 Task: Look for space in Junction City, United States from 12th July, 2023 to 16th July, 2023 for 8 adults in price range Rs.10000 to Rs.16000. Place can be private room with 8 bedrooms having 8 beds and 8 bathrooms. Property type can be house, flat, guest house. Amenities needed are: wifi, TV, free parkinig on premises, gym, breakfast. Booking option can be shelf check-in. Required host language is English.
Action: Mouse moved to (527, 138)
Screenshot: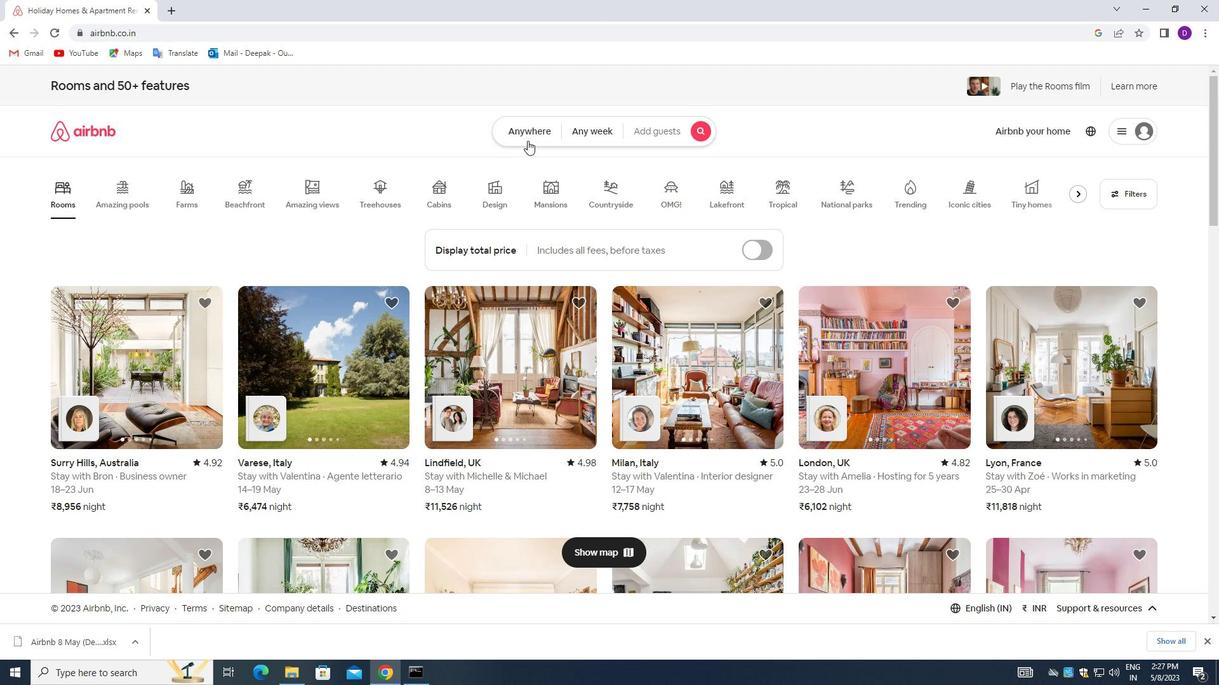 
Action: Mouse pressed left at (527, 138)
Screenshot: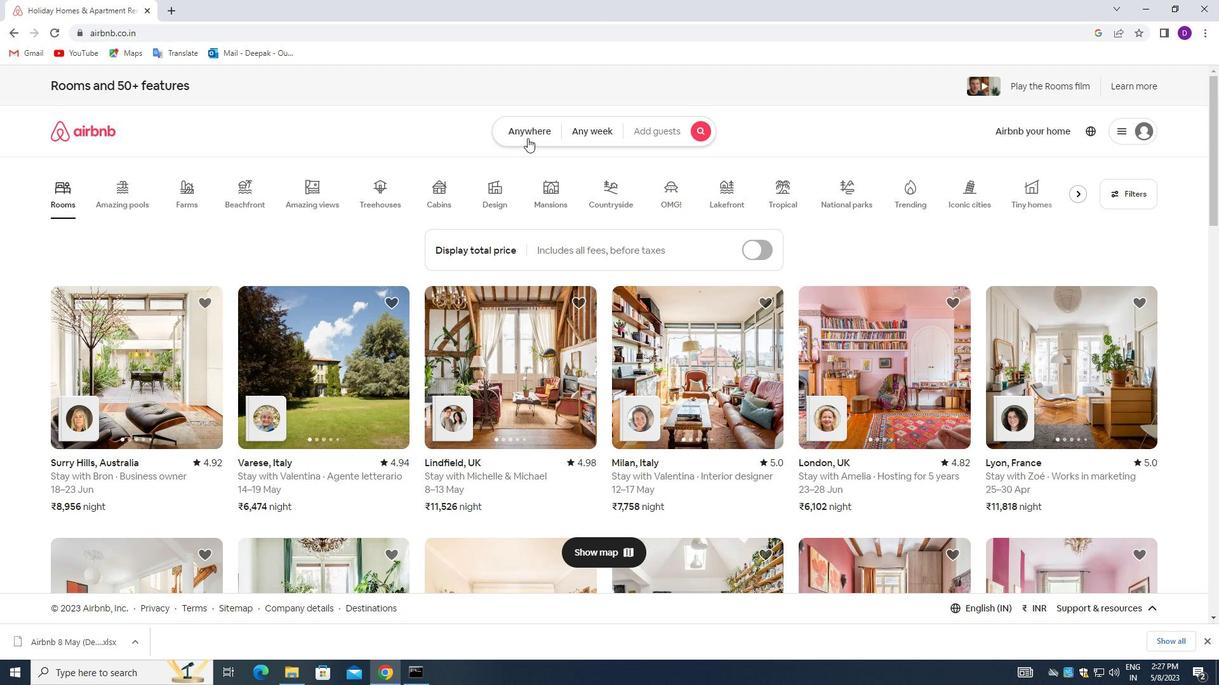 
Action: Mouse moved to (403, 182)
Screenshot: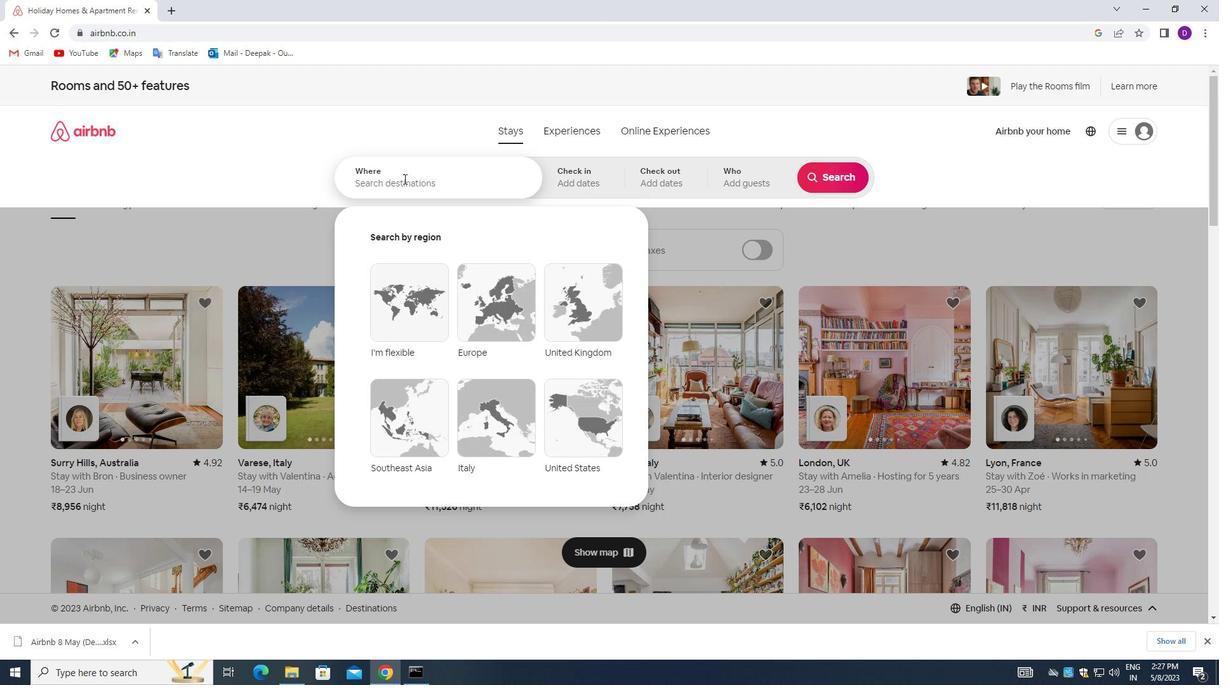 
Action: Mouse pressed left at (403, 182)
Screenshot: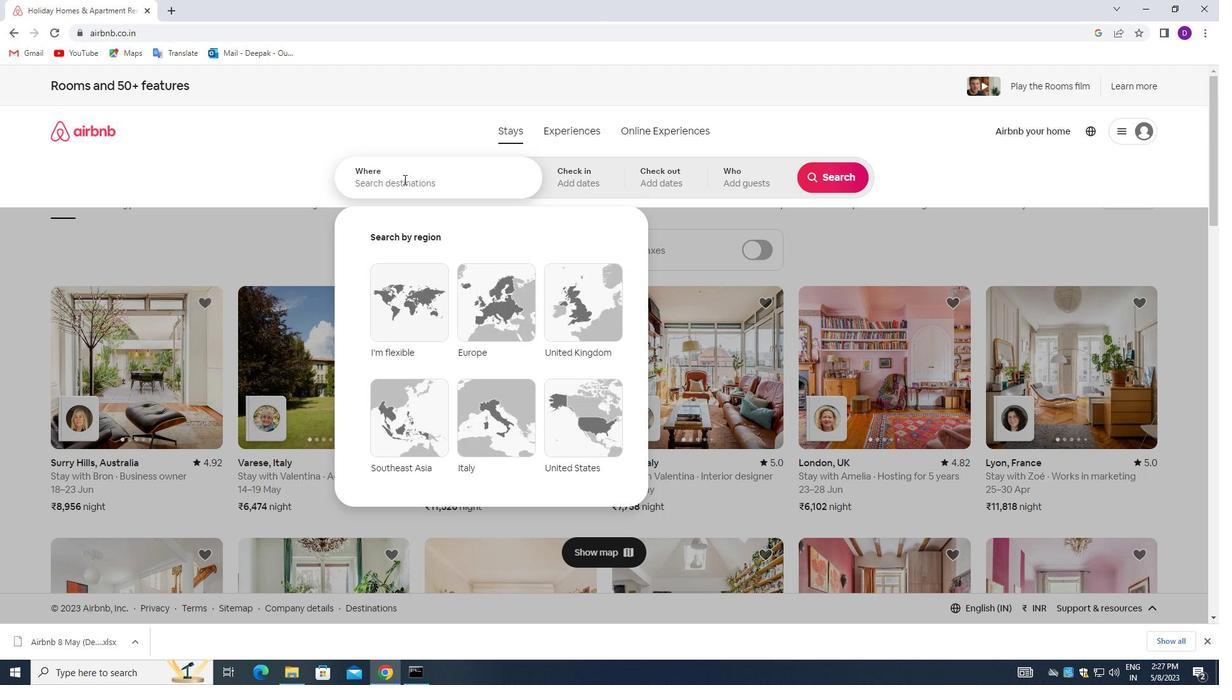 
Action: Mouse moved to (403, 182)
Screenshot: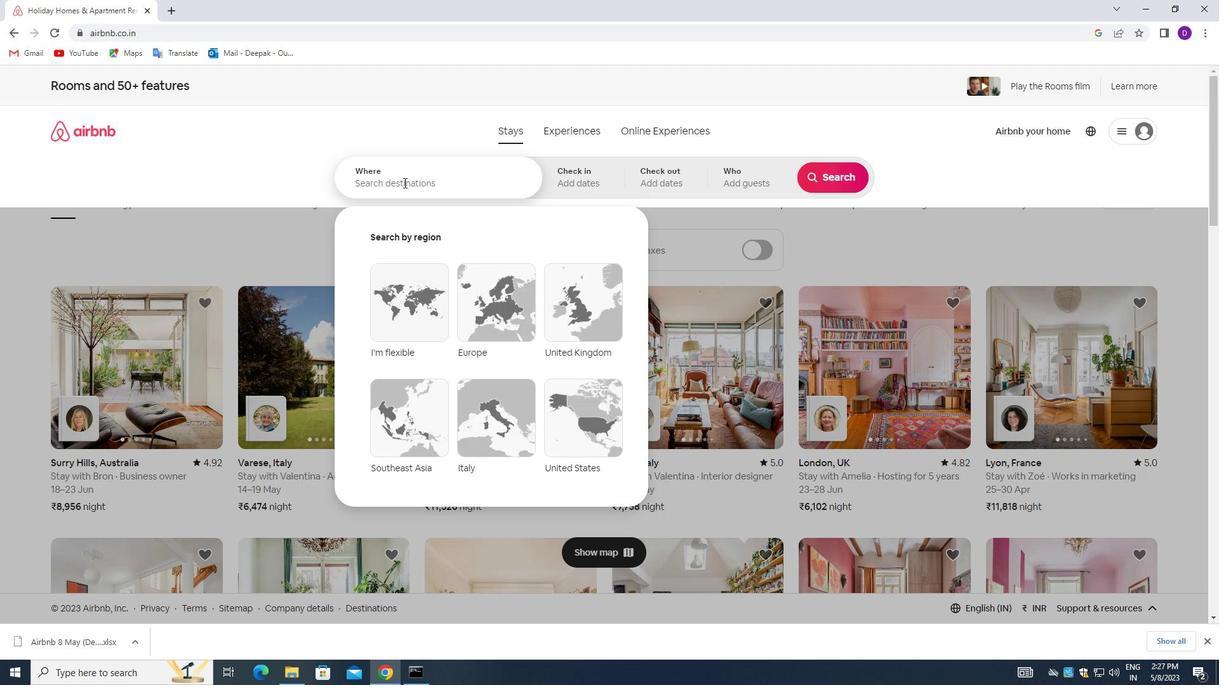 
Action: Key pressed junction<Key.space>city<Key.space><Key.space>,un<Key.backspace><Key.backspace><Key.backspace><Key.backspace>
Screenshot: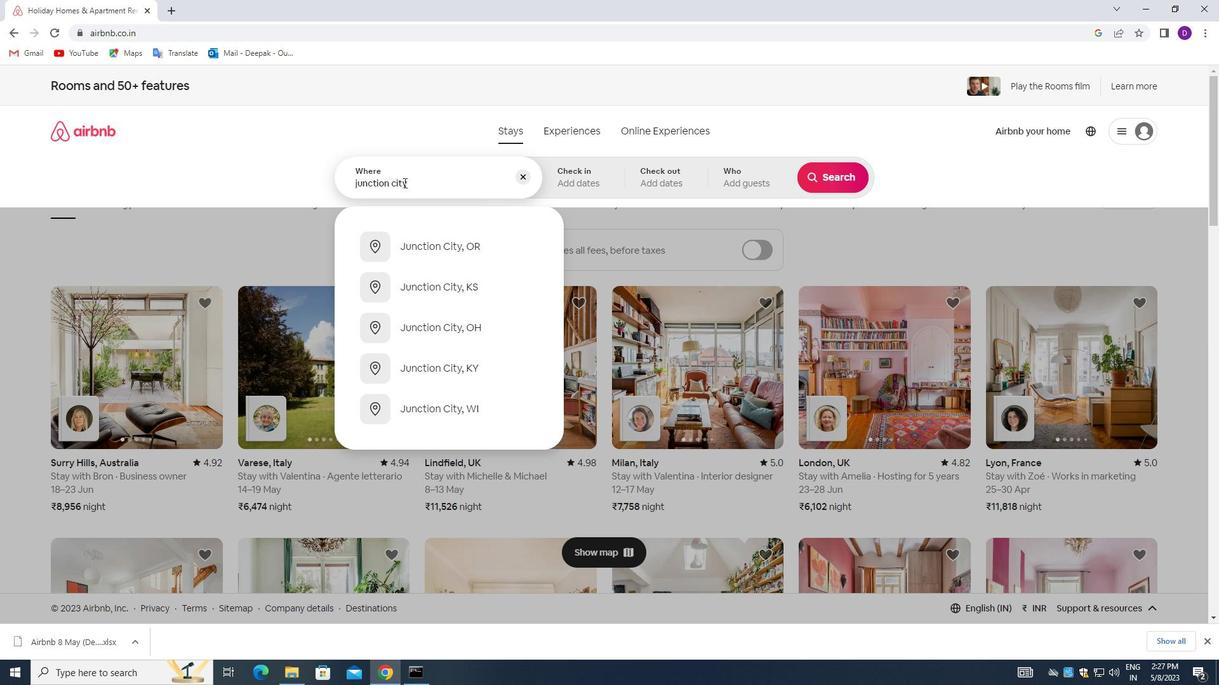 
Action: Mouse moved to (777, 62)
Screenshot: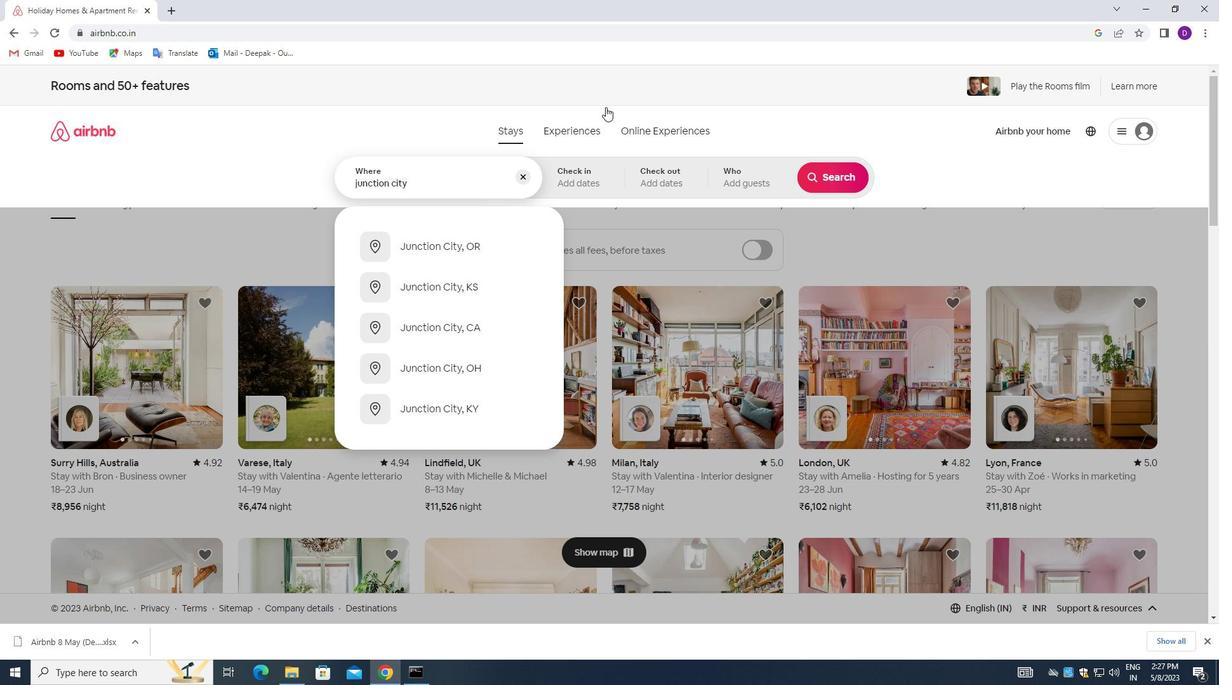 
Action: Key pressed ,<Key.space>unit<Key.backspace><Key.backspace><Key.backspace><Key.backspace><Key.shift><Key.shift><Key.shift><Key.shift><Key.shift>UNITED<Key.space><Key.shift>STATES
Screenshot: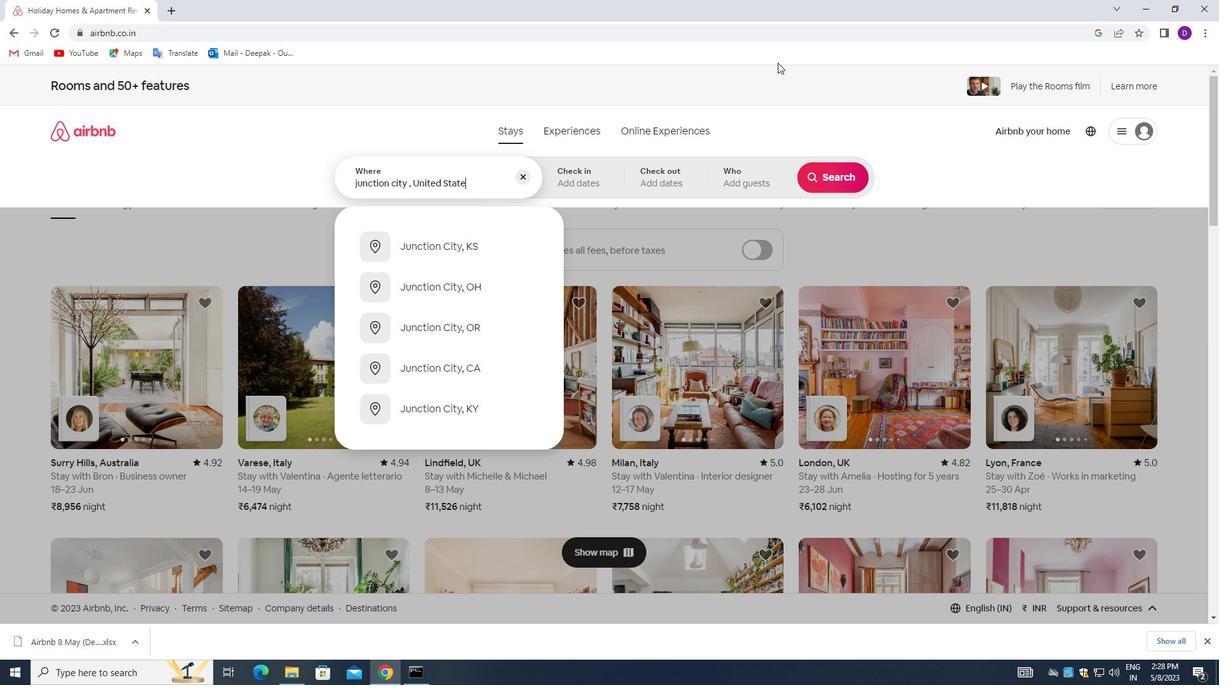 
Action: Mouse moved to (358, 184)
Screenshot: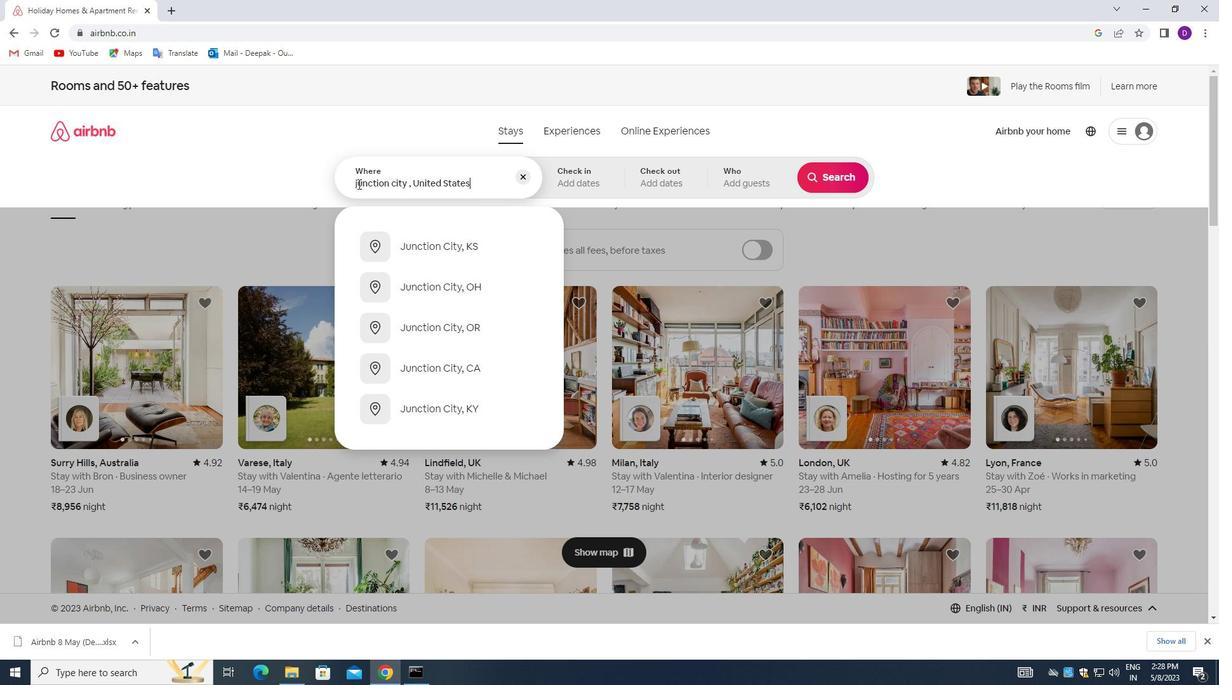 
Action: Mouse pressed left at (358, 184)
Screenshot: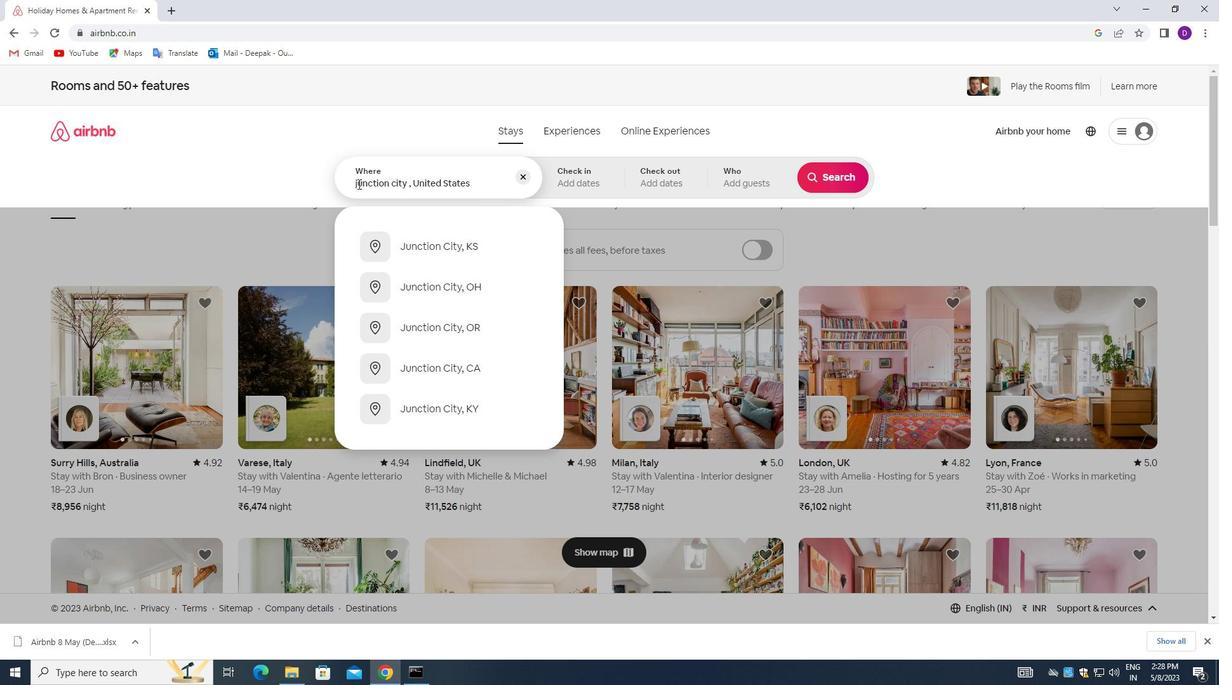
Action: Mouse moved to (356, 184)
Screenshot: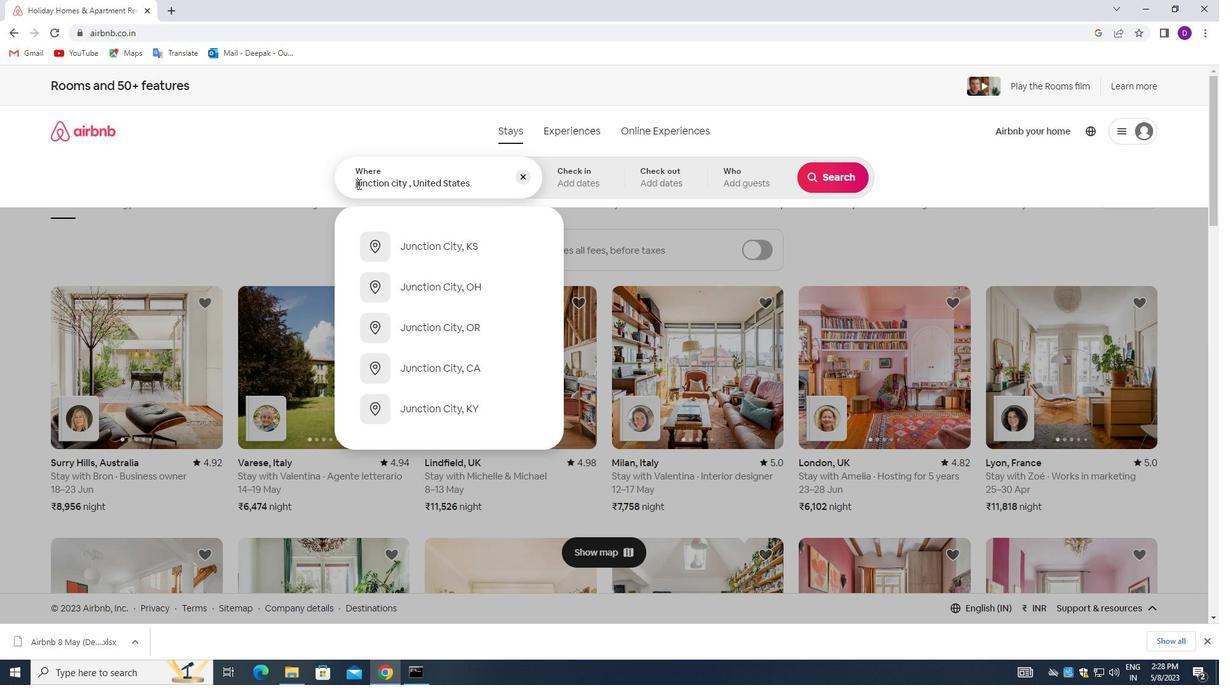 
Action: Key pressed <Key.backspace><Key.shift><Key.shift><Key.shift><Key.shift><Key.shift><Key.shift><Key.shift>J
Screenshot: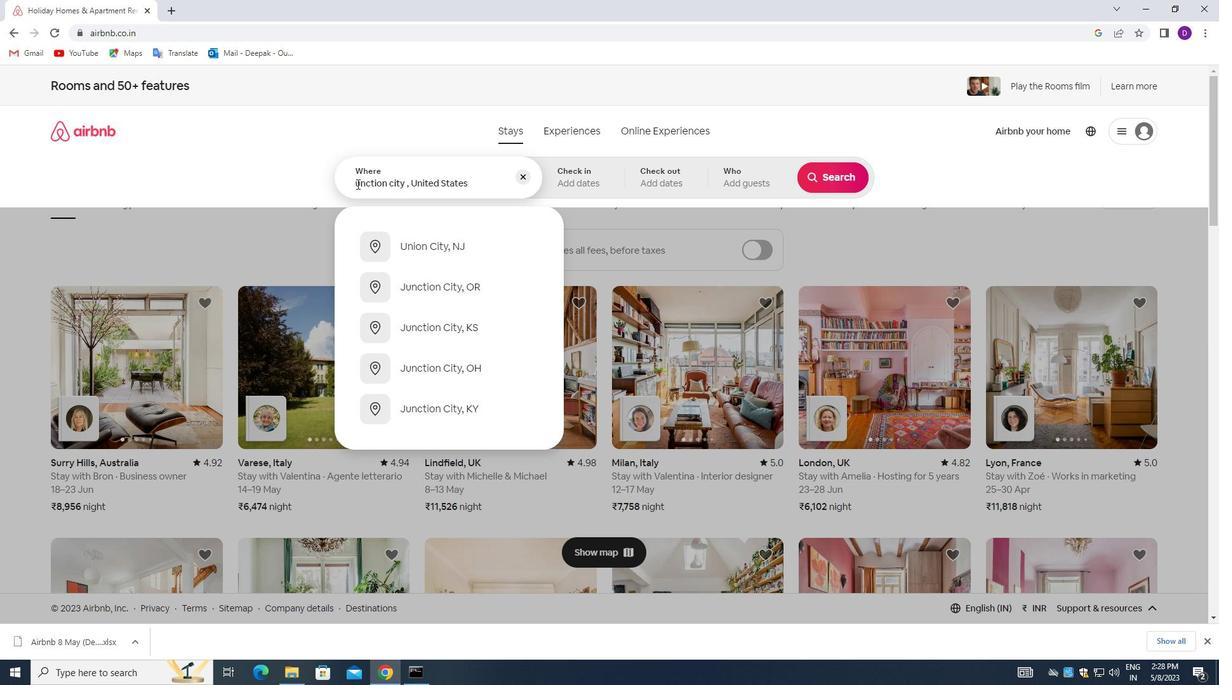 
Action: Mouse moved to (397, 183)
Screenshot: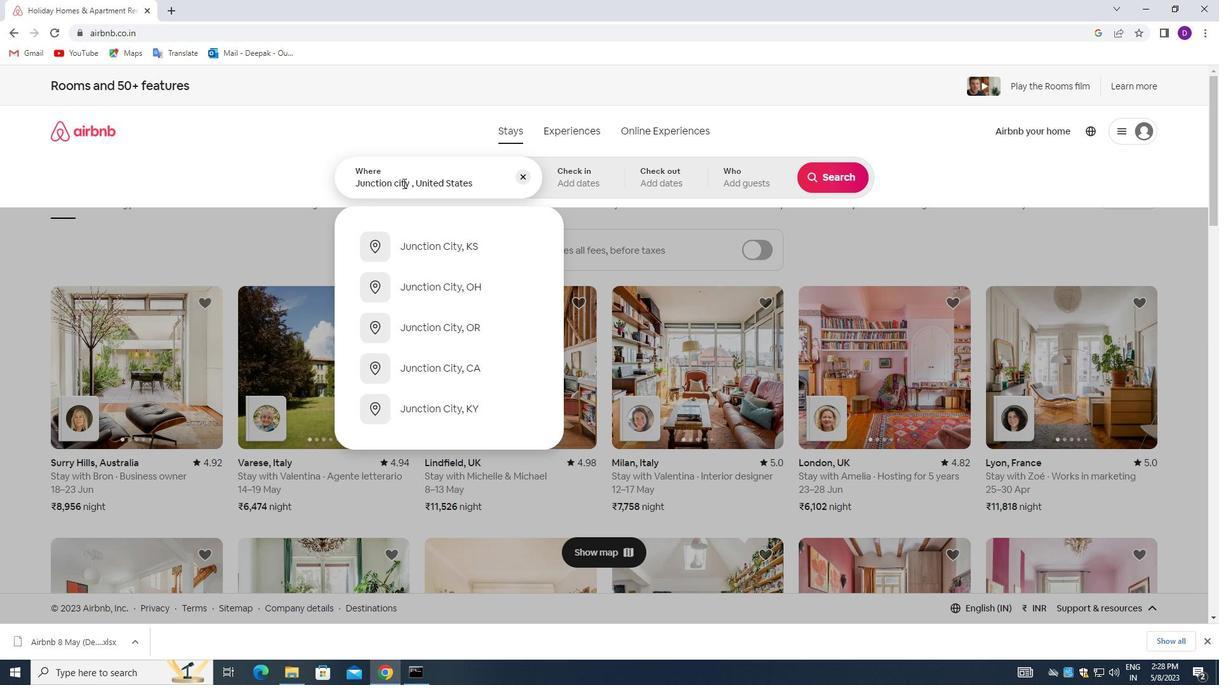 
Action: Mouse pressed left at (397, 183)
Screenshot: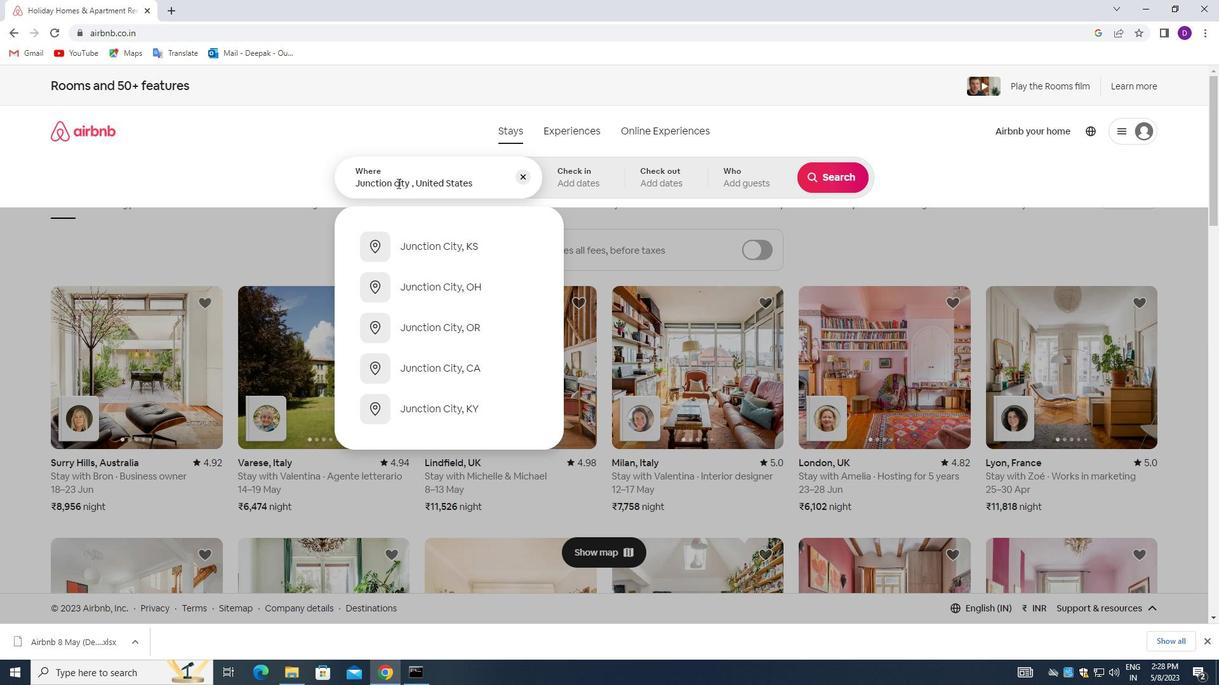 
Action: Key pressed <Key.backspace><Key.shift>C
Screenshot: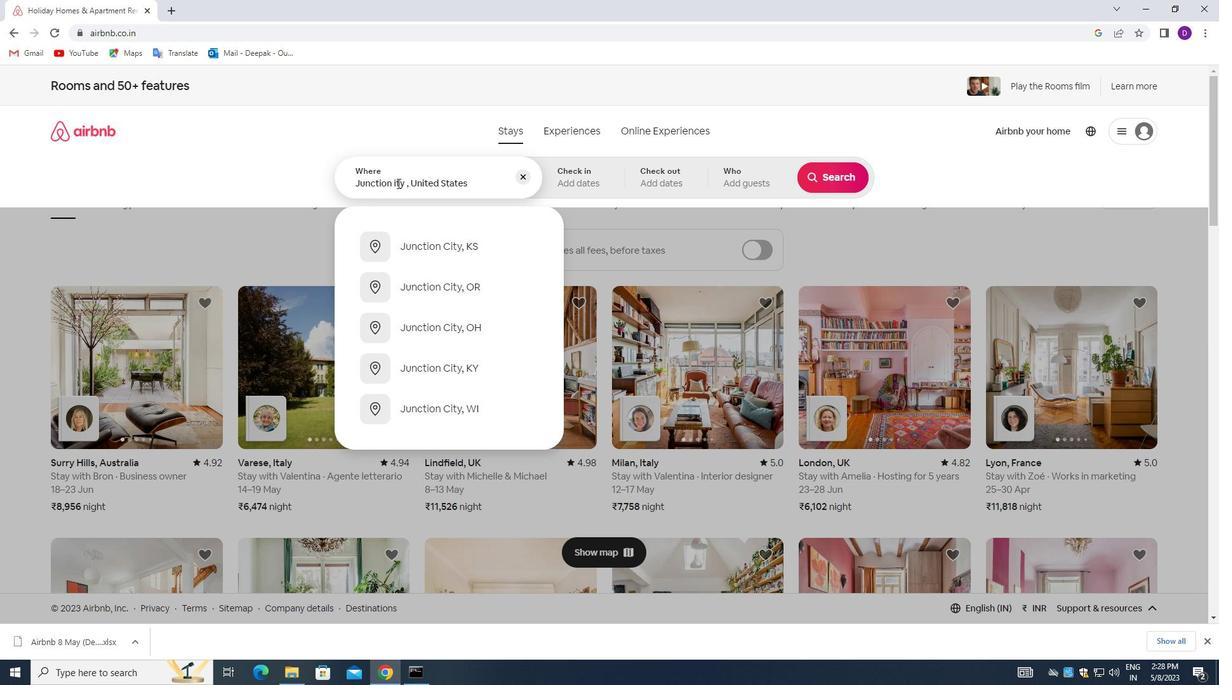 
Action: Mouse moved to (693, 511)
Screenshot: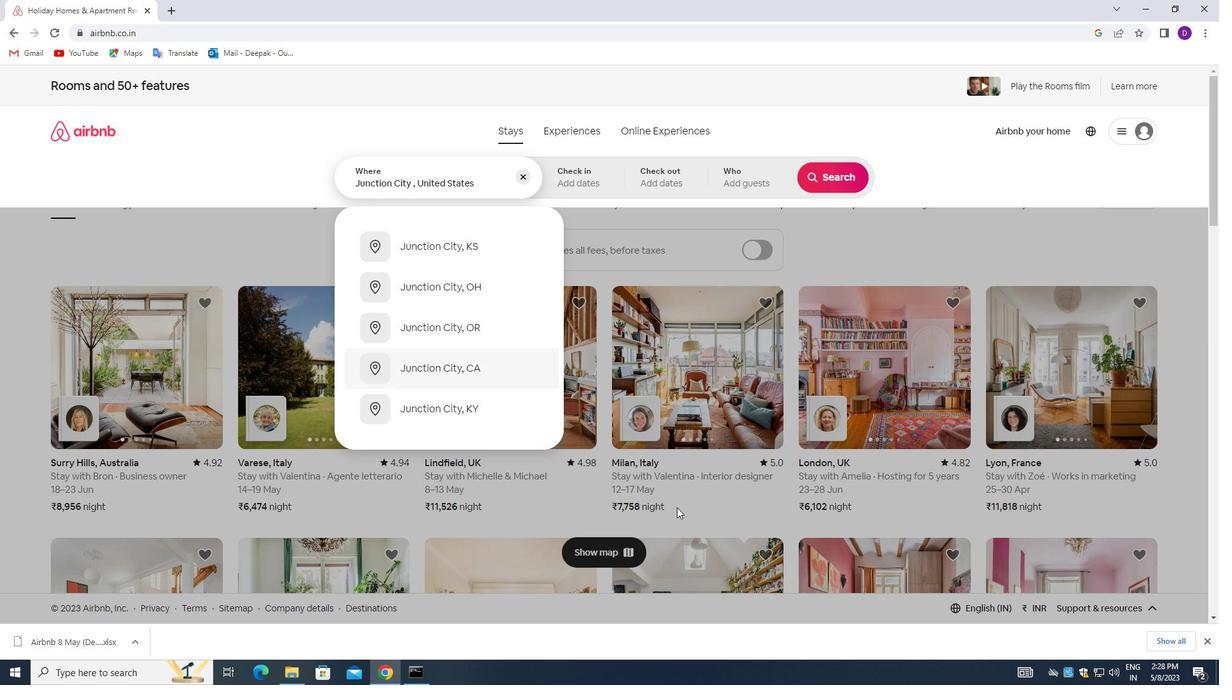 
Action: Key pressed <Key.enter>
Screenshot: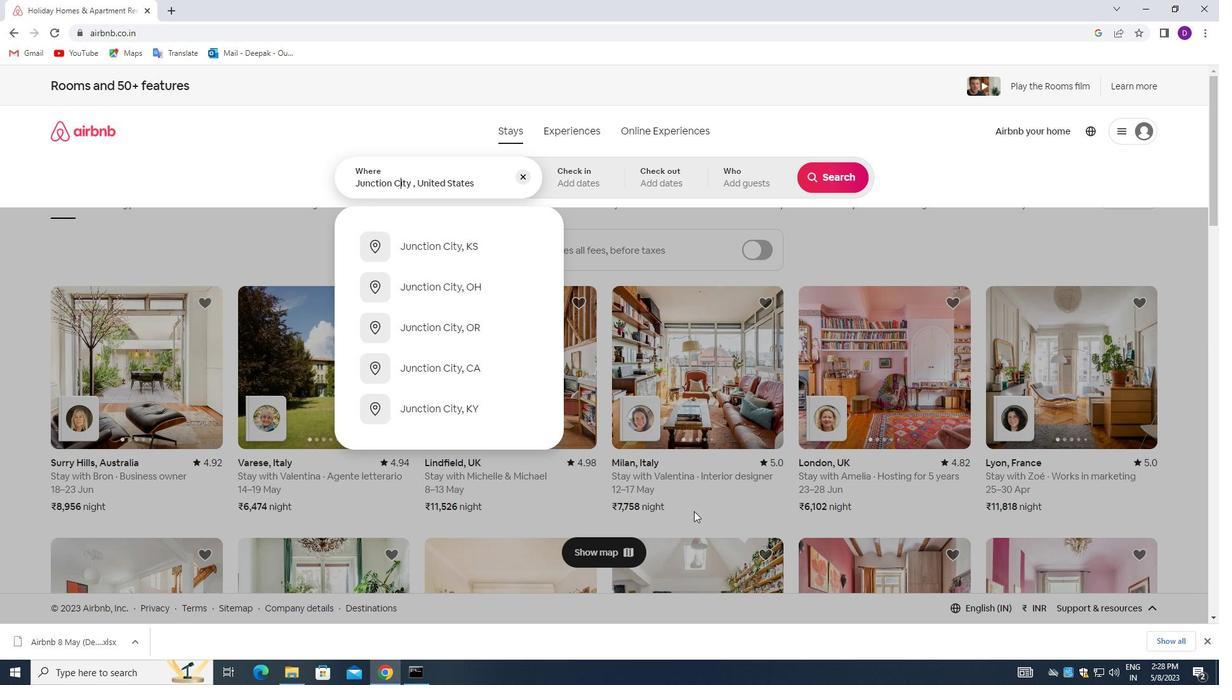 
Action: Mouse moved to (827, 281)
Screenshot: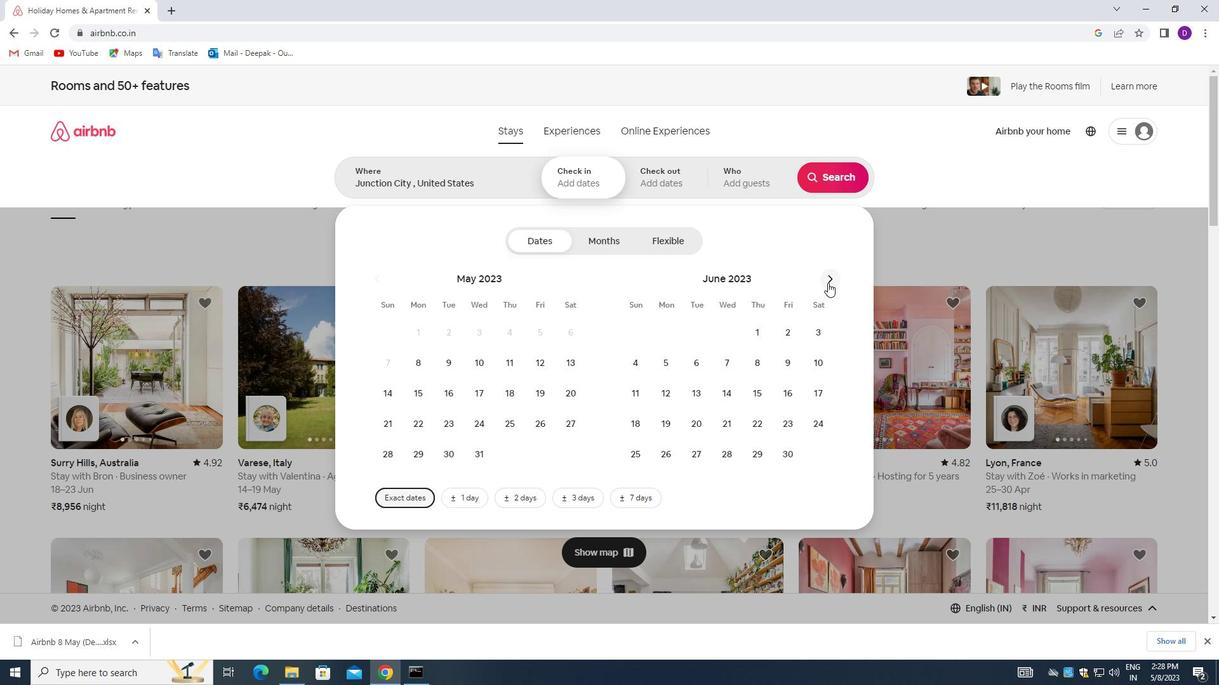 
Action: Mouse pressed left at (827, 281)
Screenshot: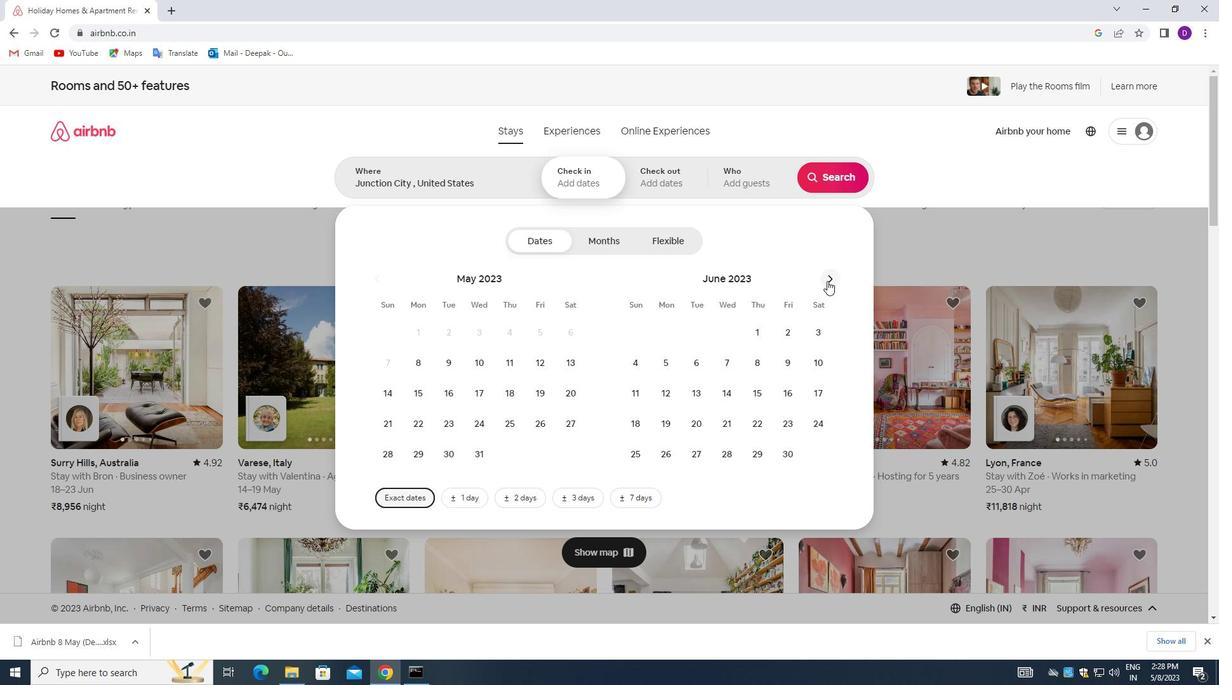 
Action: Mouse moved to (715, 396)
Screenshot: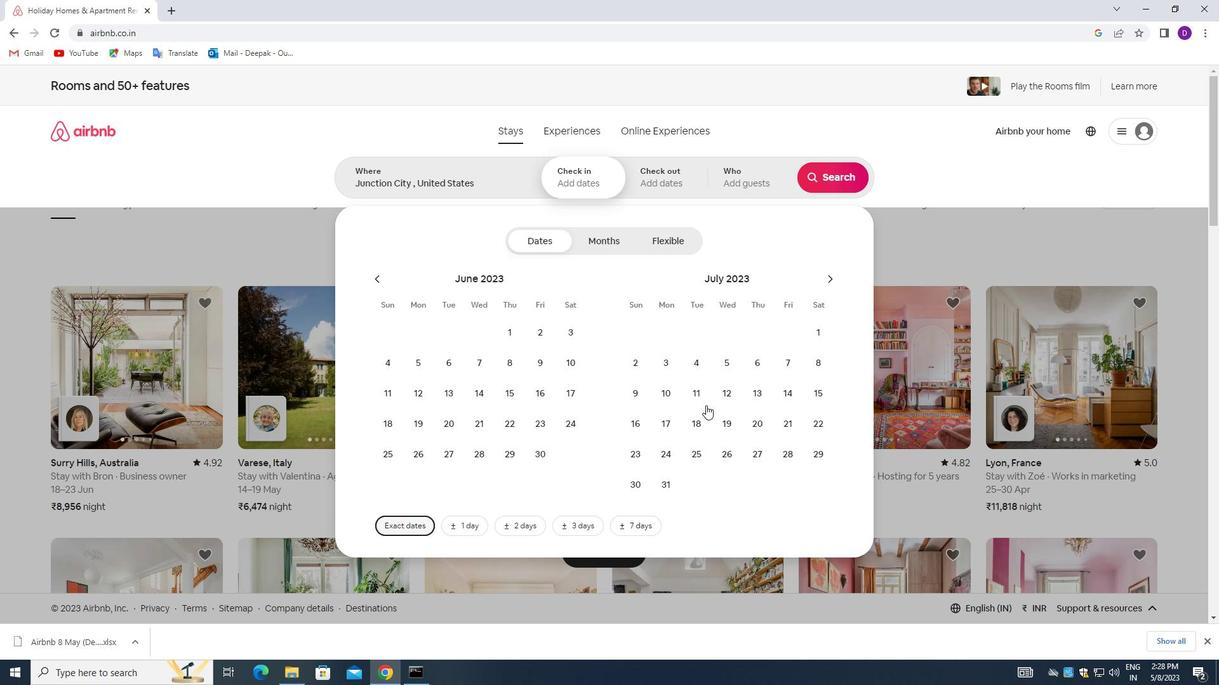 
Action: Mouse pressed left at (715, 396)
Screenshot: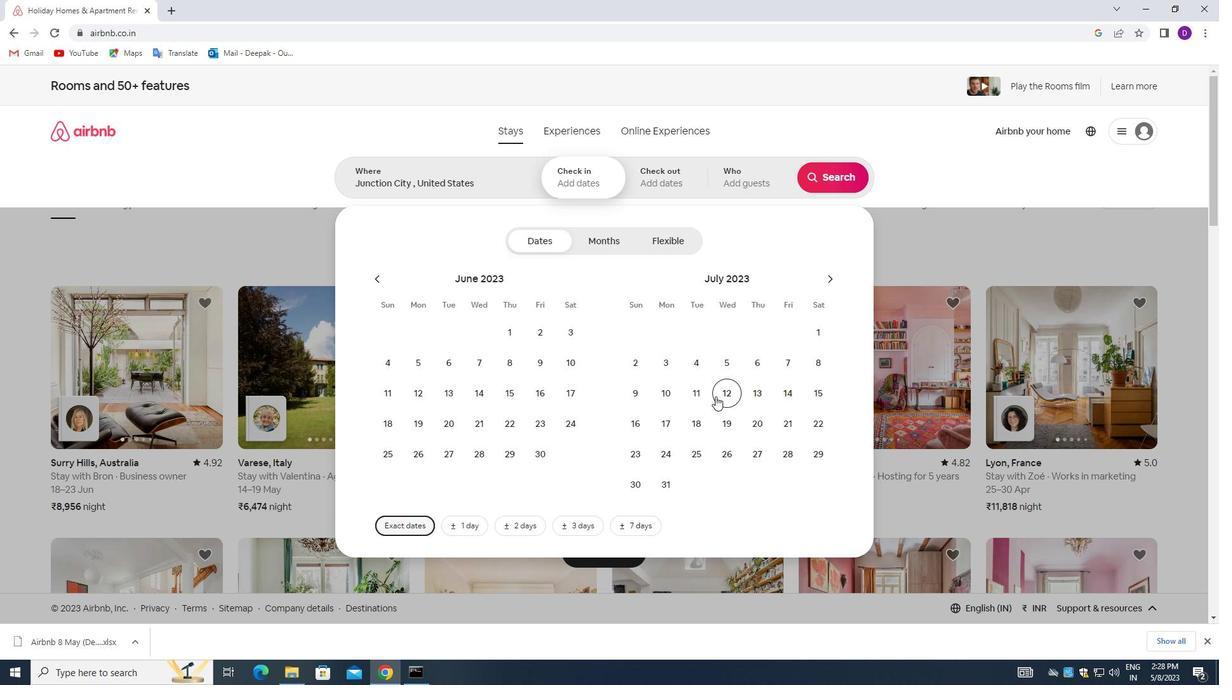 
Action: Mouse moved to (637, 427)
Screenshot: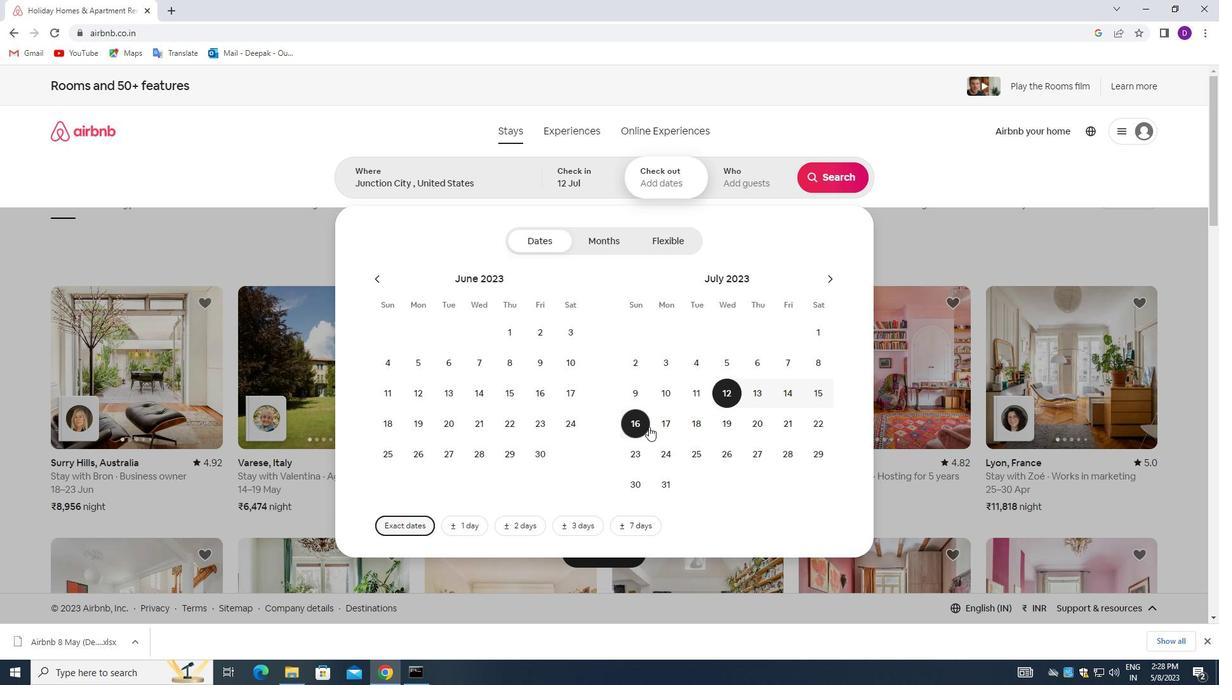 
Action: Mouse pressed left at (637, 427)
Screenshot: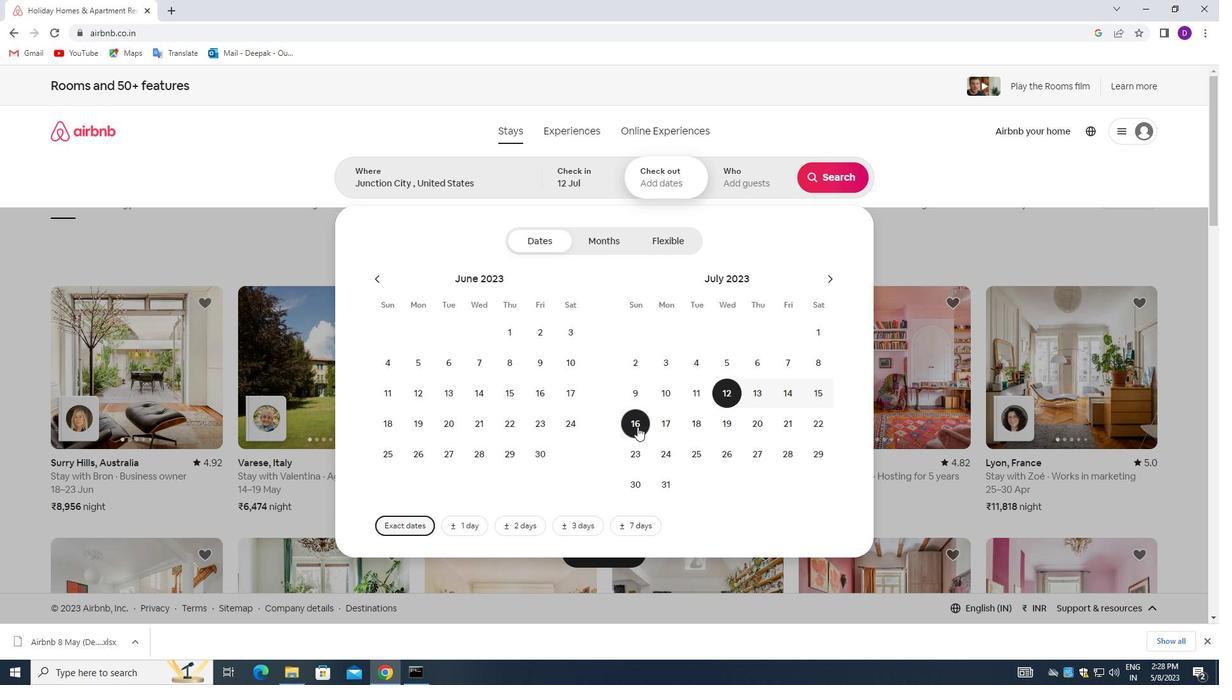 
Action: Mouse moved to (758, 186)
Screenshot: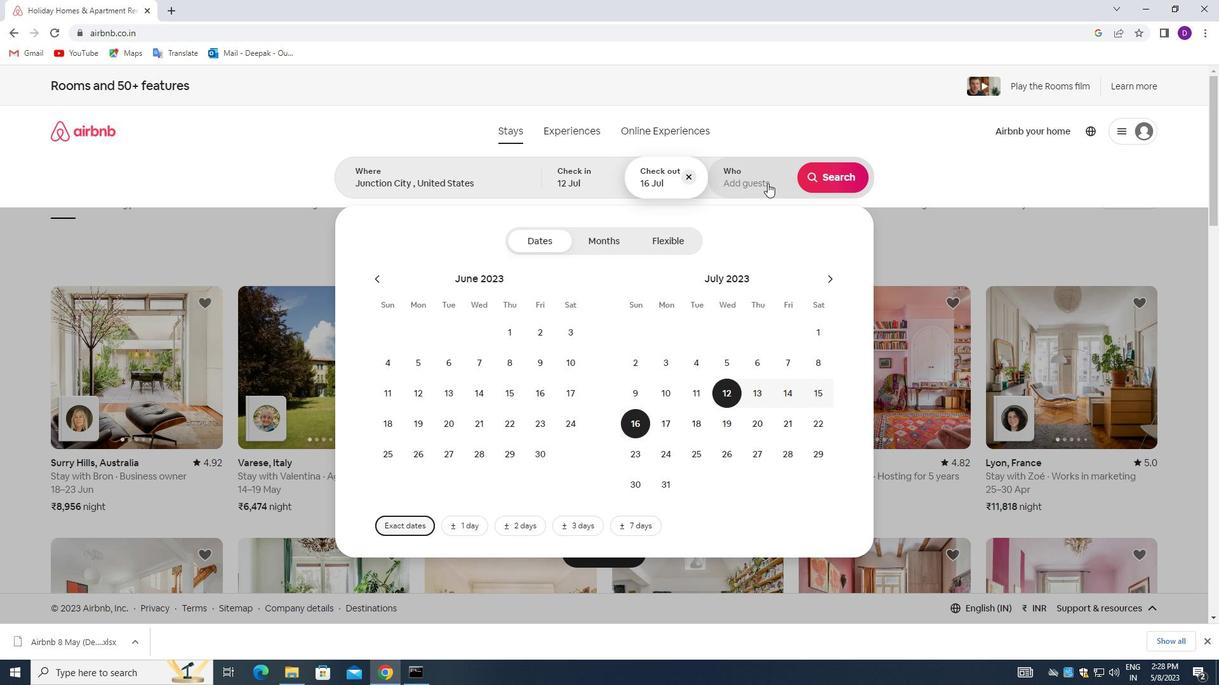 
Action: Mouse pressed left at (758, 186)
Screenshot: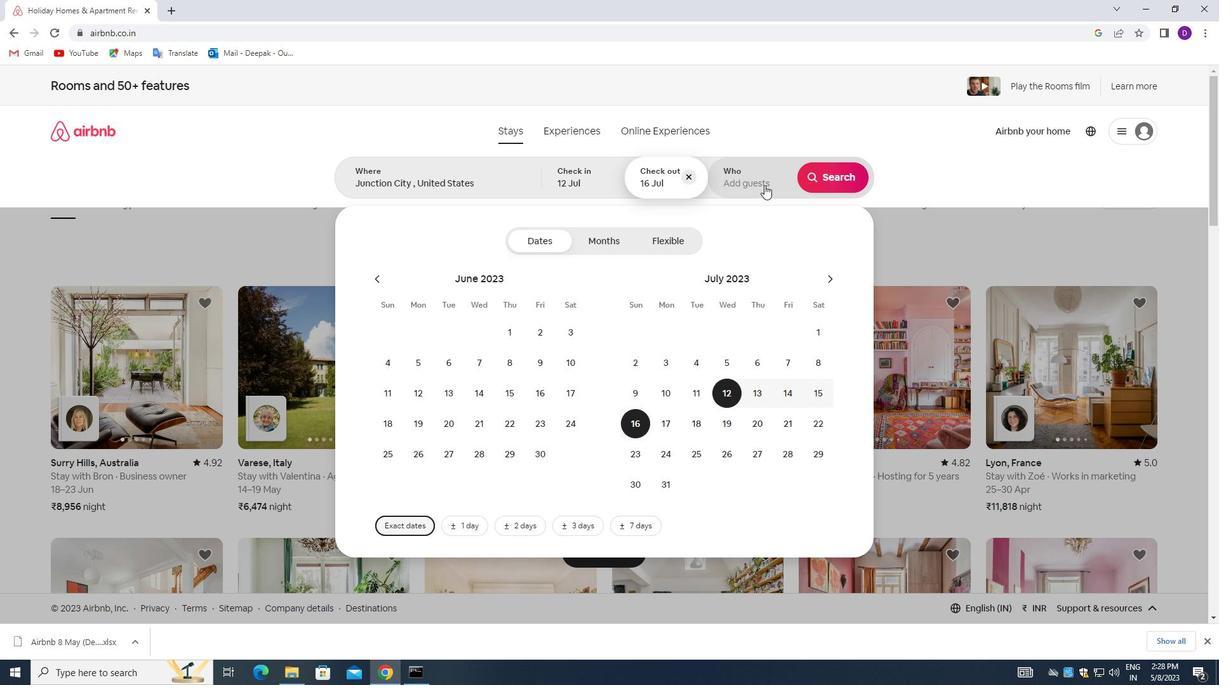 
Action: Mouse moved to (836, 239)
Screenshot: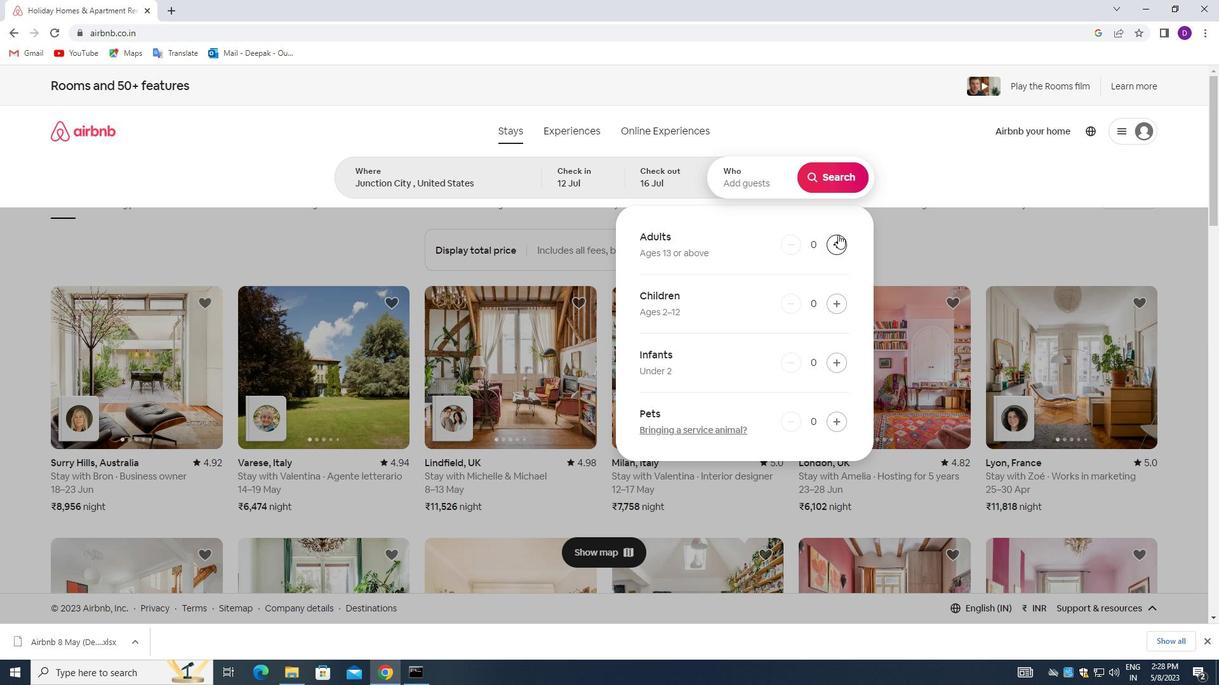 
Action: Mouse pressed left at (836, 239)
Screenshot: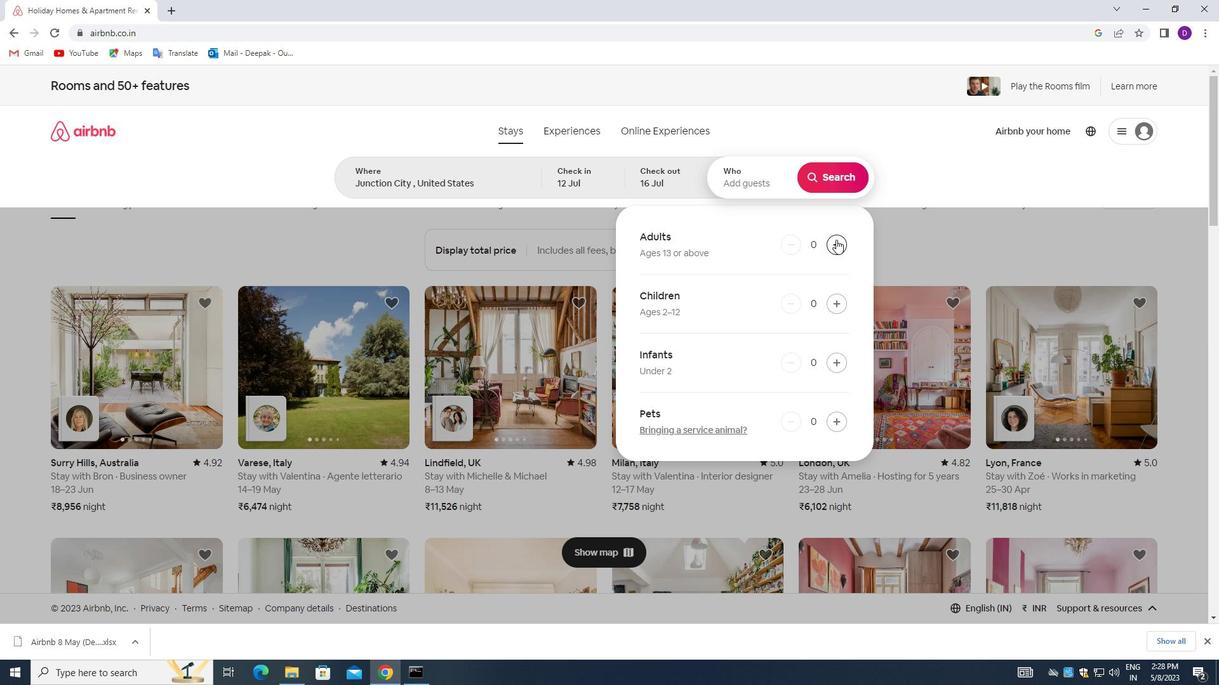 
Action: Mouse pressed left at (836, 239)
Screenshot: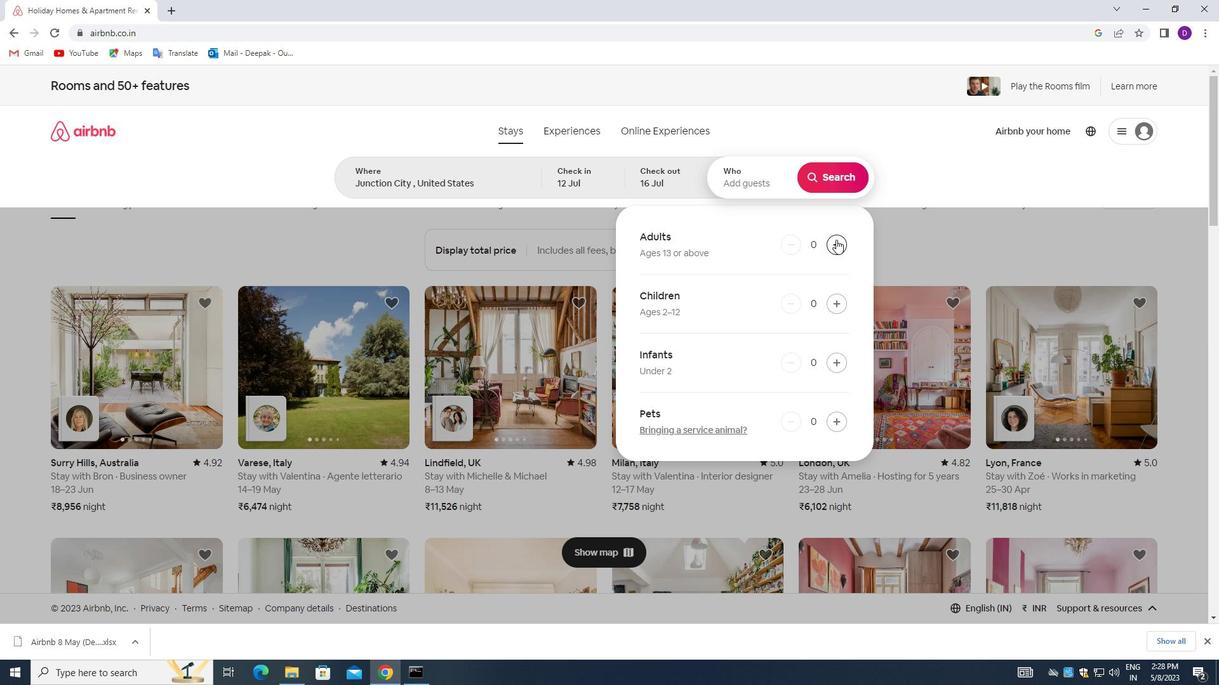 
Action: Mouse pressed left at (836, 239)
Screenshot: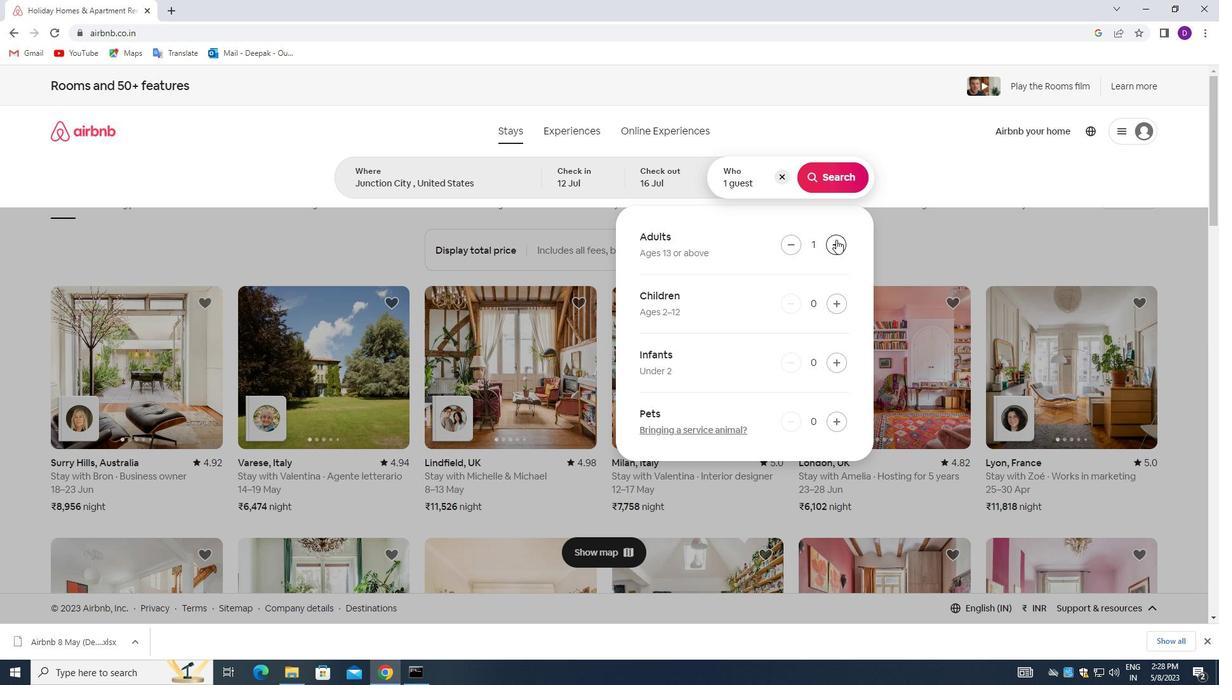 
Action: Mouse pressed left at (836, 239)
Screenshot: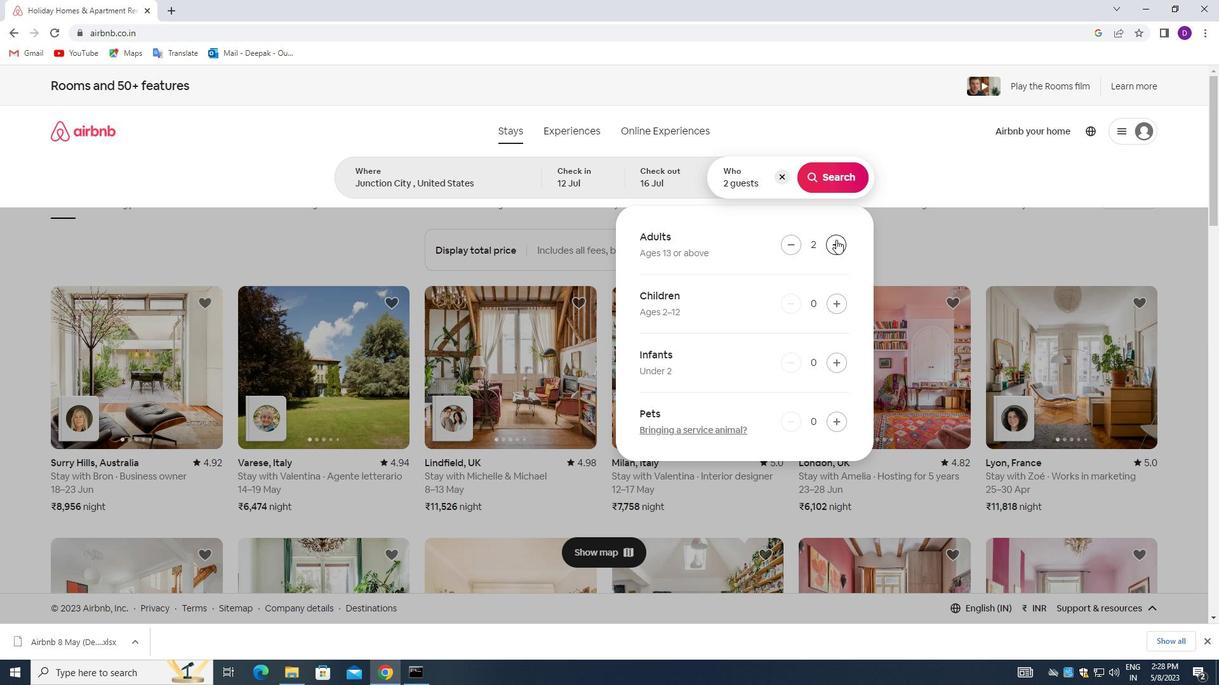 
Action: Mouse pressed left at (836, 239)
Screenshot: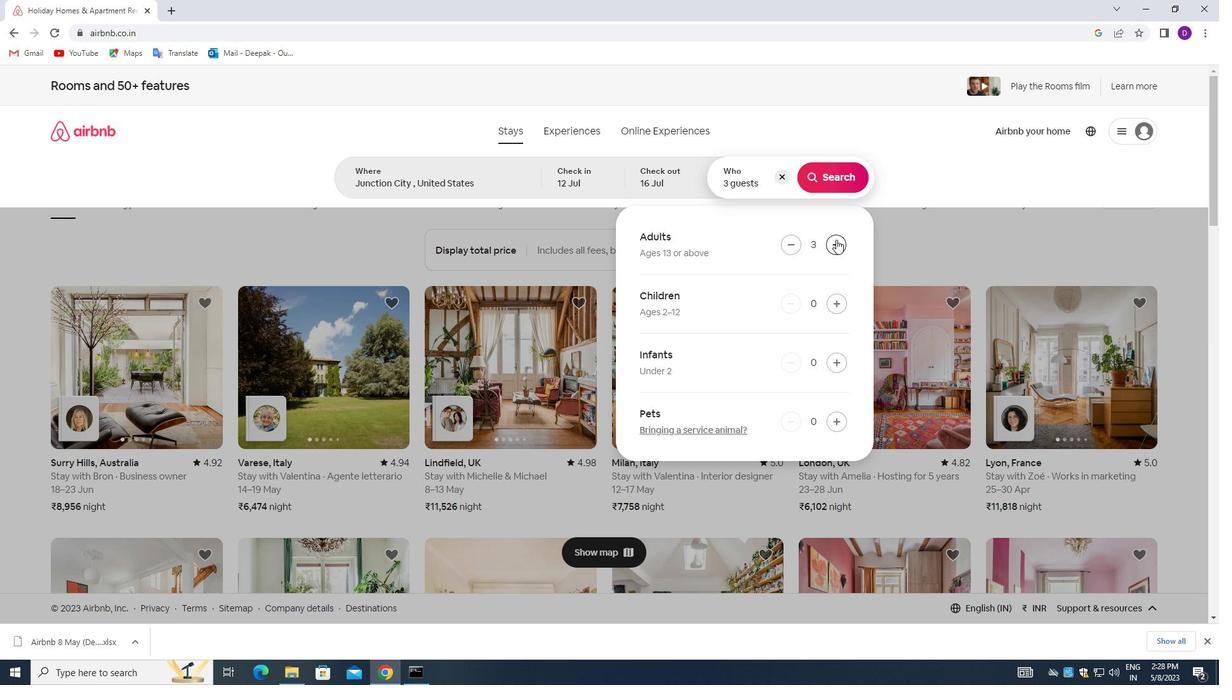 
Action: Mouse pressed left at (836, 239)
Screenshot: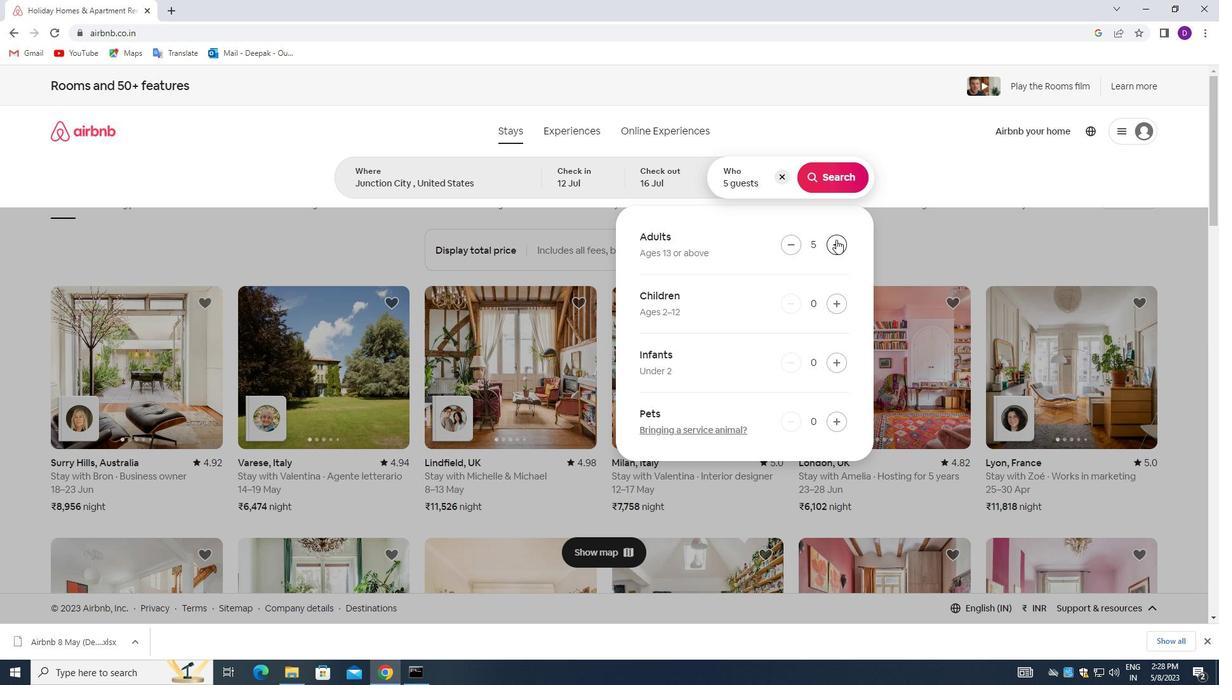 
Action: Mouse pressed left at (836, 239)
Screenshot: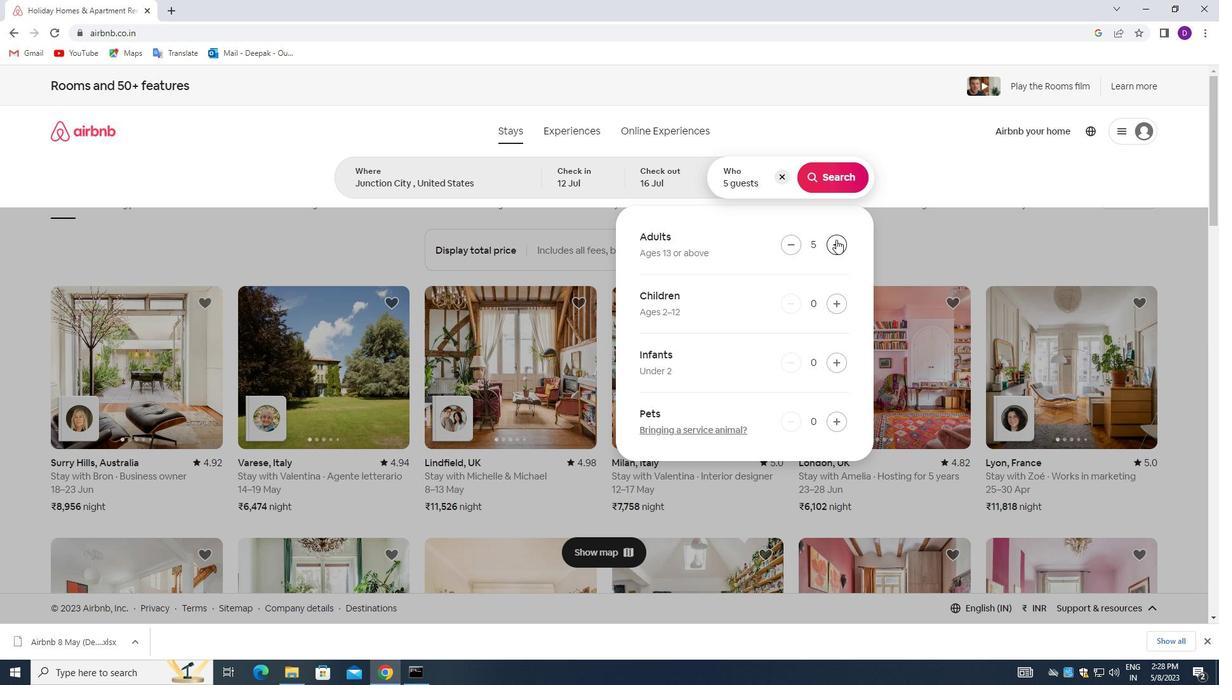 
Action: Mouse pressed left at (836, 239)
Screenshot: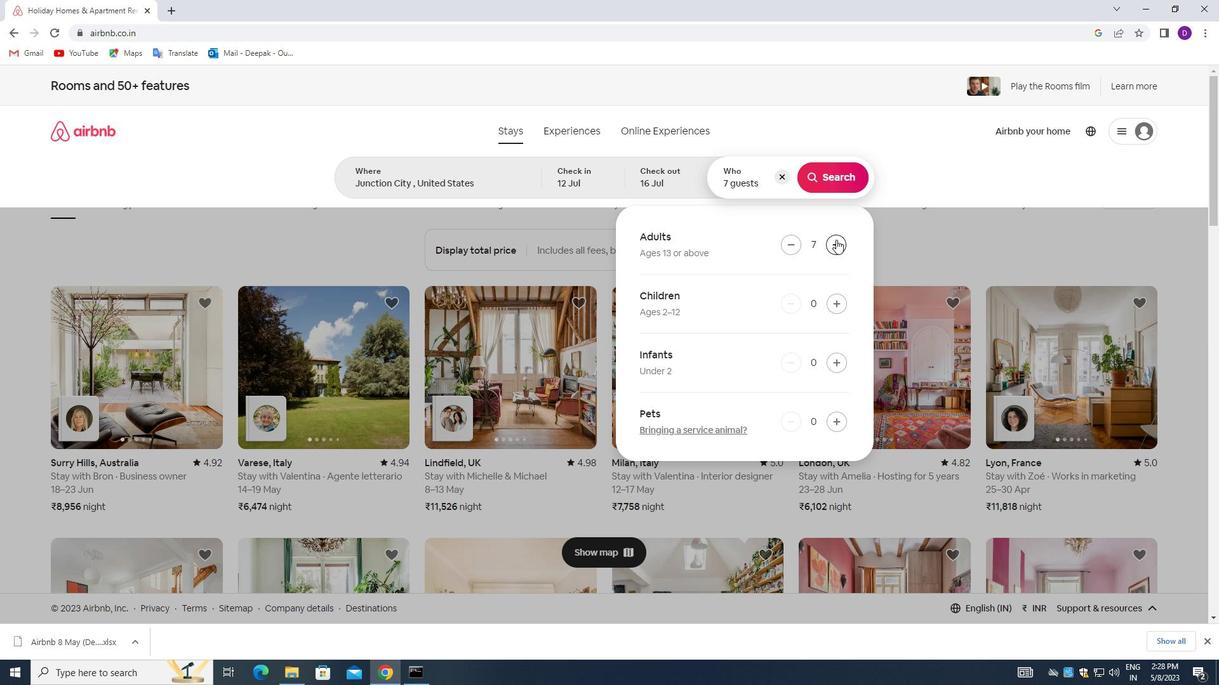 
Action: Mouse moved to (843, 175)
Screenshot: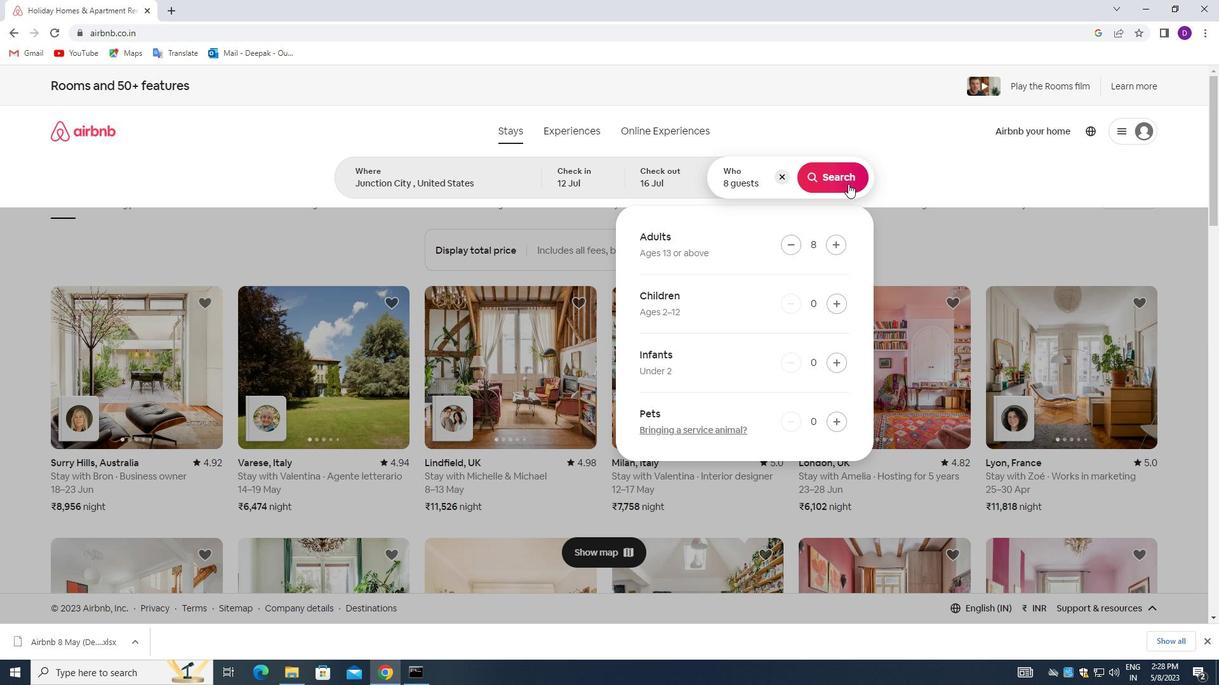 
Action: Mouse pressed left at (843, 175)
Screenshot: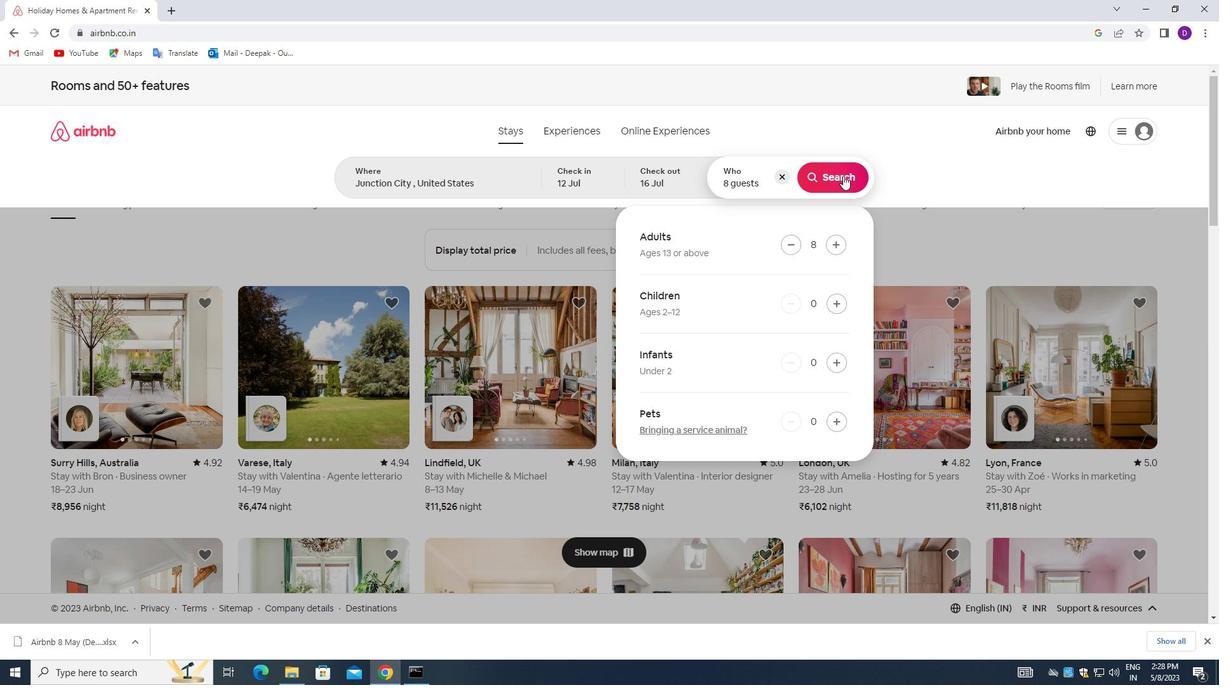 
Action: Mouse moved to (1178, 143)
Screenshot: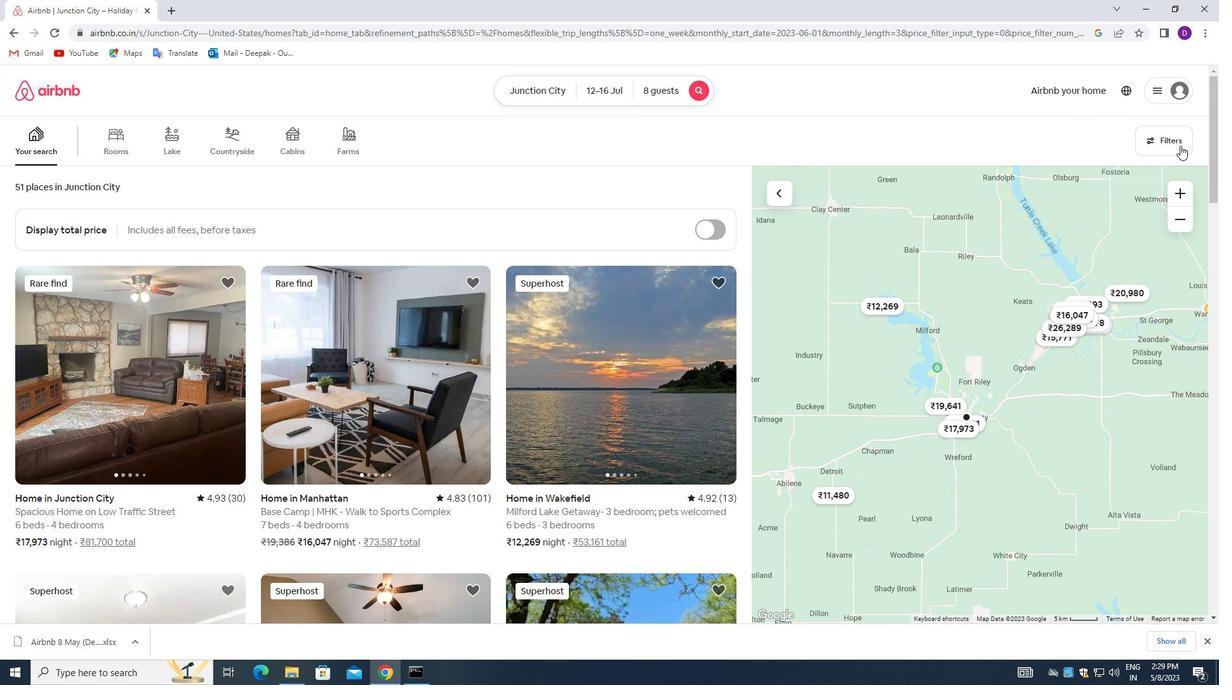 
Action: Mouse pressed left at (1178, 143)
Screenshot: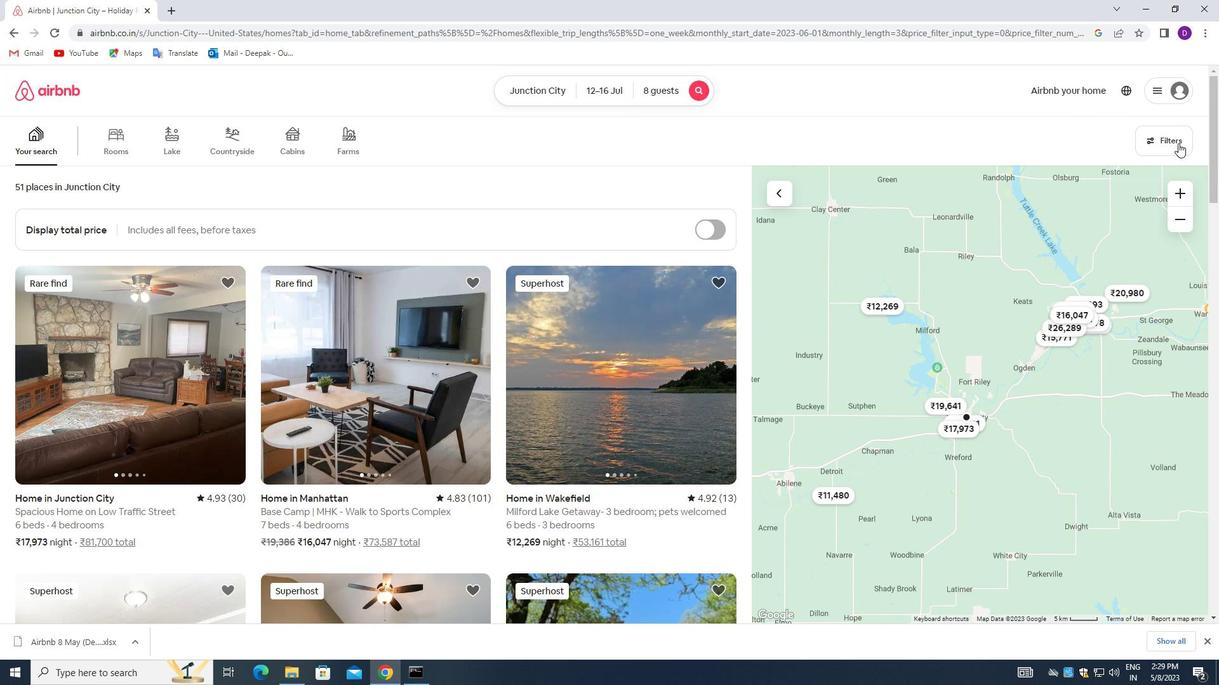 
Action: Mouse moved to (441, 454)
Screenshot: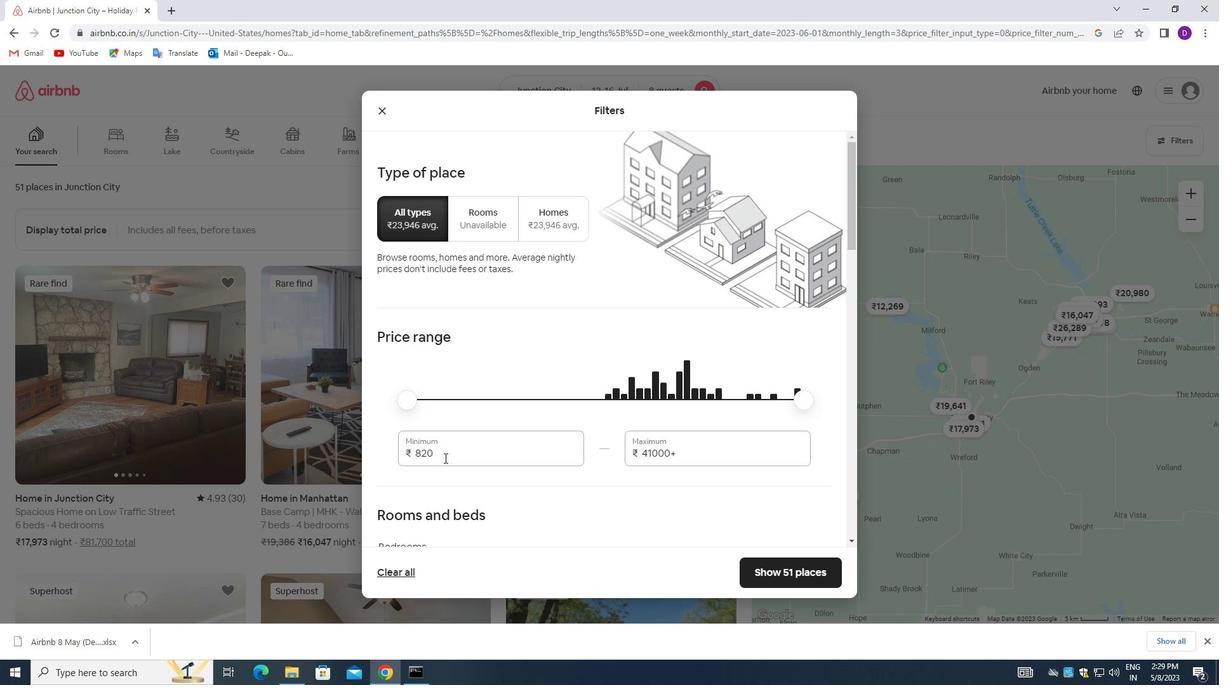 
Action: Mouse pressed left at (441, 454)
Screenshot: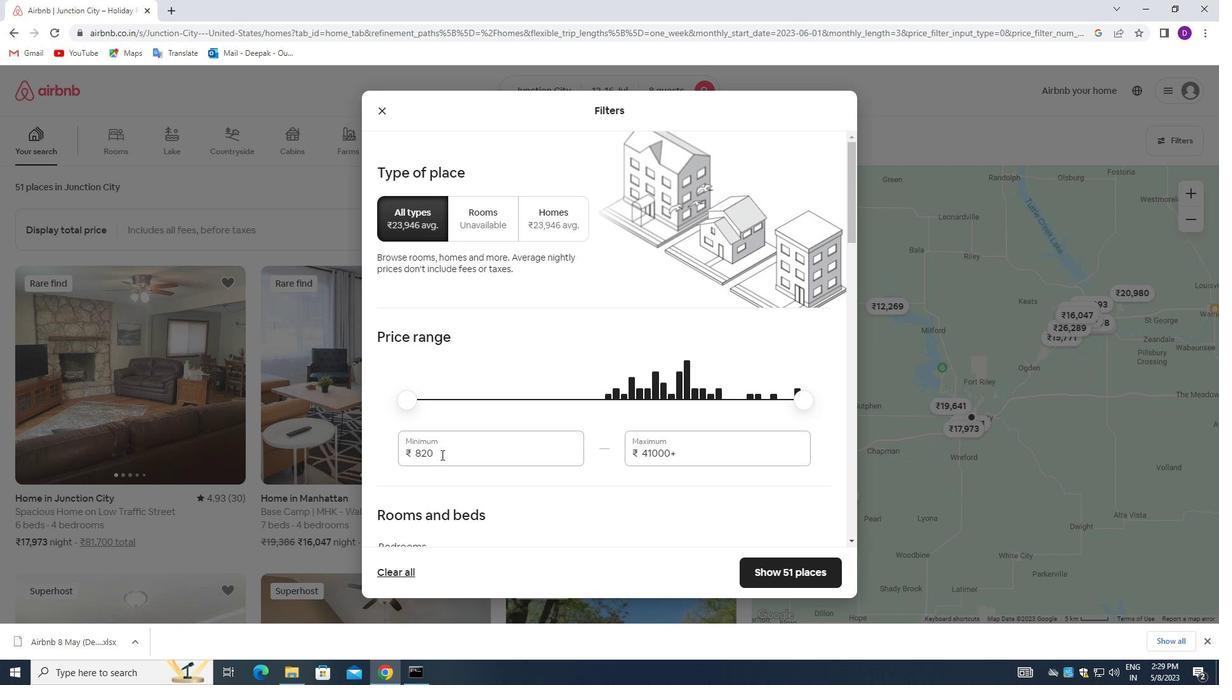 
Action: Mouse pressed left at (441, 454)
Screenshot: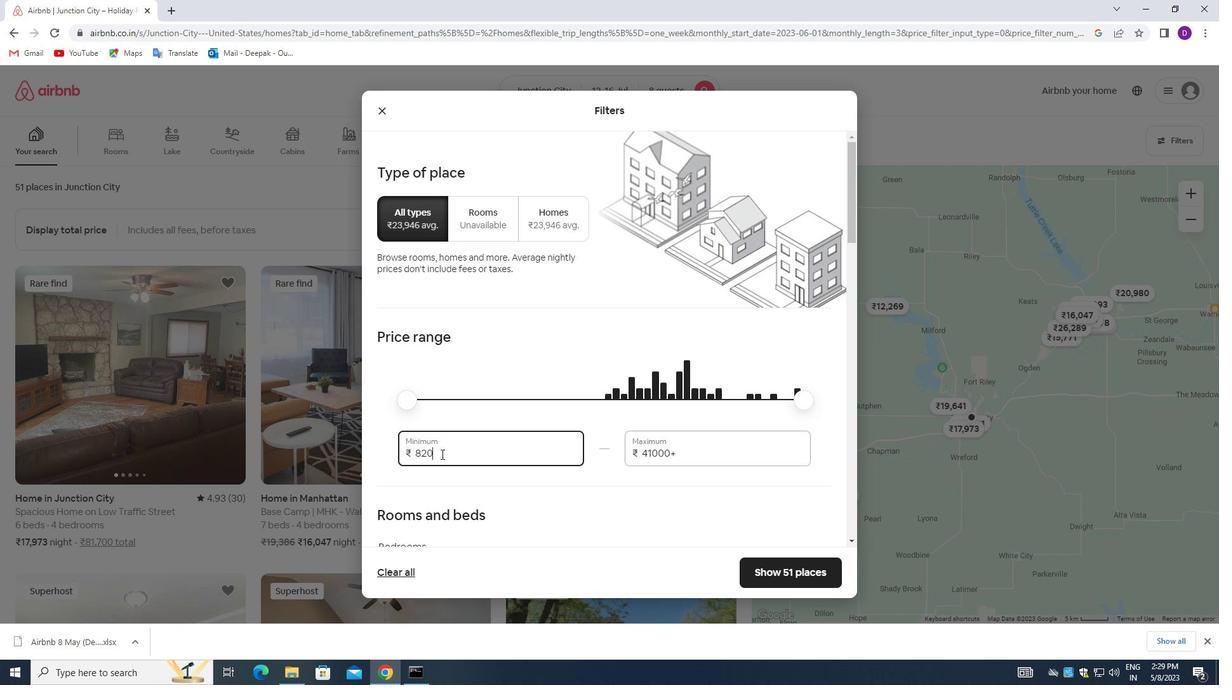
Action: Mouse moved to (431, 454)
Screenshot: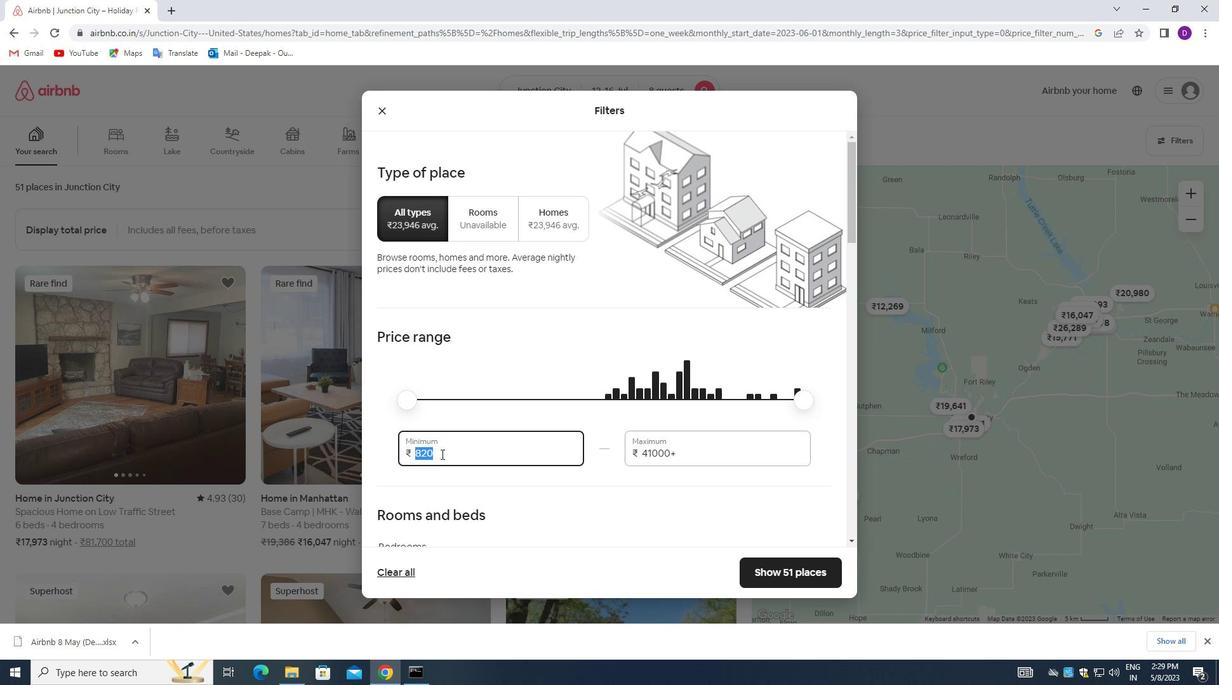 
Action: Key pressed <Key.backspace>1<Key.num_lock>0000
Screenshot: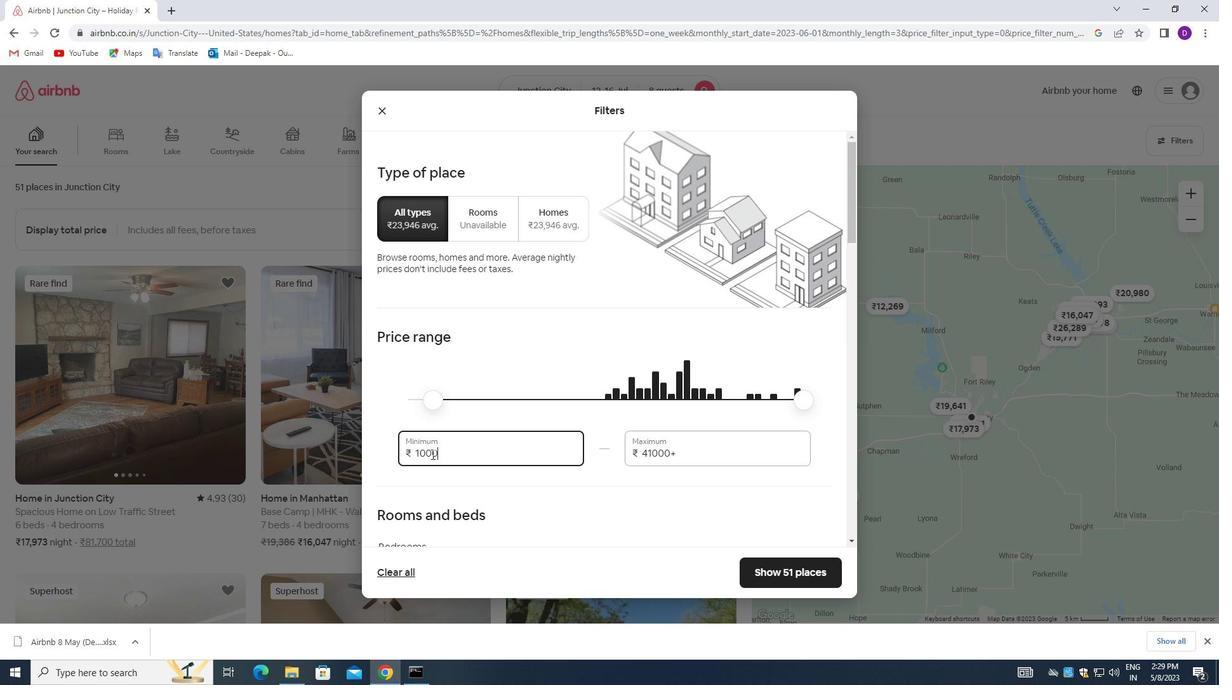 
Action: Mouse moved to (678, 451)
Screenshot: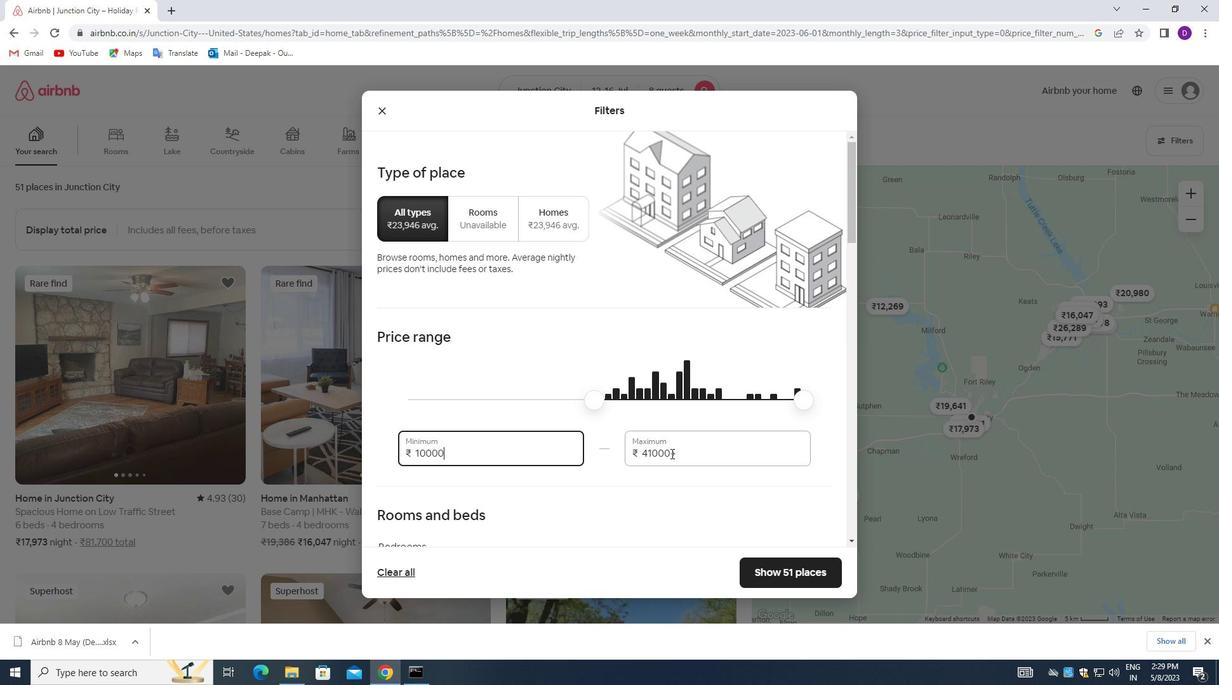
Action: Mouse pressed left at (678, 451)
Screenshot: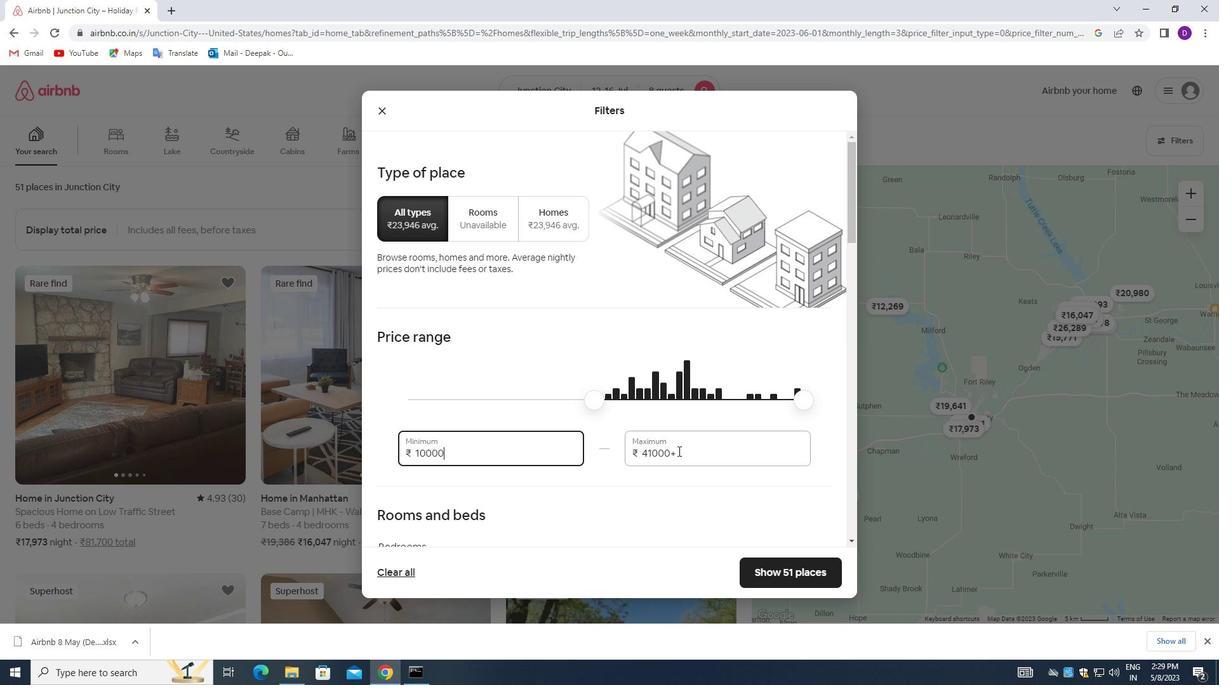 
Action: Mouse pressed left at (678, 451)
Screenshot: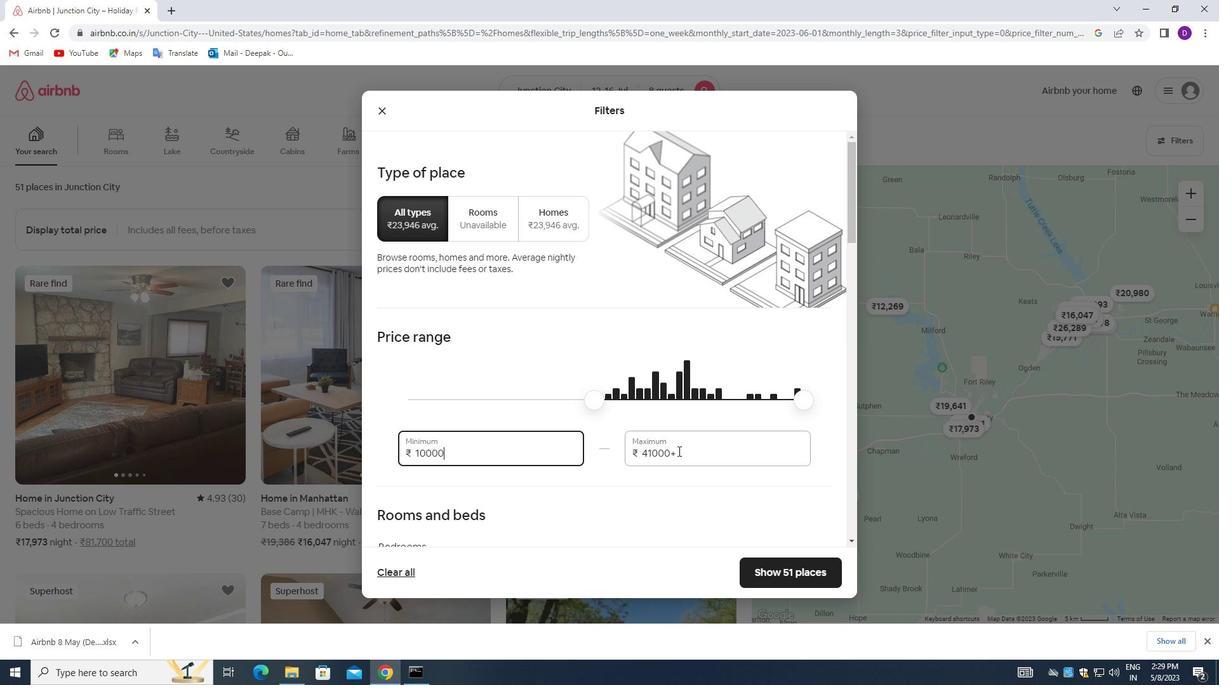 
Action: Mouse moved to (624, 434)
Screenshot: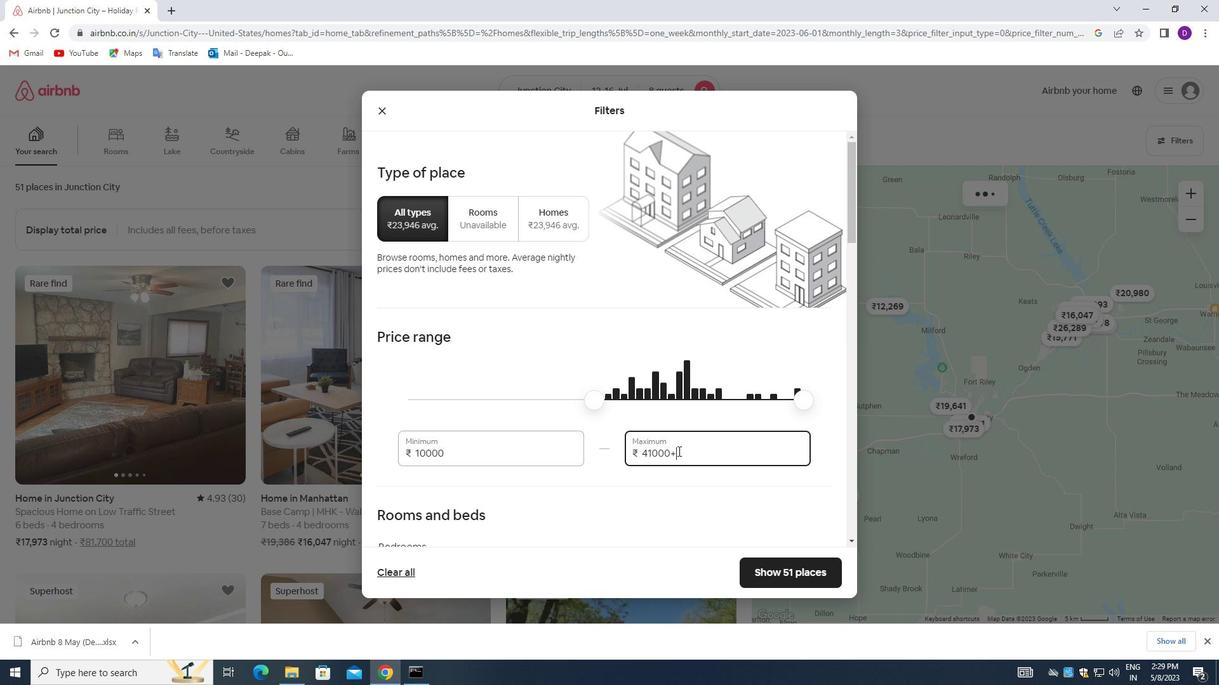 
Action: Key pressed <Key.backspace><Key.backspace><Key.backspace><Key.backspace><Key.backspace><Key.backspace><Key.backspace>16000
Screenshot: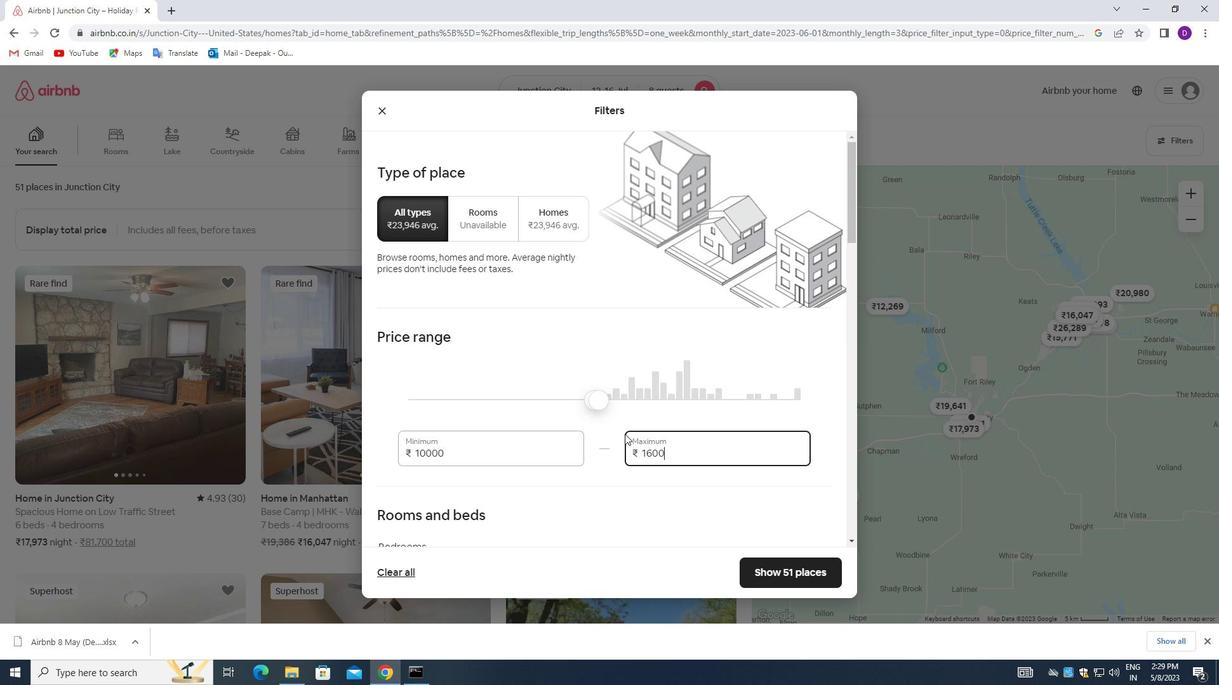 
Action: Mouse moved to (514, 478)
Screenshot: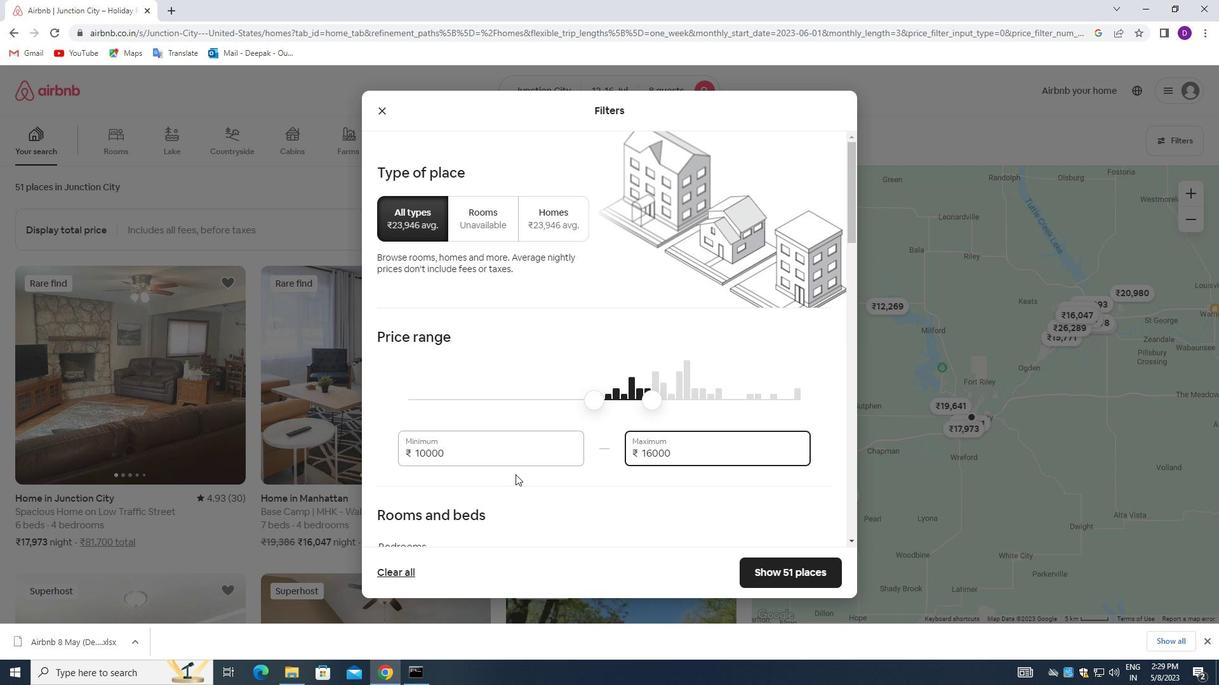 
Action: Mouse scrolled (514, 477) with delta (0, 0)
Screenshot: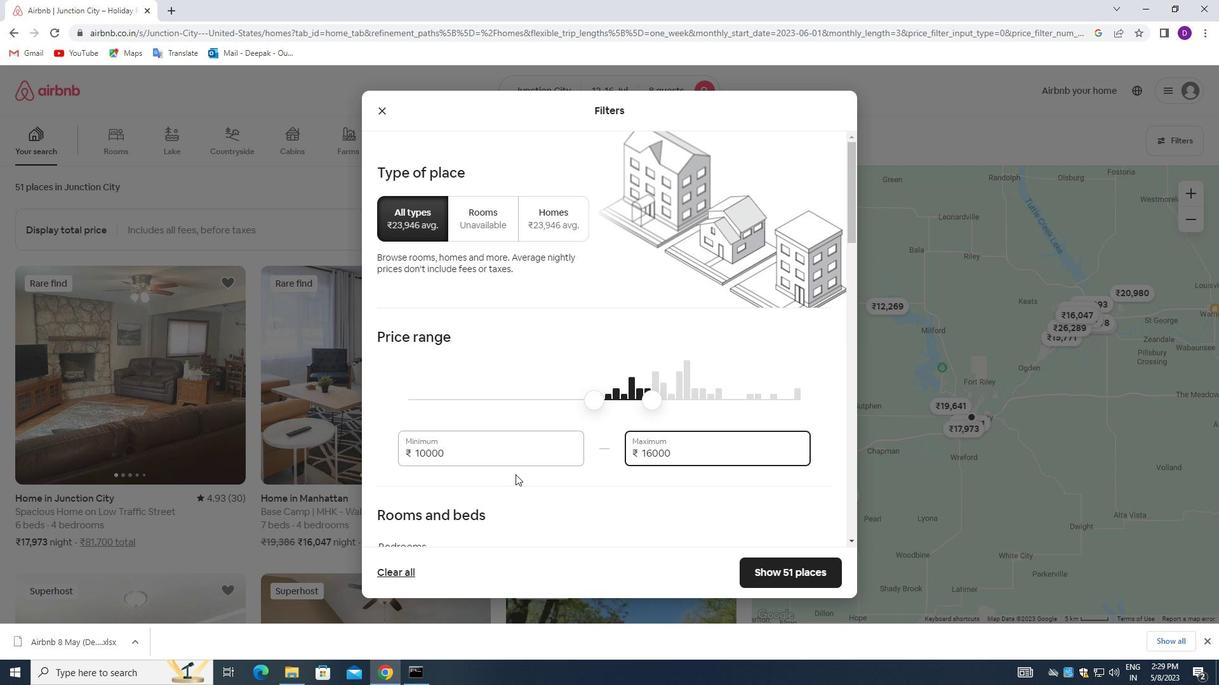 
Action: Mouse moved to (514, 478)
Screenshot: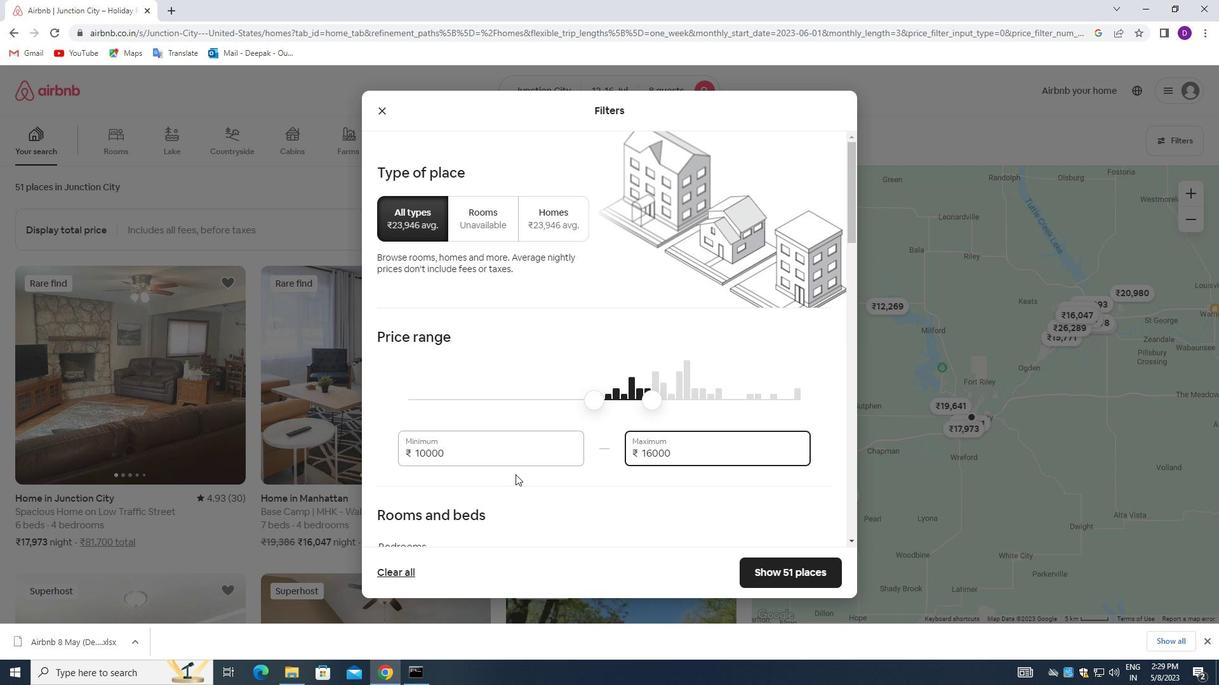 
Action: Mouse scrolled (514, 478) with delta (0, 0)
Screenshot: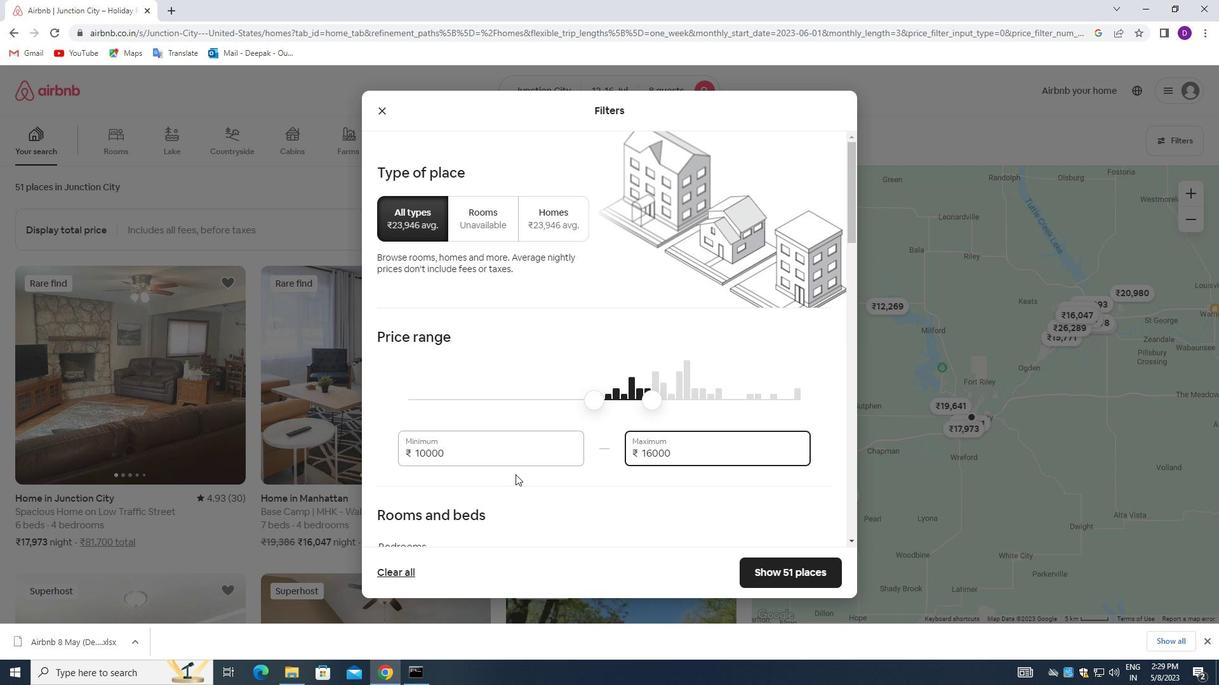 
Action: Mouse scrolled (514, 478) with delta (0, 0)
Screenshot: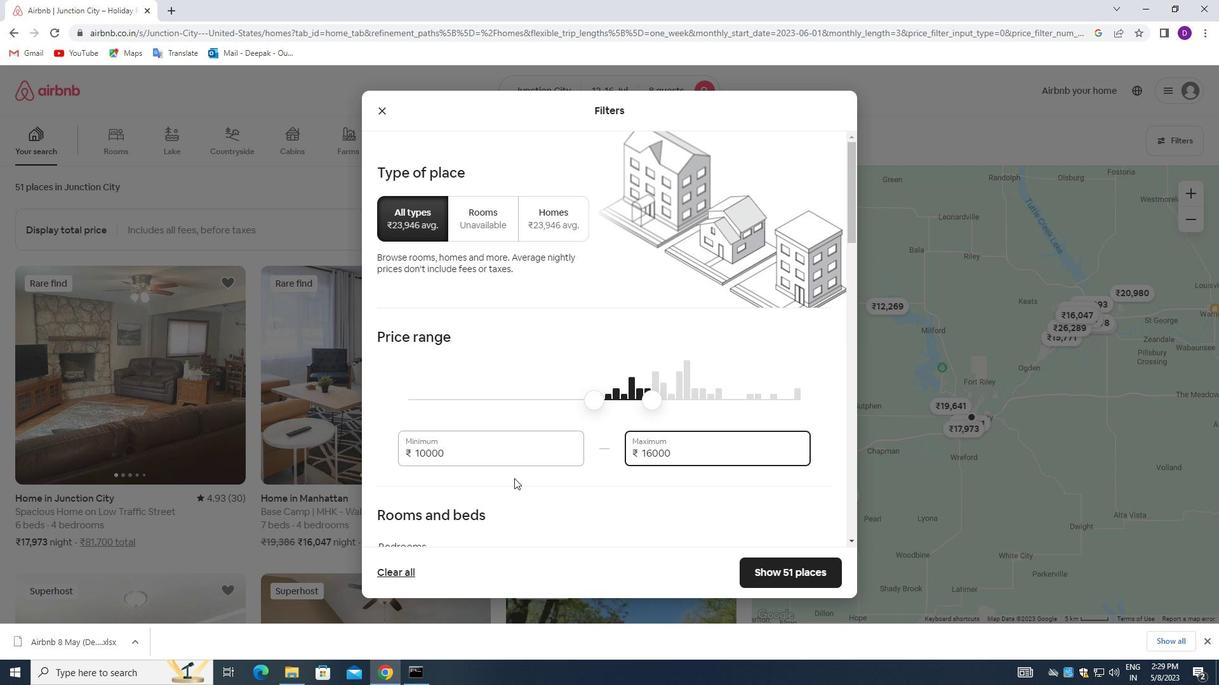 
Action: Mouse moved to (554, 481)
Screenshot: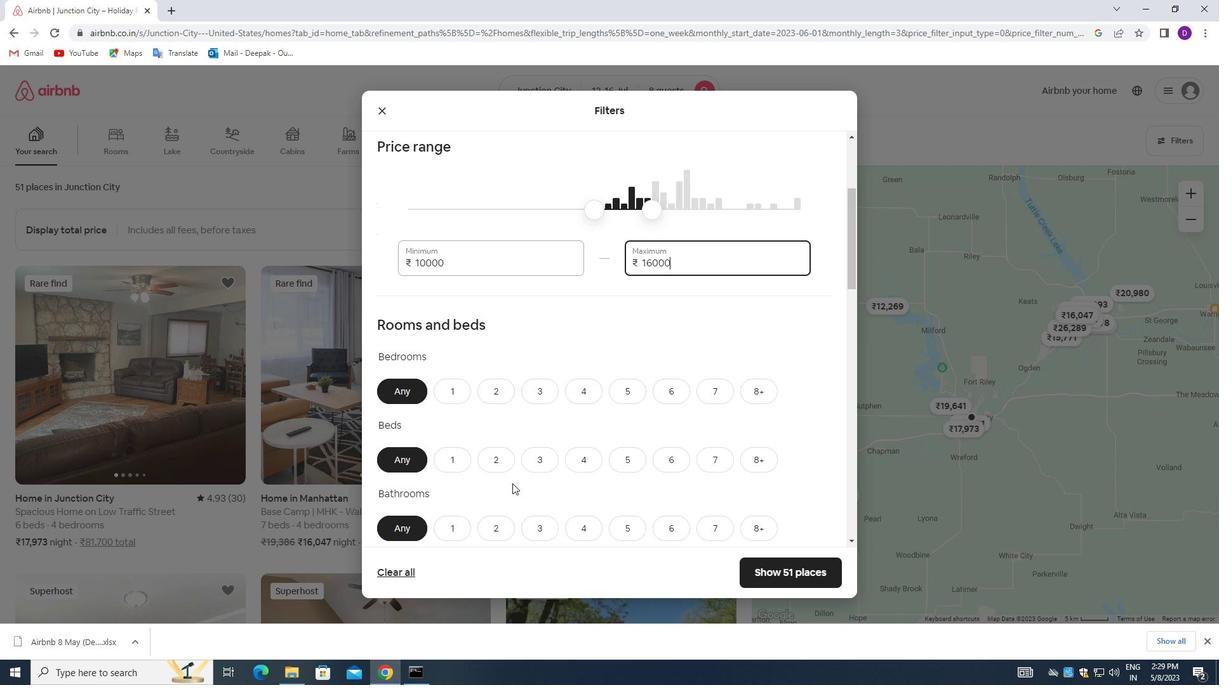 
Action: Mouse scrolled (554, 480) with delta (0, 0)
Screenshot: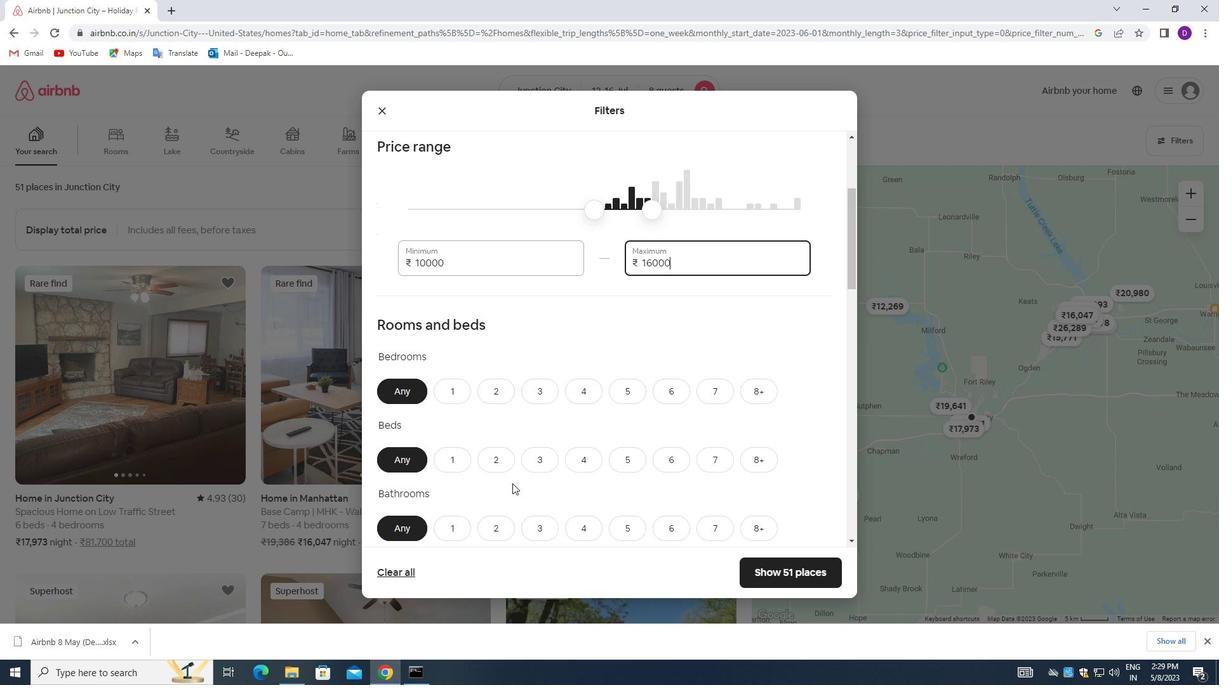 
Action: Mouse moved to (575, 477)
Screenshot: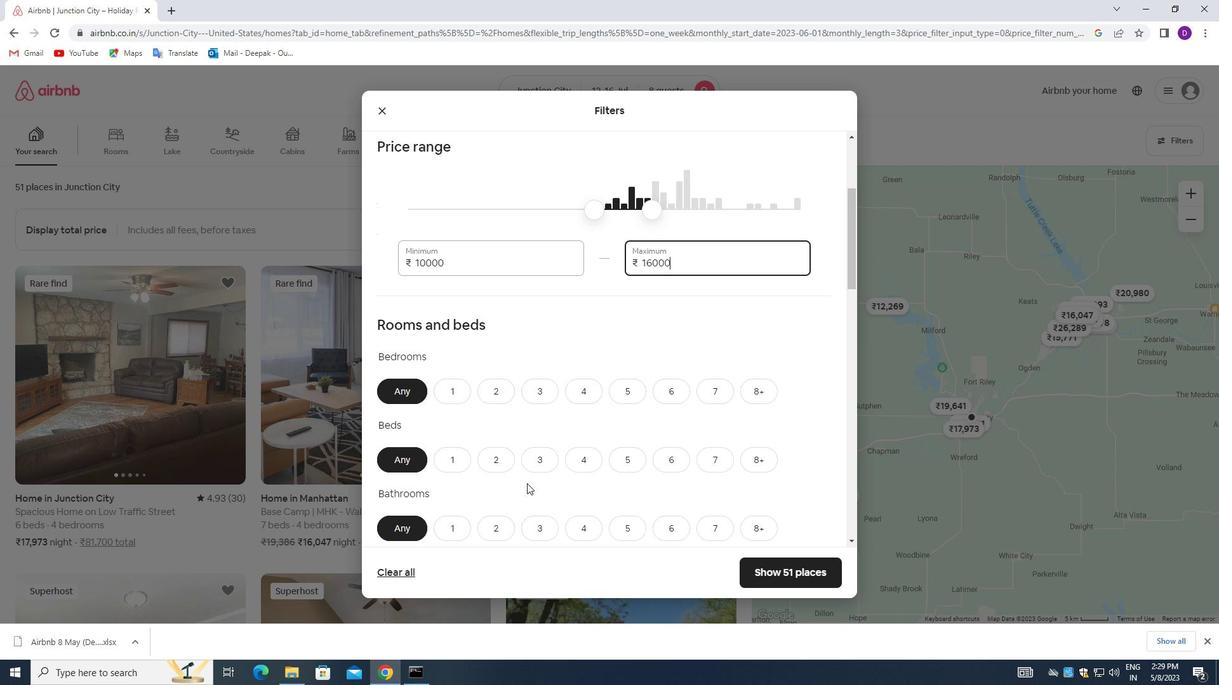
Action: Mouse scrolled (575, 476) with delta (0, 0)
Screenshot: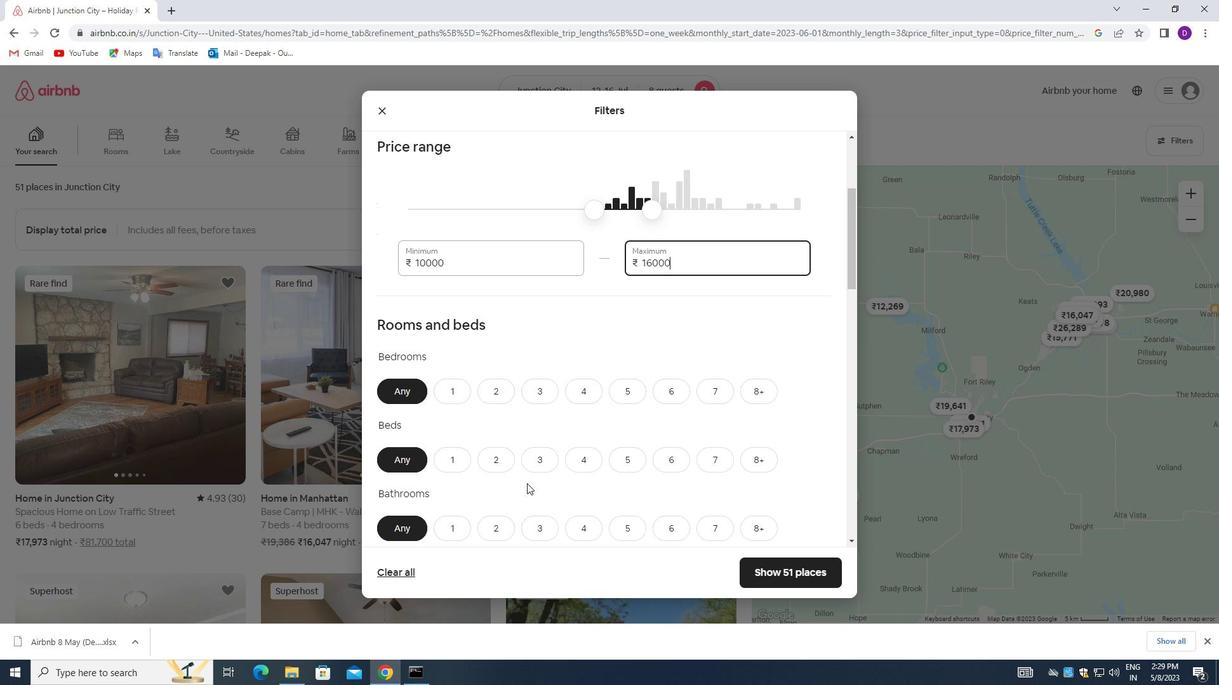 
Action: Mouse moved to (588, 471)
Screenshot: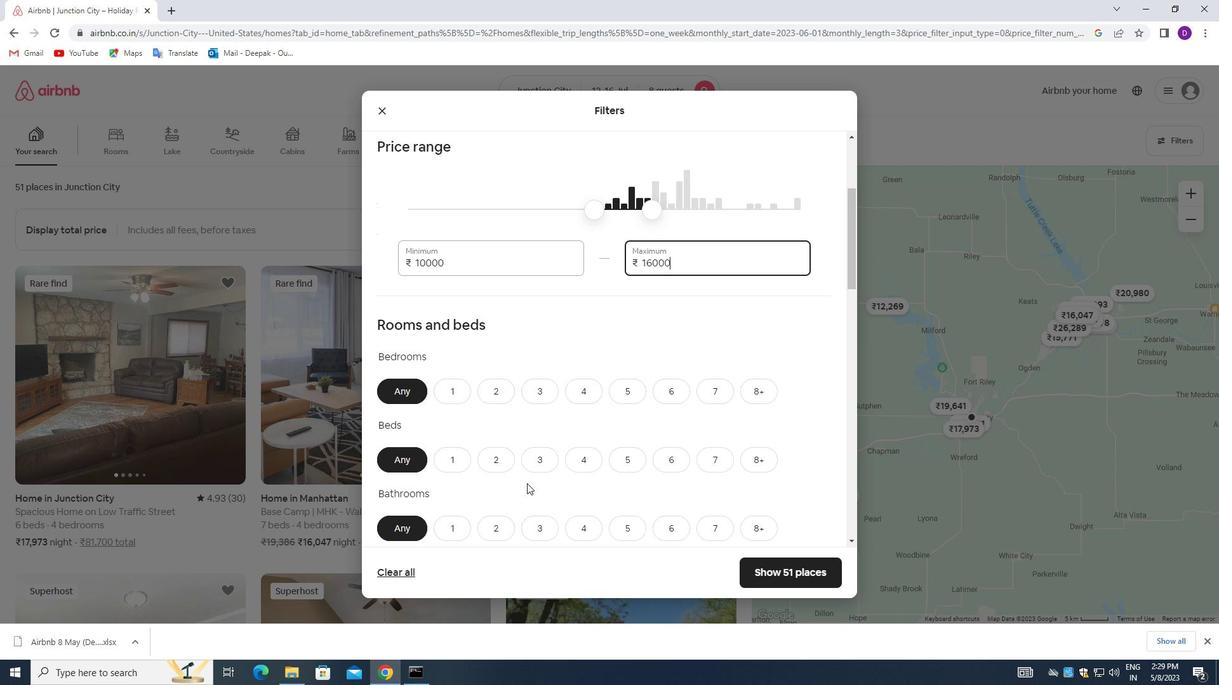 
Action: Mouse scrolled (588, 471) with delta (0, 0)
Screenshot: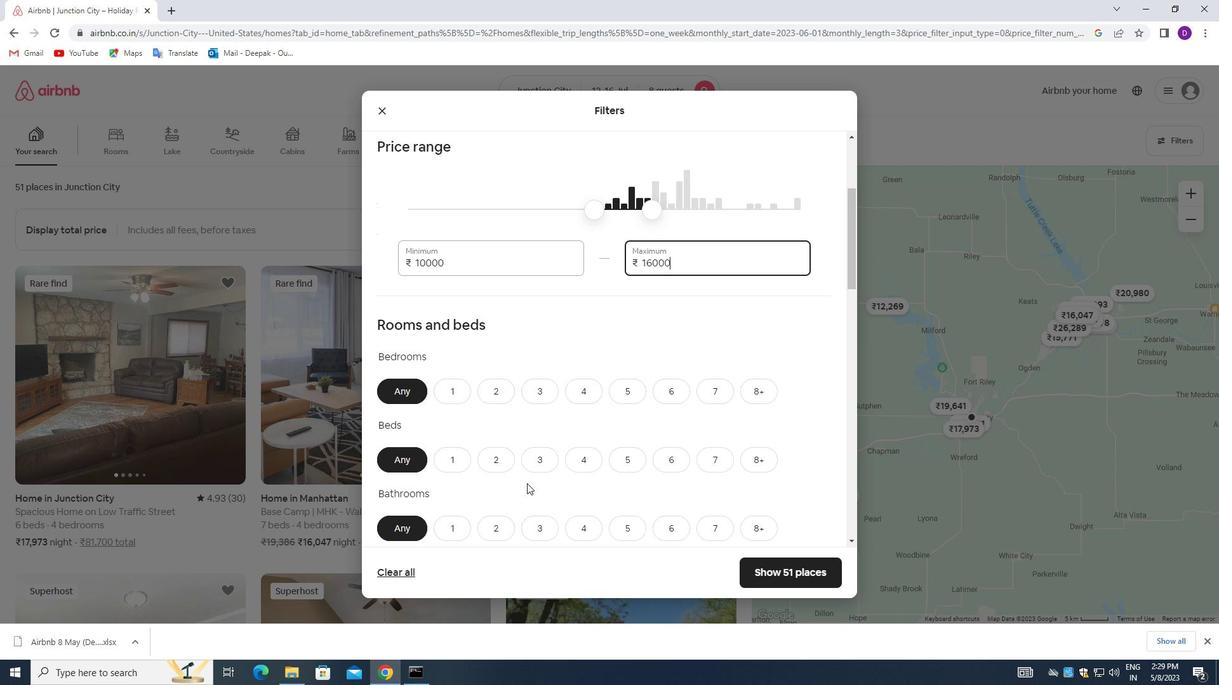 
Action: Mouse moved to (599, 460)
Screenshot: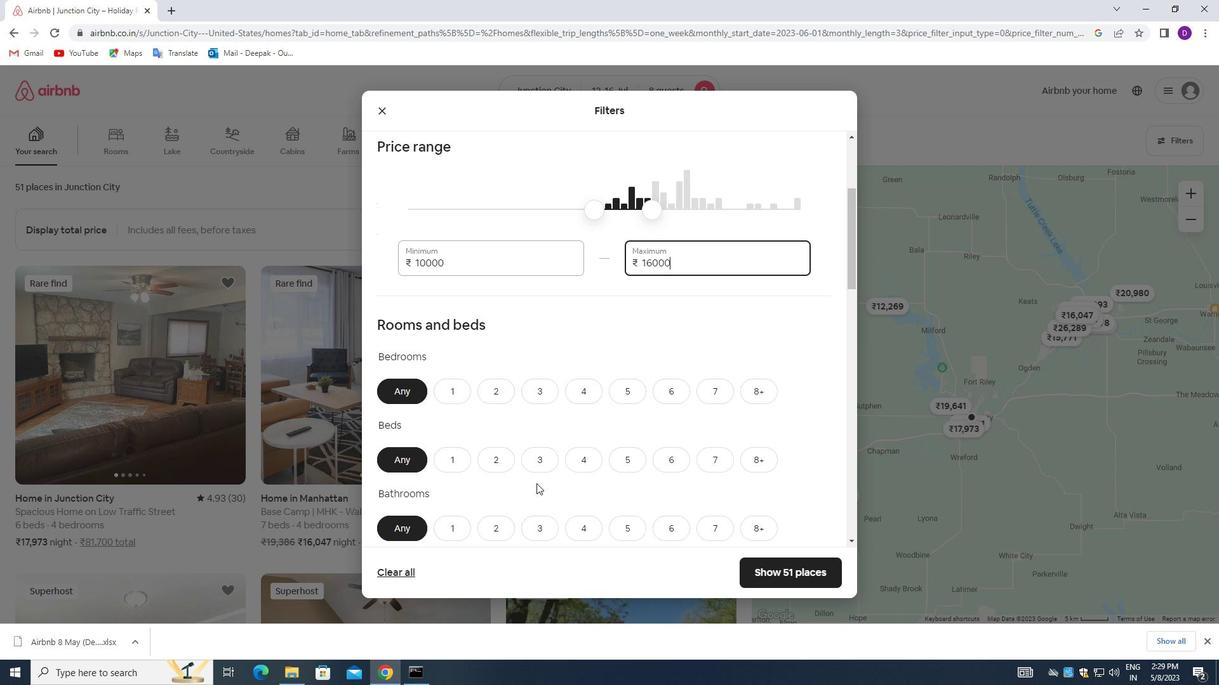 
Action: Mouse scrolled (599, 459) with delta (0, 0)
Screenshot: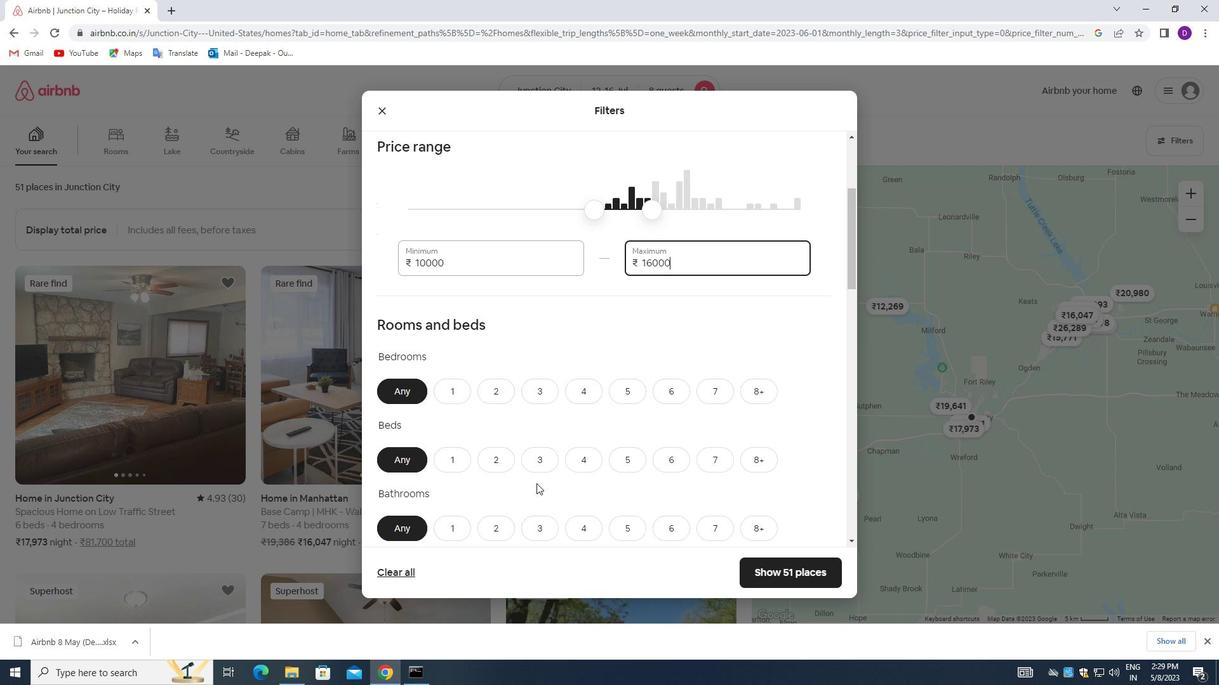 
Action: Mouse moved to (579, 450)
Screenshot: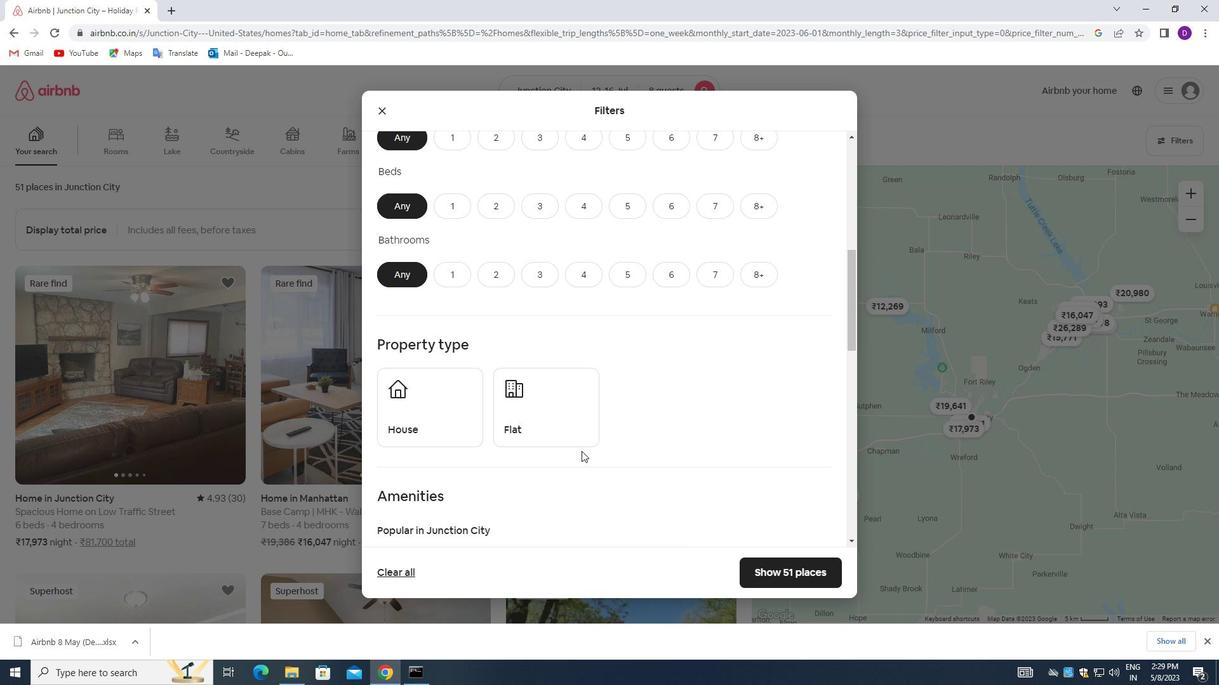 
Action: Mouse scrolled (579, 449) with delta (0, 0)
Screenshot: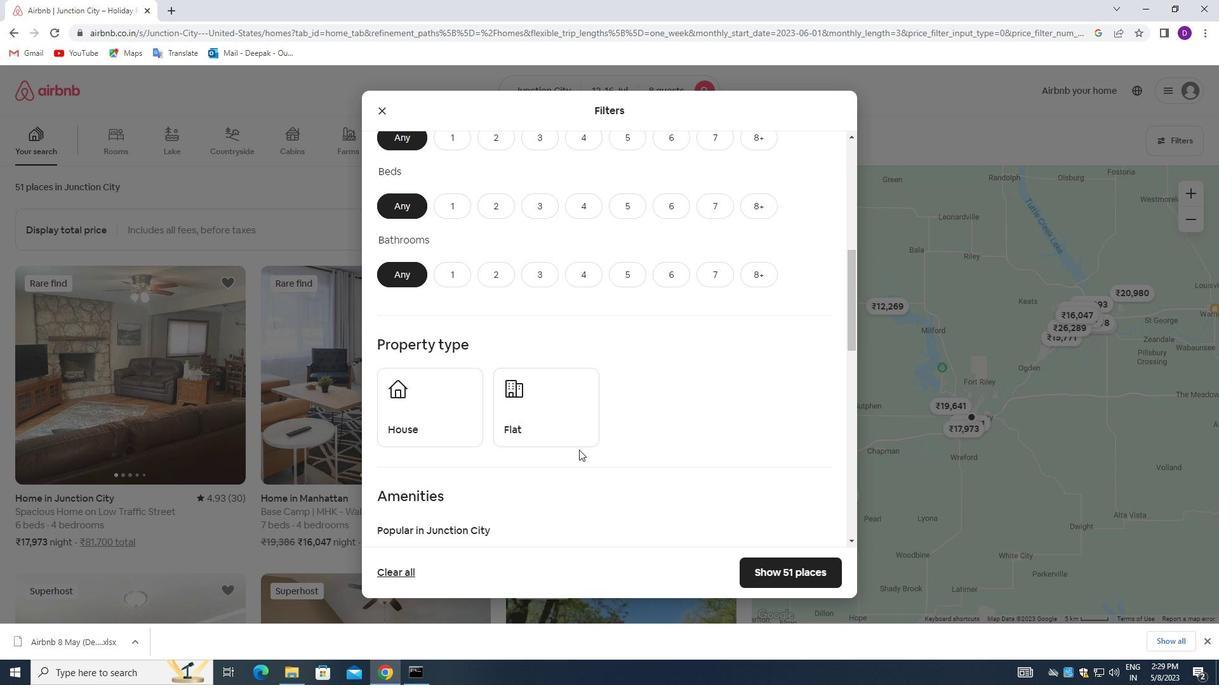 
Action: Mouse moved to (698, 420)
Screenshot: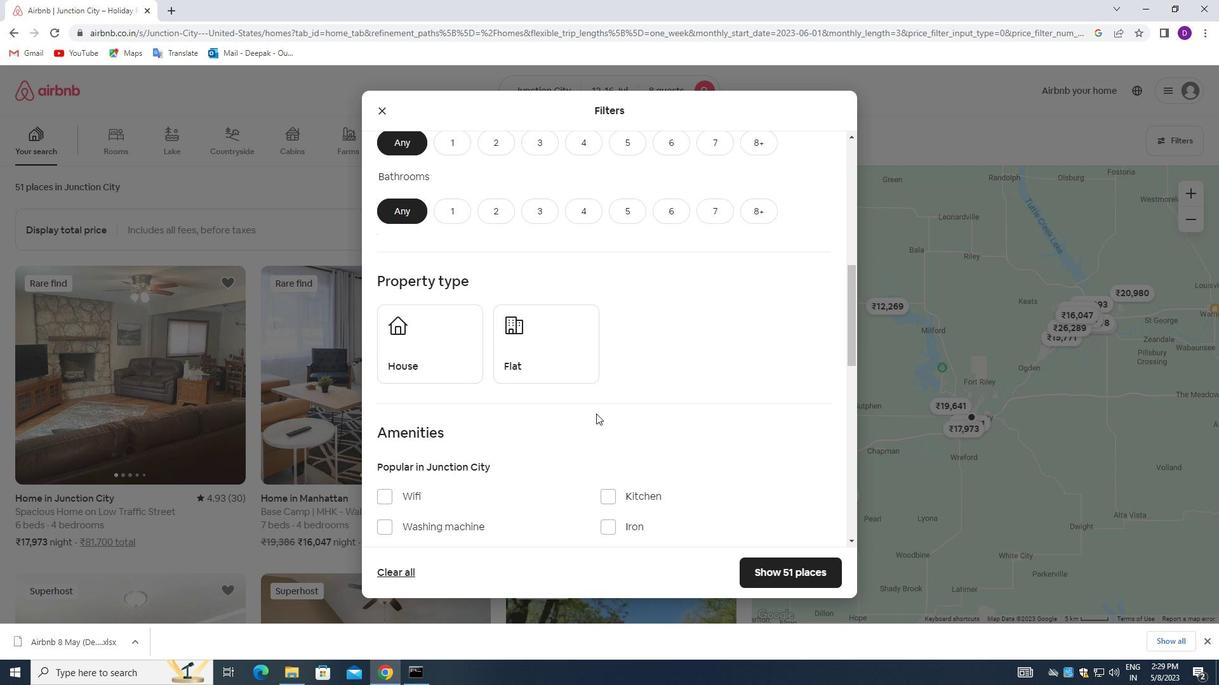 
Action: Mouse scrolled (698, 421) with delta (0, 0)
Screenshot: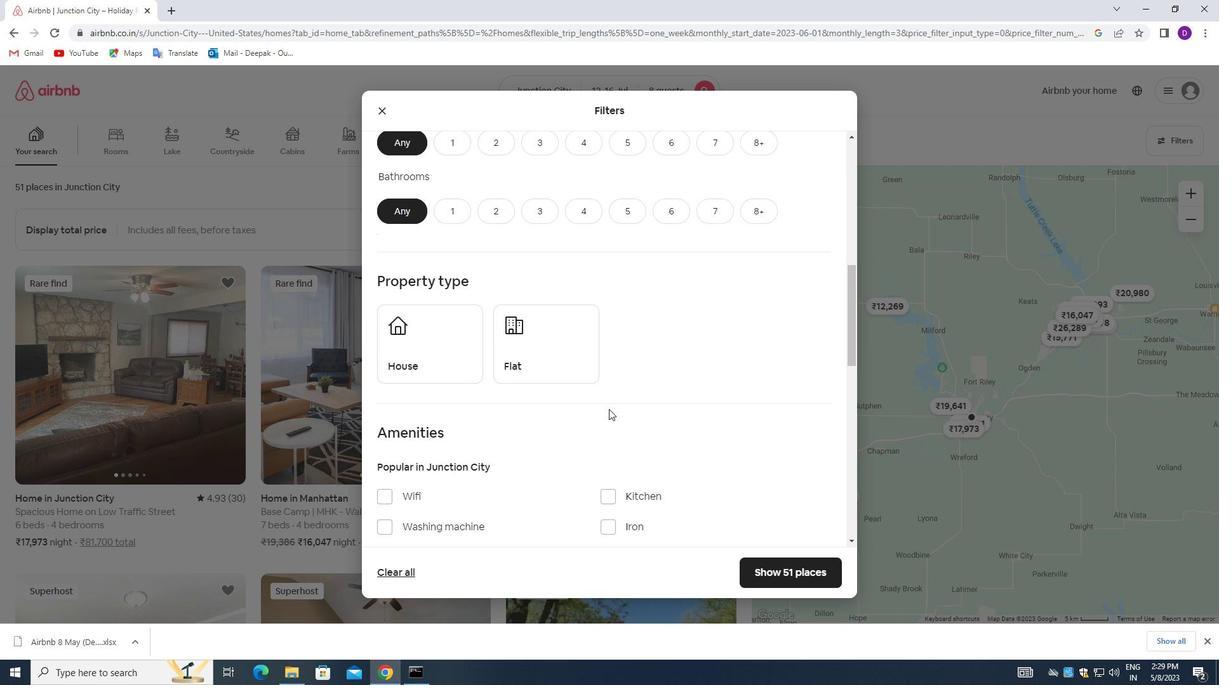 
Action: Mouse scrolled (698, 421) with delta (0, 0)
Screenshot: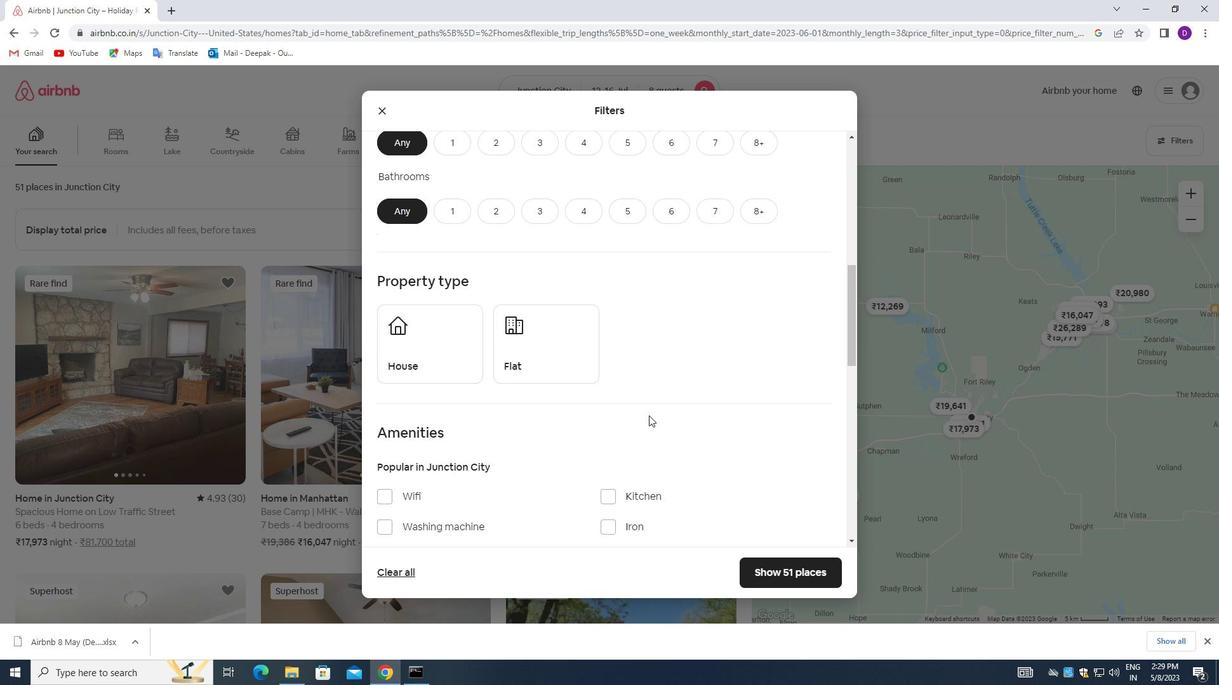 
Action: Mouse scrolled (698, 421) with delta (0, 0)
Screenshot: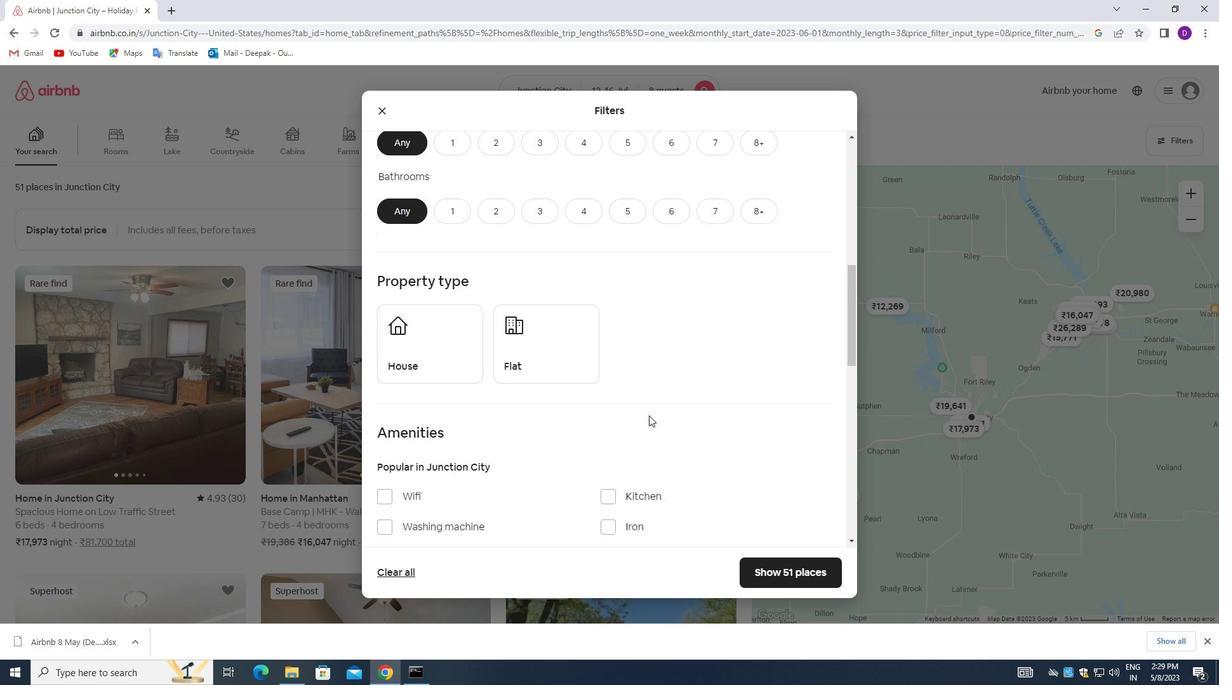 
Action: Mouse moved to (700, 420)
Screenshot: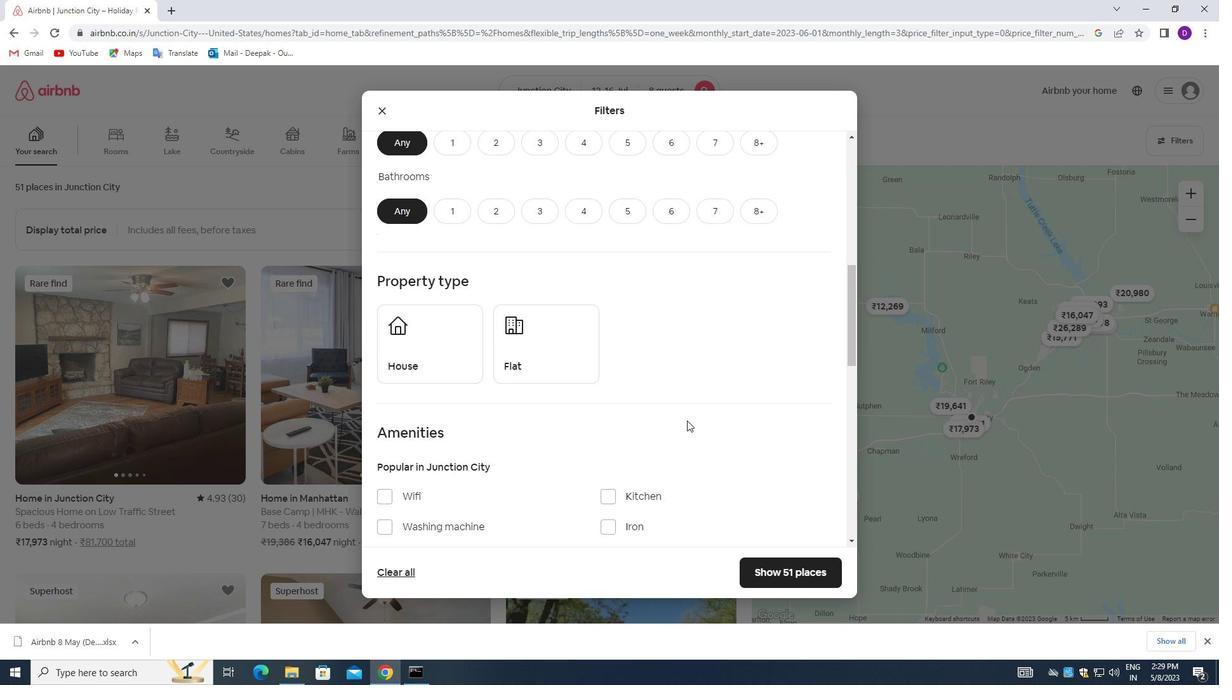 
Action: Mouse scrolled (700, 420) with delta (0, 0)
Screenshot: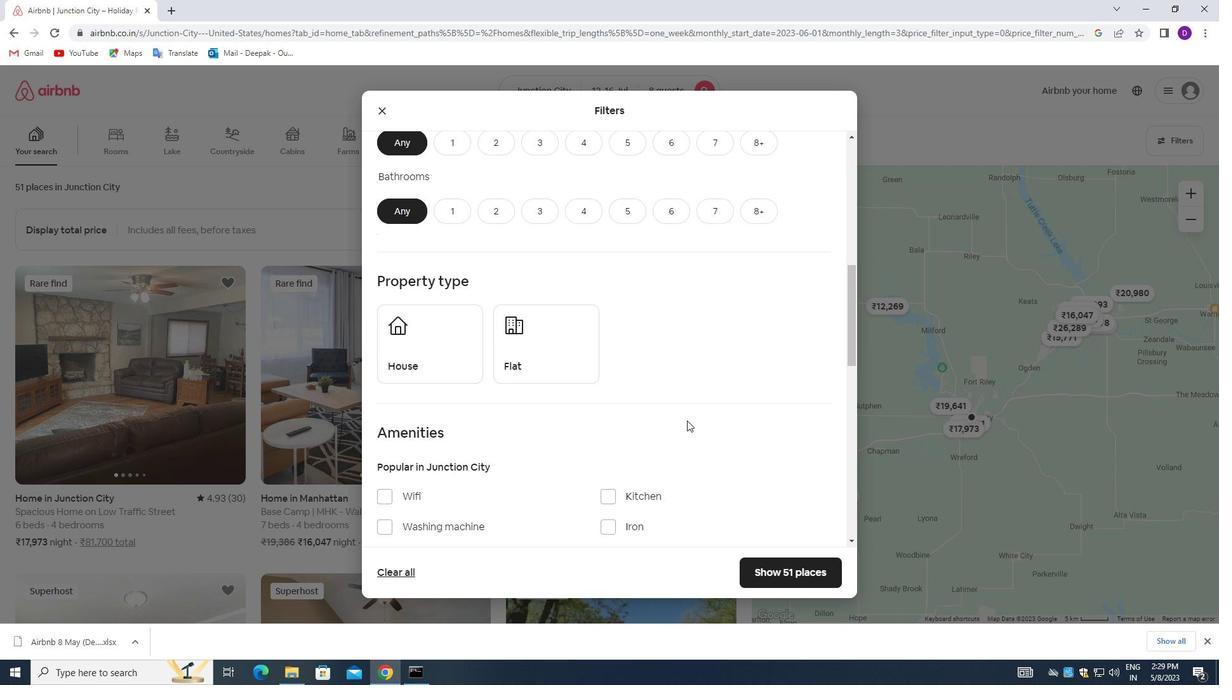 
Action: Mouse moved to (766, 323)
Screenshot: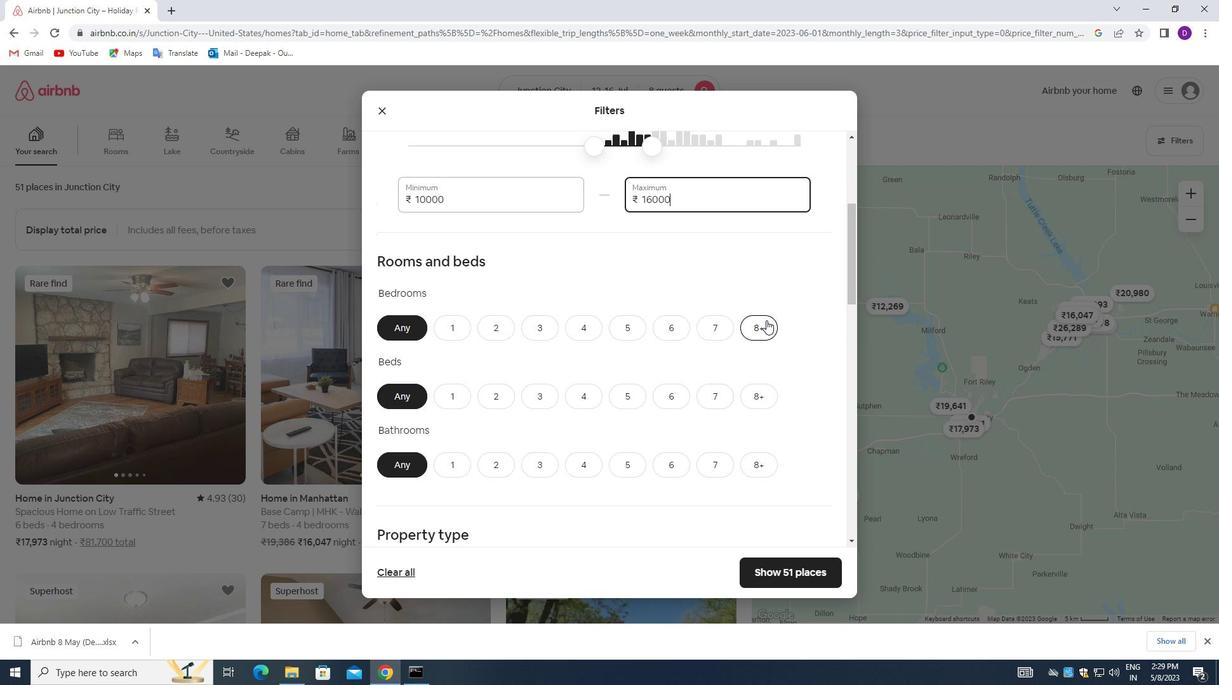
Action: Mouse pressed left at (766, 323)
Screenshot: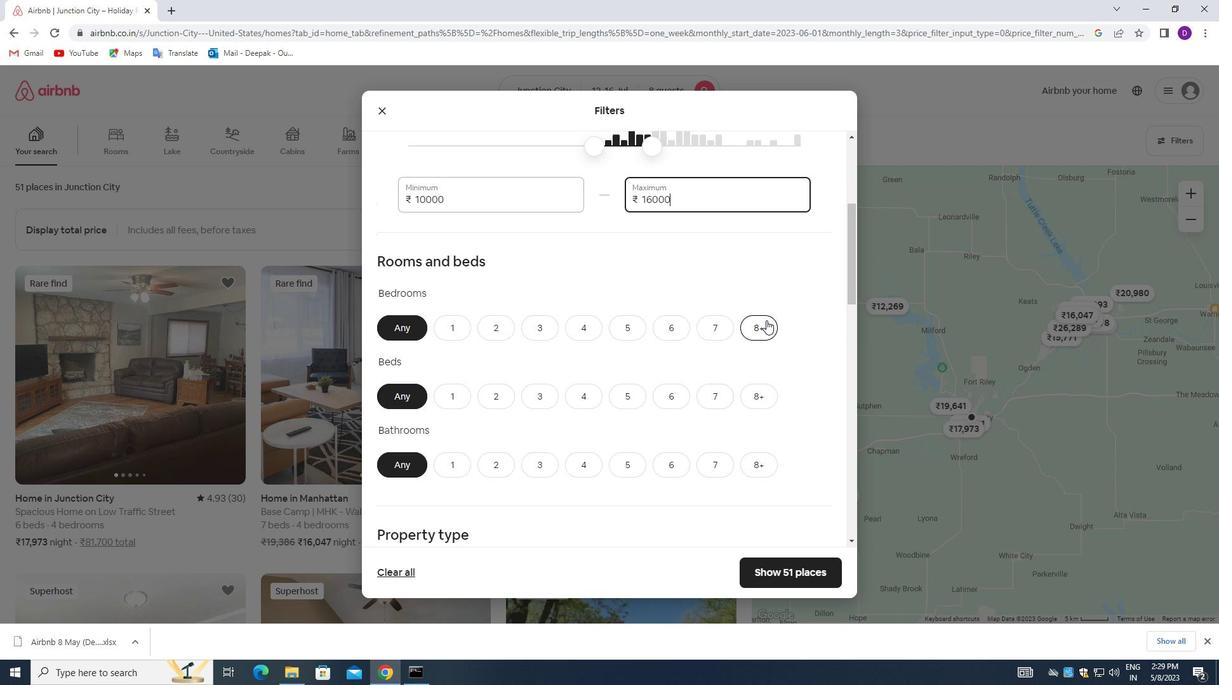 
Action: Mouse moved to (757, 333)
Screenshot: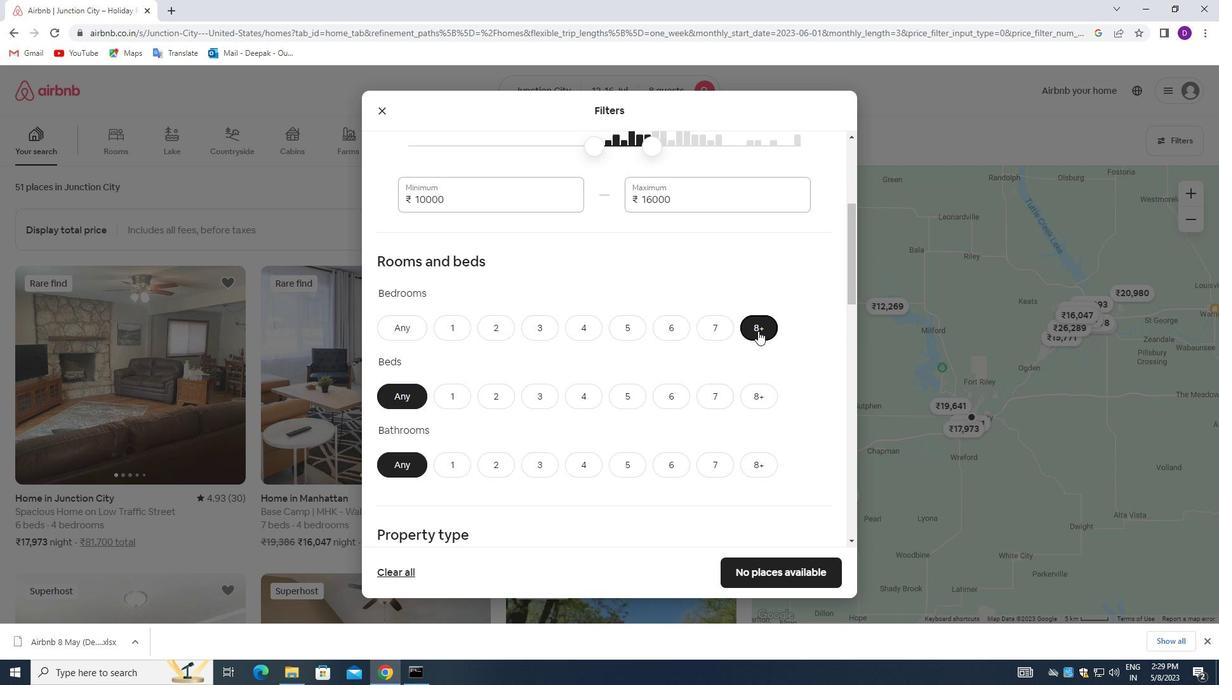 
Action: Mouse scrolled (757, 332) with delta (0, 0)
Screenshot: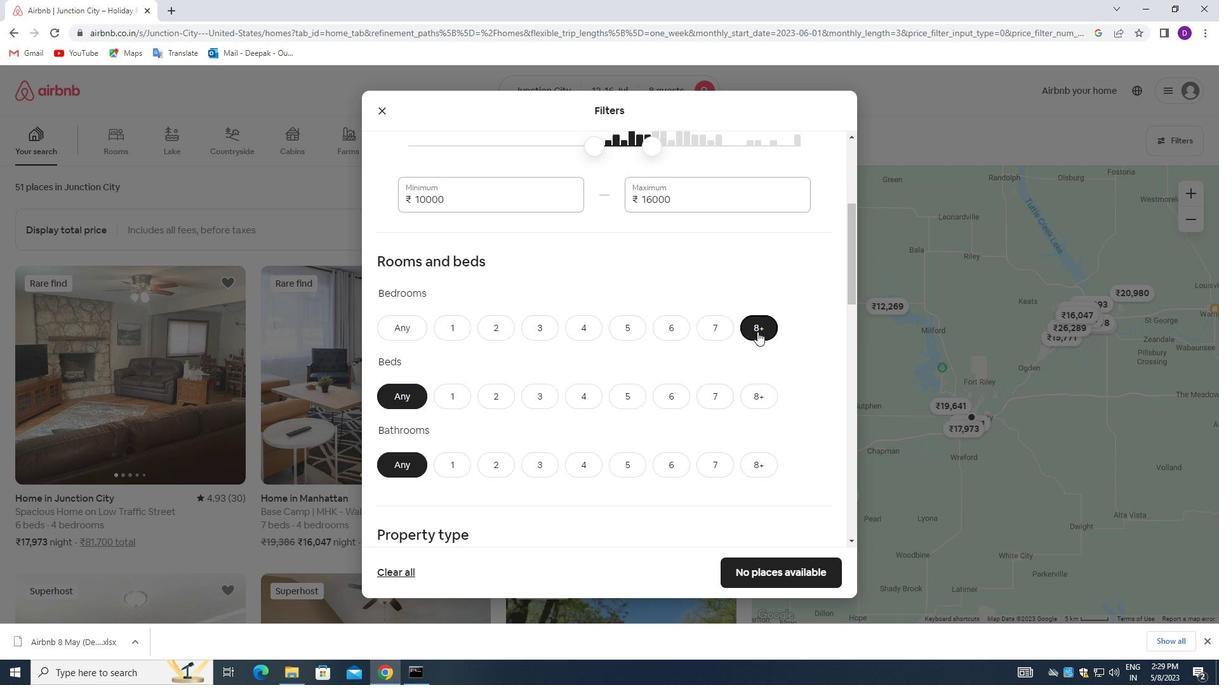 
Action: Mouse moved to (763, 333)
Screenshot: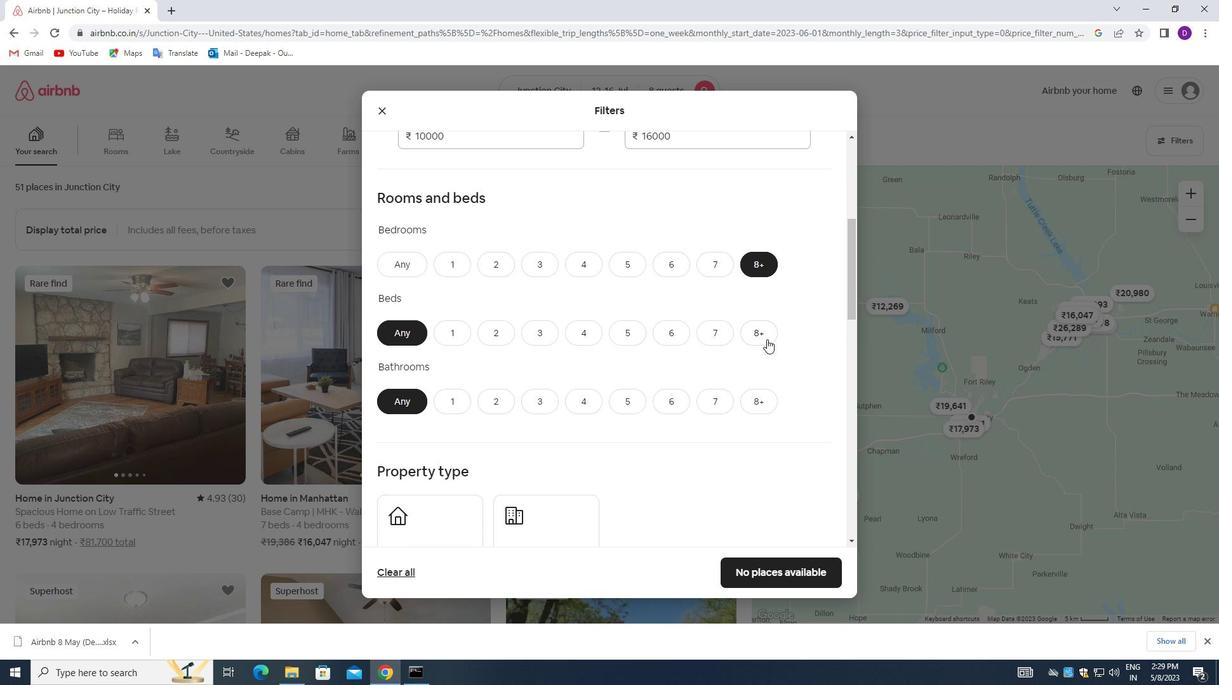 
Action: Mouse pressed left at (763, 333)
Screenshot: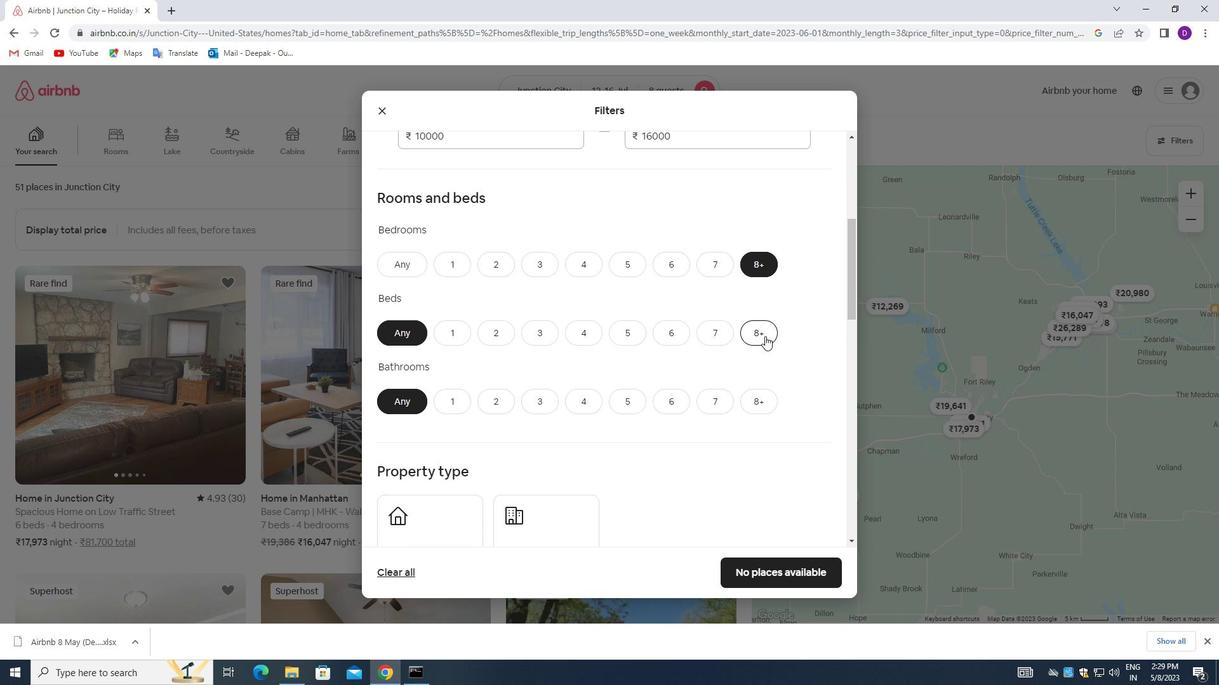
Action: Mouse moved to (761, 401)
Screenshot: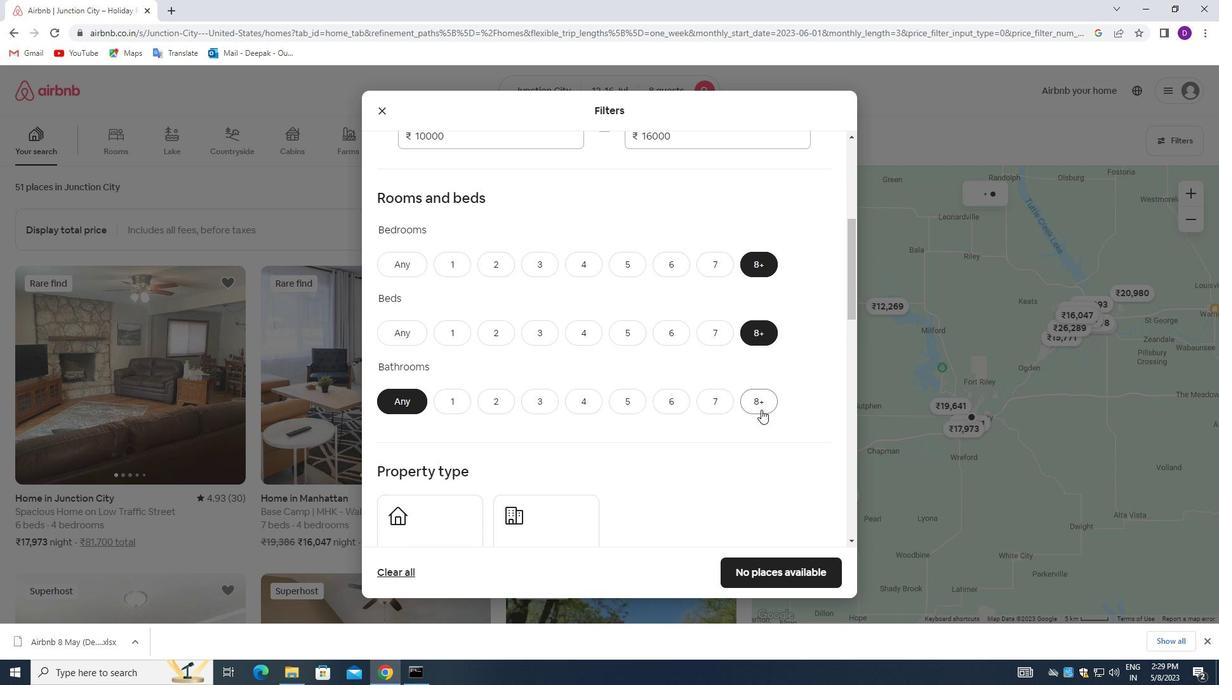 
Action: Mouse pressed left at (761, 401)
Screenshot: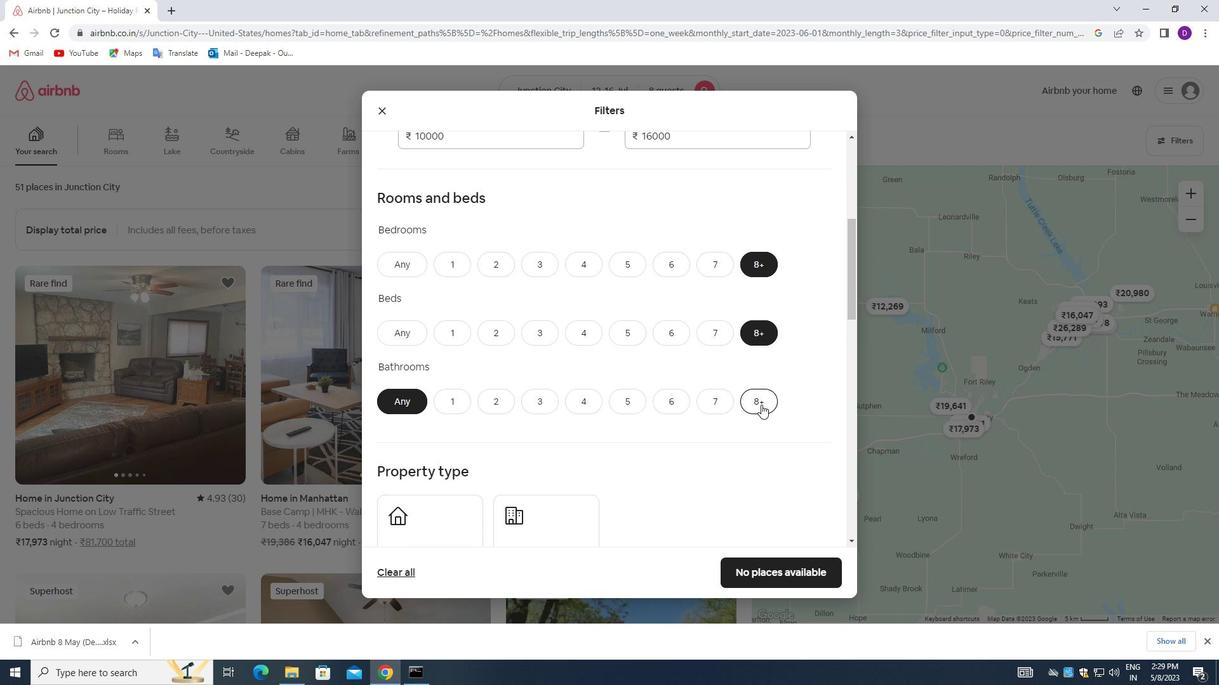 
Action: Mouse moved to (753, 411)
Screenshot: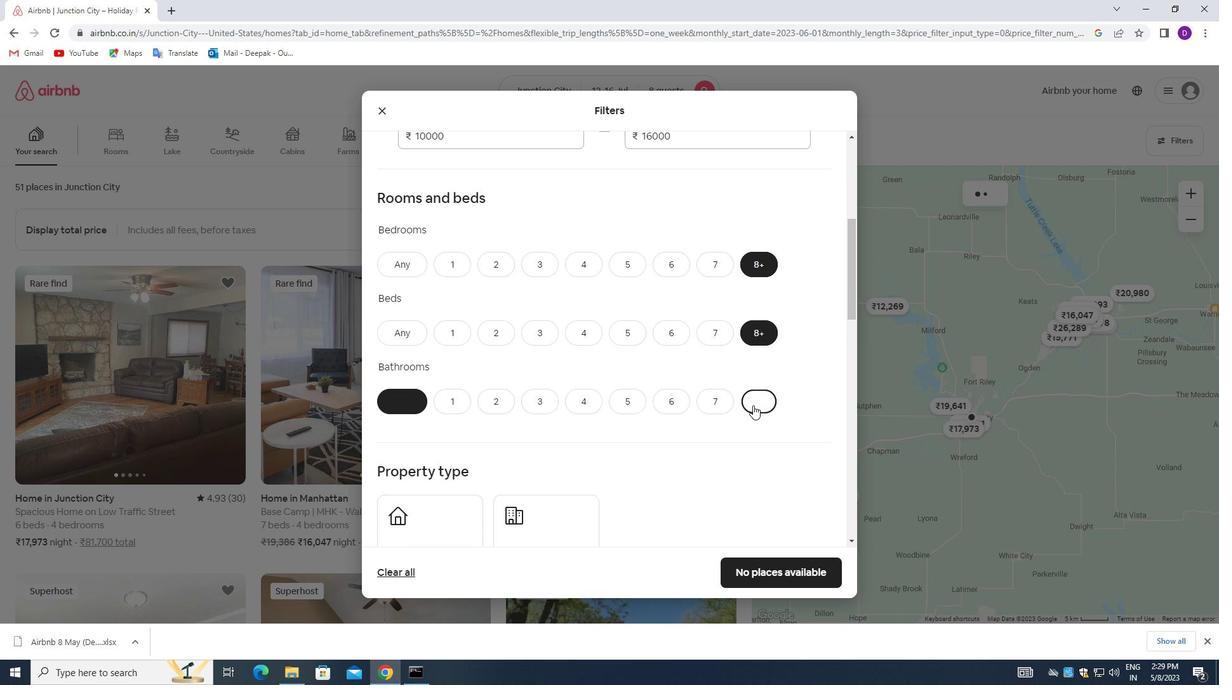 
Action: Mouse scrolled (753, 410) with delta (0, 0)
Screenshot: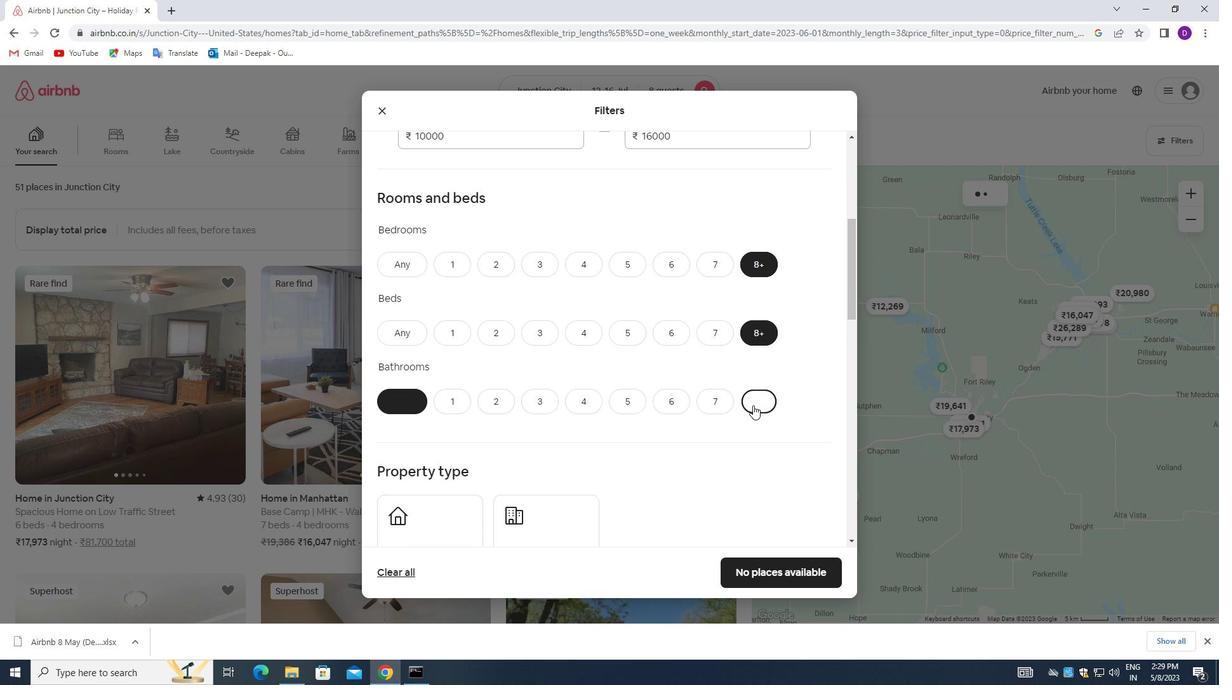 
Action: Mouse scrolled (753, 410) with delta (0, 0)
Screenshot: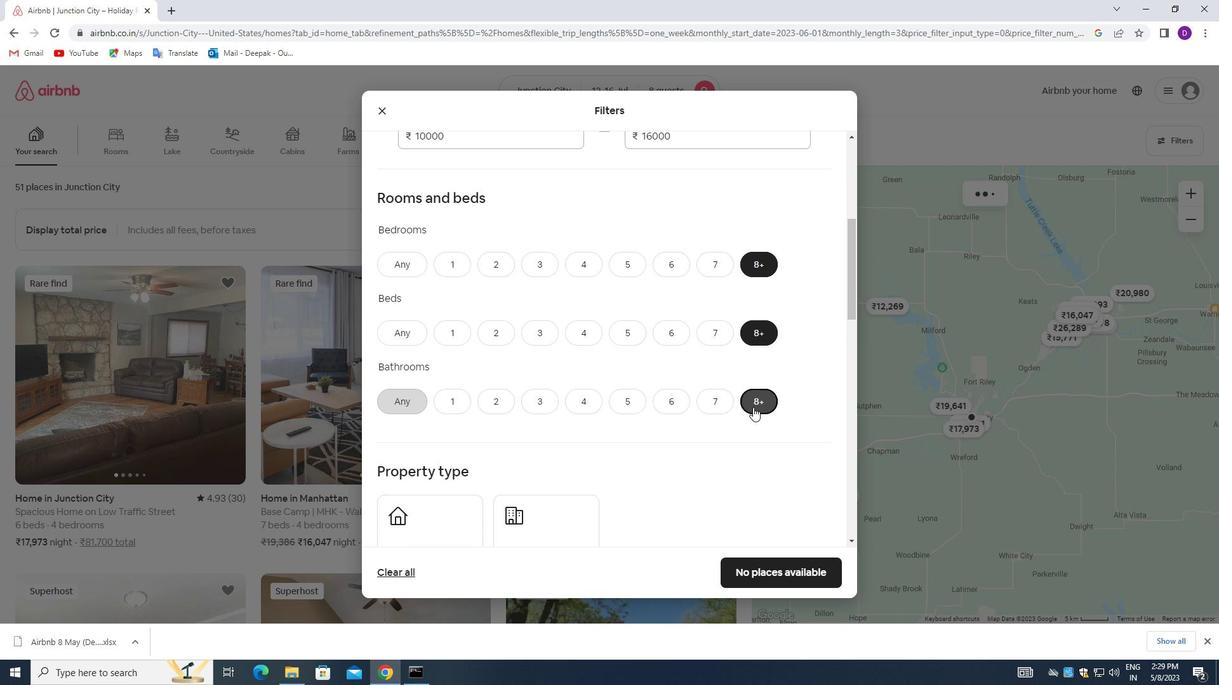 
Action: Mouse moved to (438, 431)
Screenshot: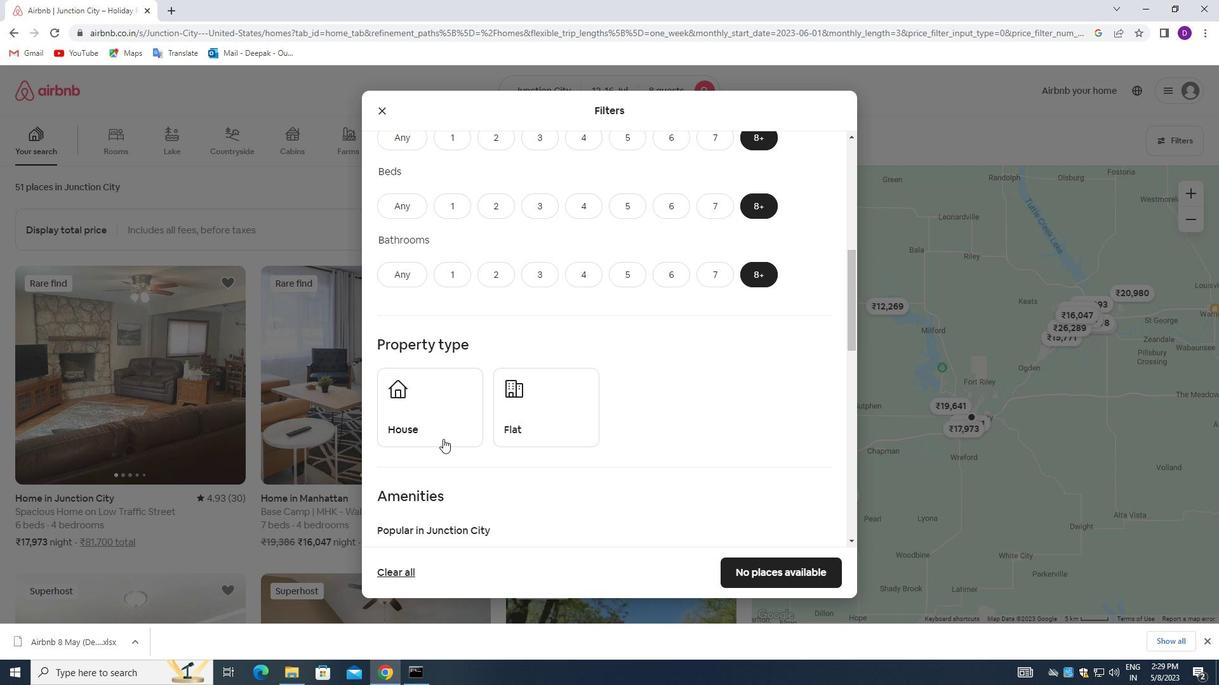 
Action: Mouse pressed left at (438, 431)
Screenshot: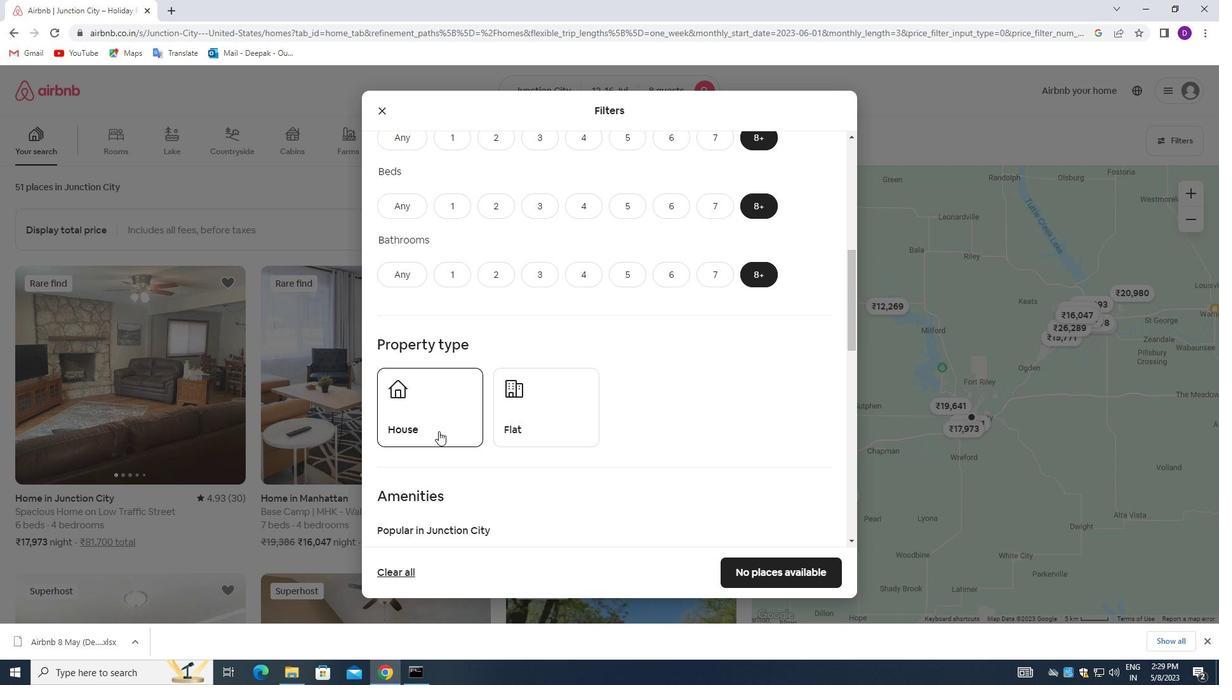 
Action: Mouse moved to (543, 434)
Screenshot: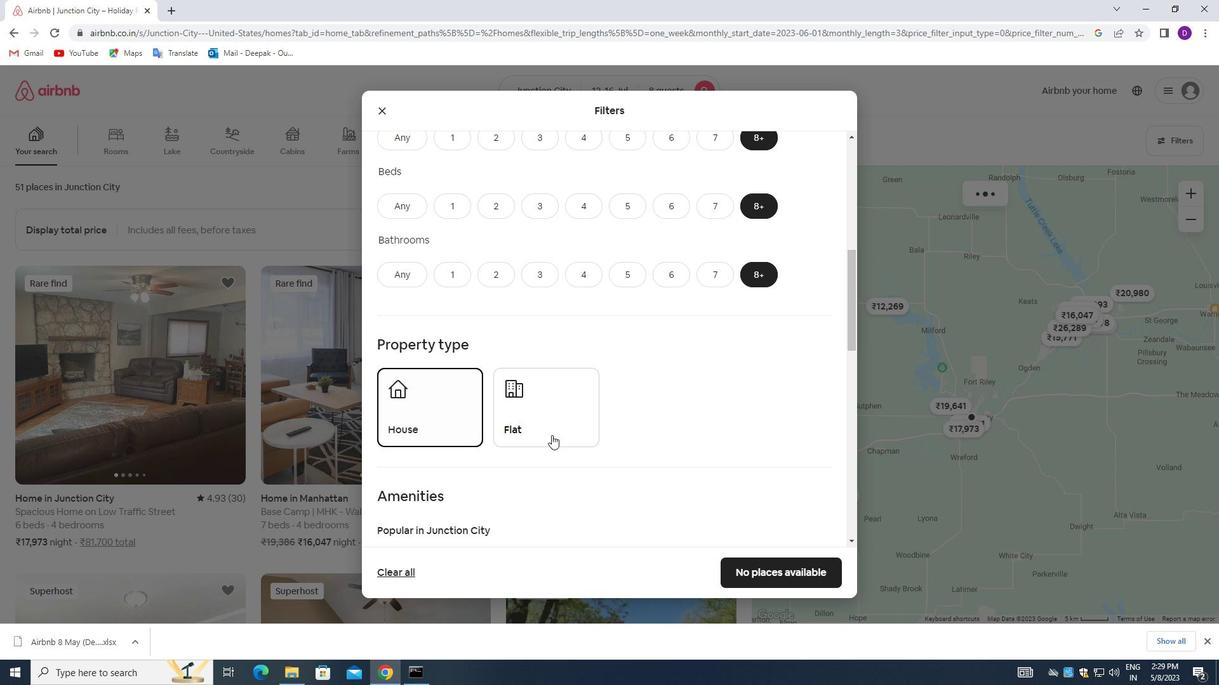 
Action: Mouse pressed left at (543, 434)
Screenshot: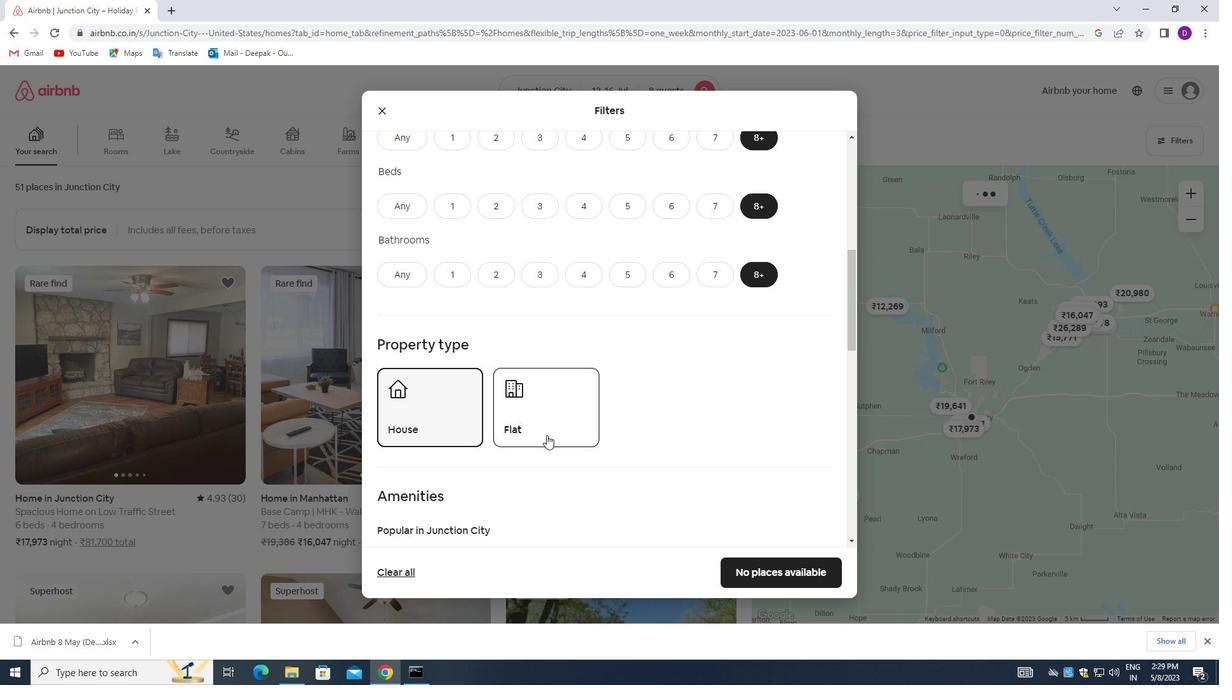 
Action: Mouse moved to (636, 401)
Screenshot: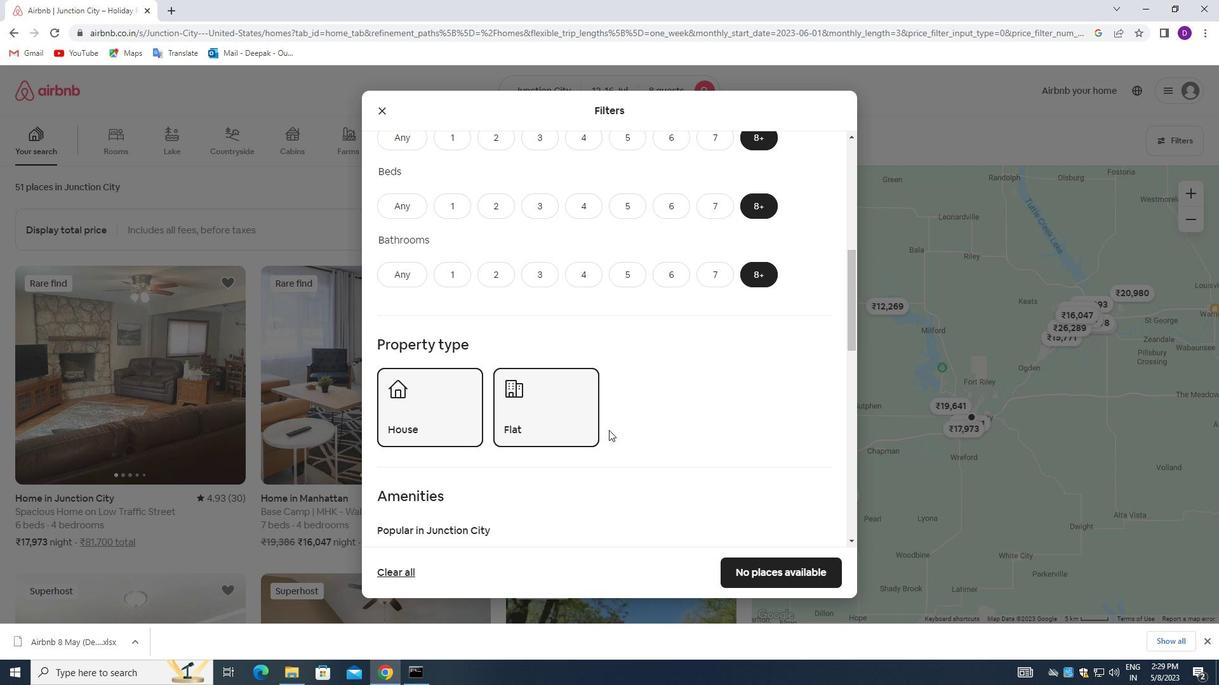 
Action: Mouse scrolled (636, 400) with delta (0, 0)
Screenshot: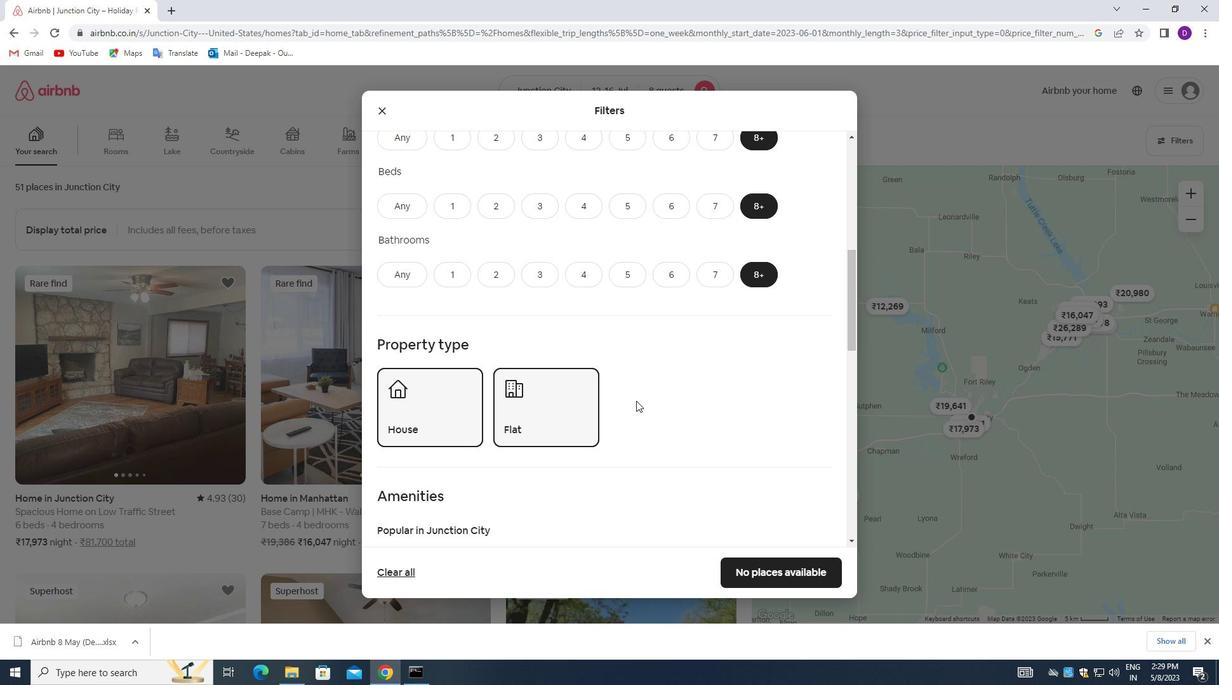 
Action: Mouse scrolled (636, 400) with delta (0, 0)
Screenshot: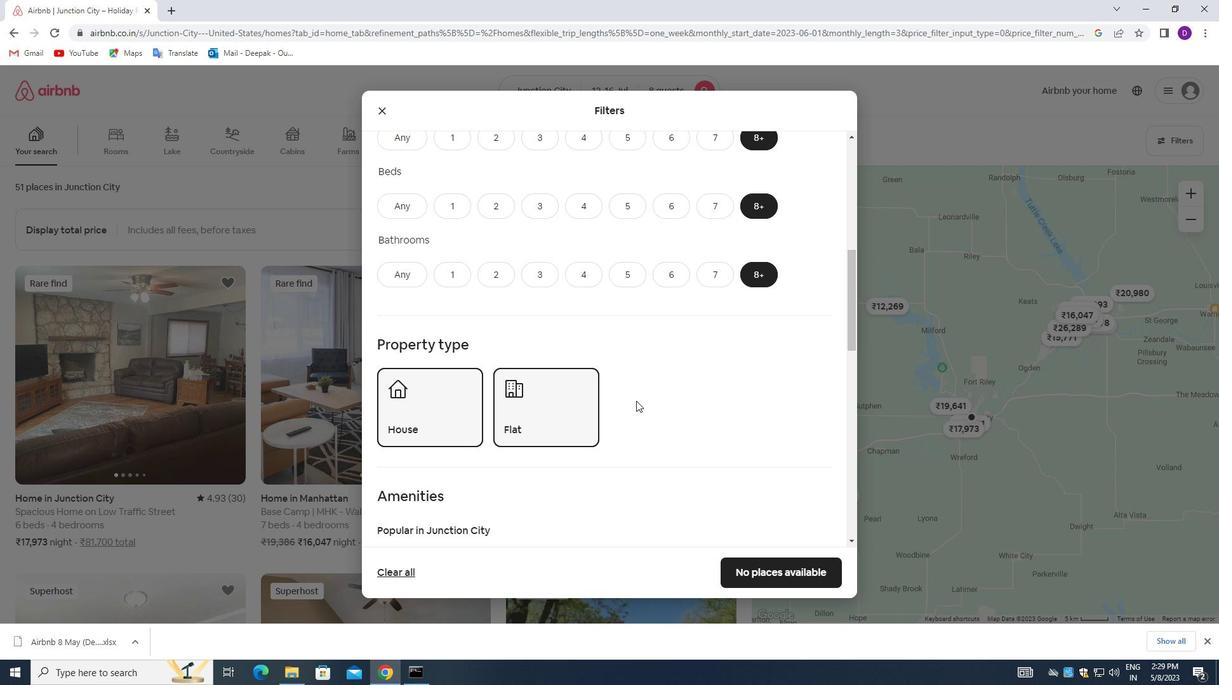 
Action: Mouse moved to (636, 401)
Screenshot: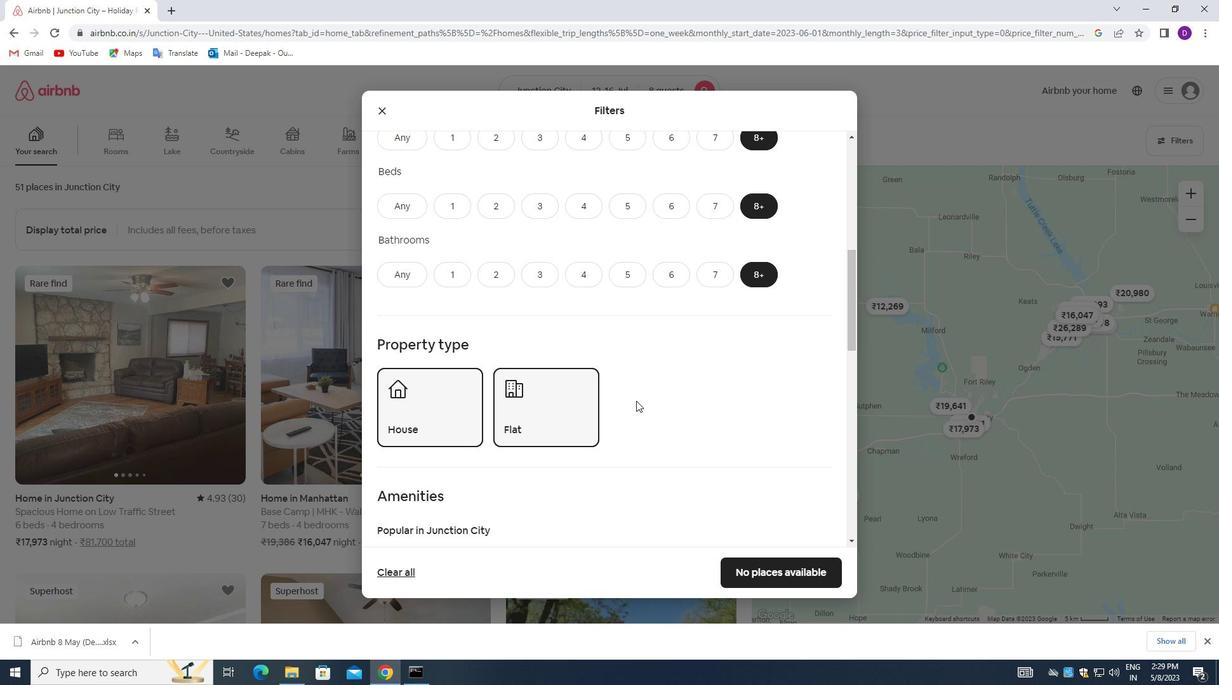 
Action: Mouse scrolled (636, 400) with delta (0, 0)
Screenshot: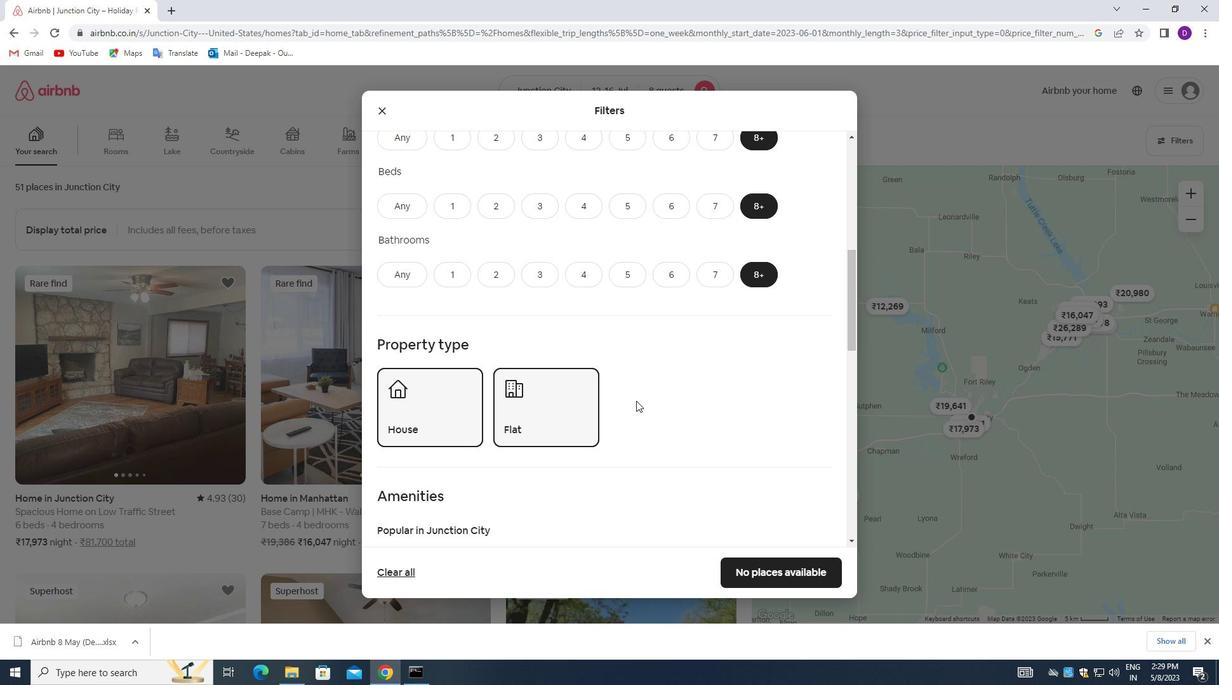 
Action: Mouse moved to (387, 374)
Screenshot: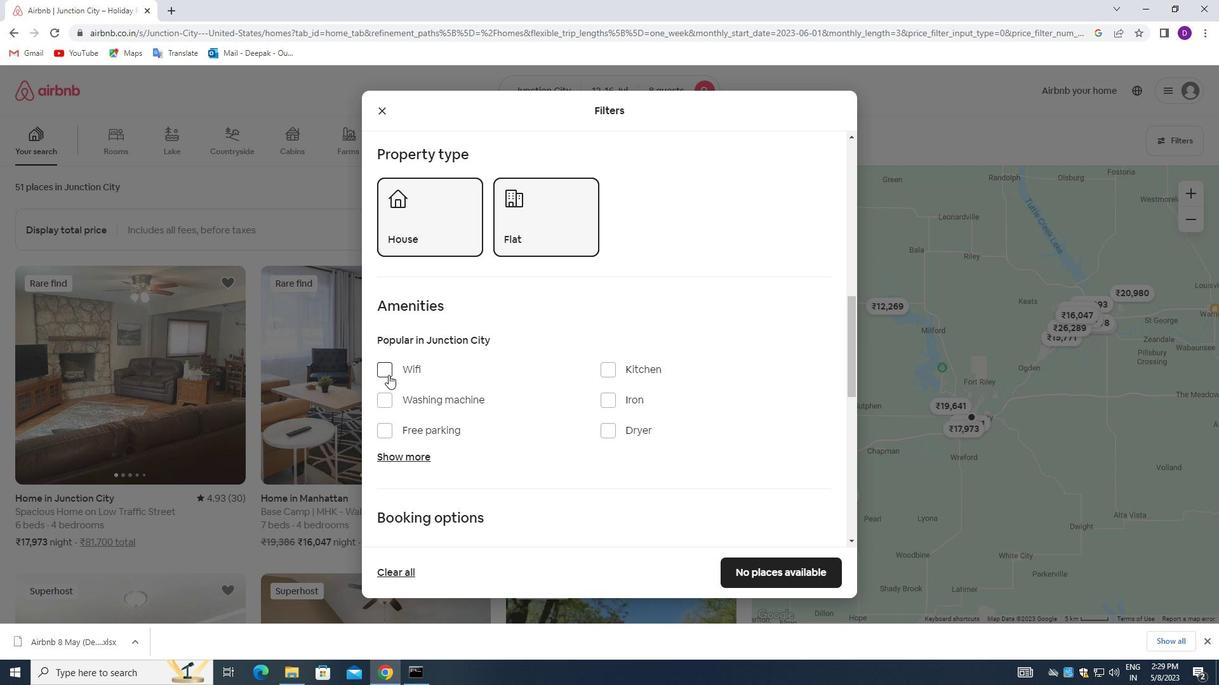 
Action: Mouse pressed left at (387, 374)
Screenshot: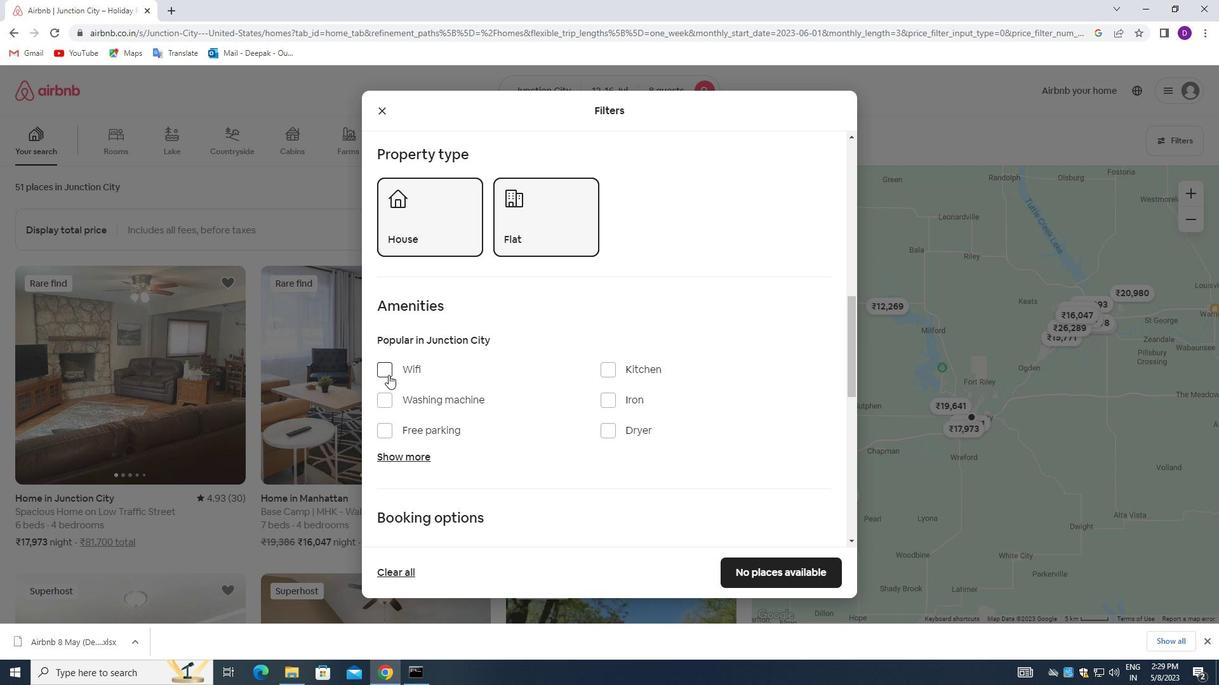 
Action: Mouse moved to (421, 454)
Screenshot: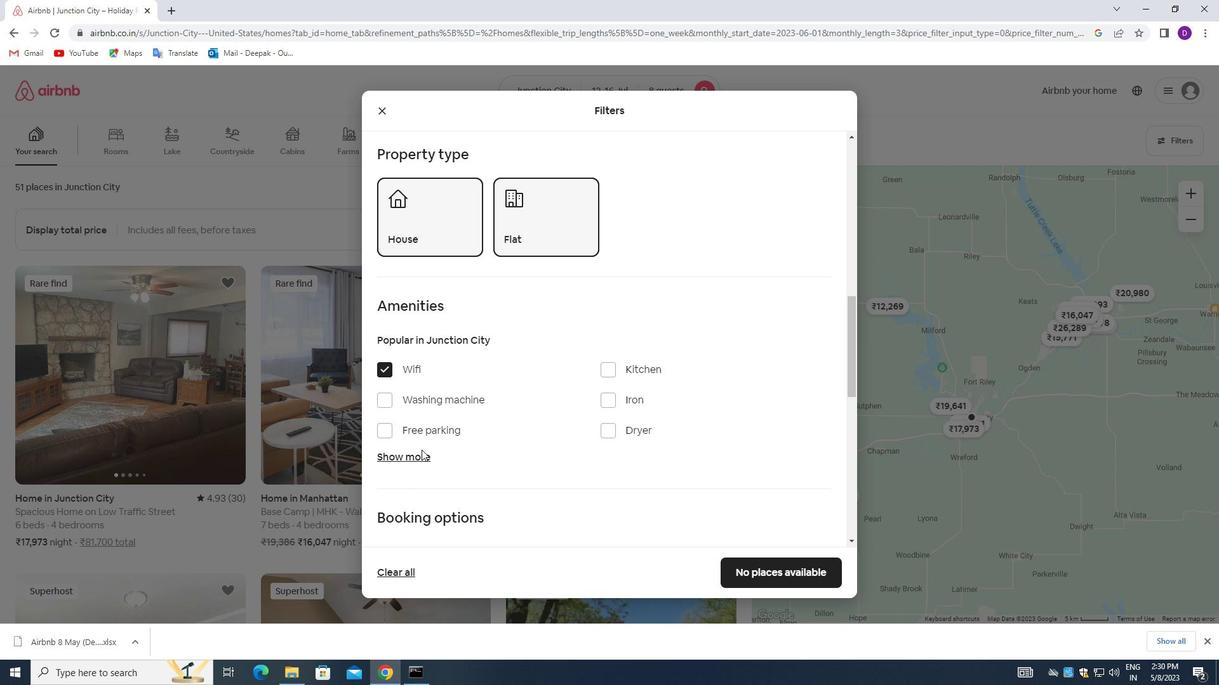 
Action: Mouse pressed left at (421, 454)
Screenshot: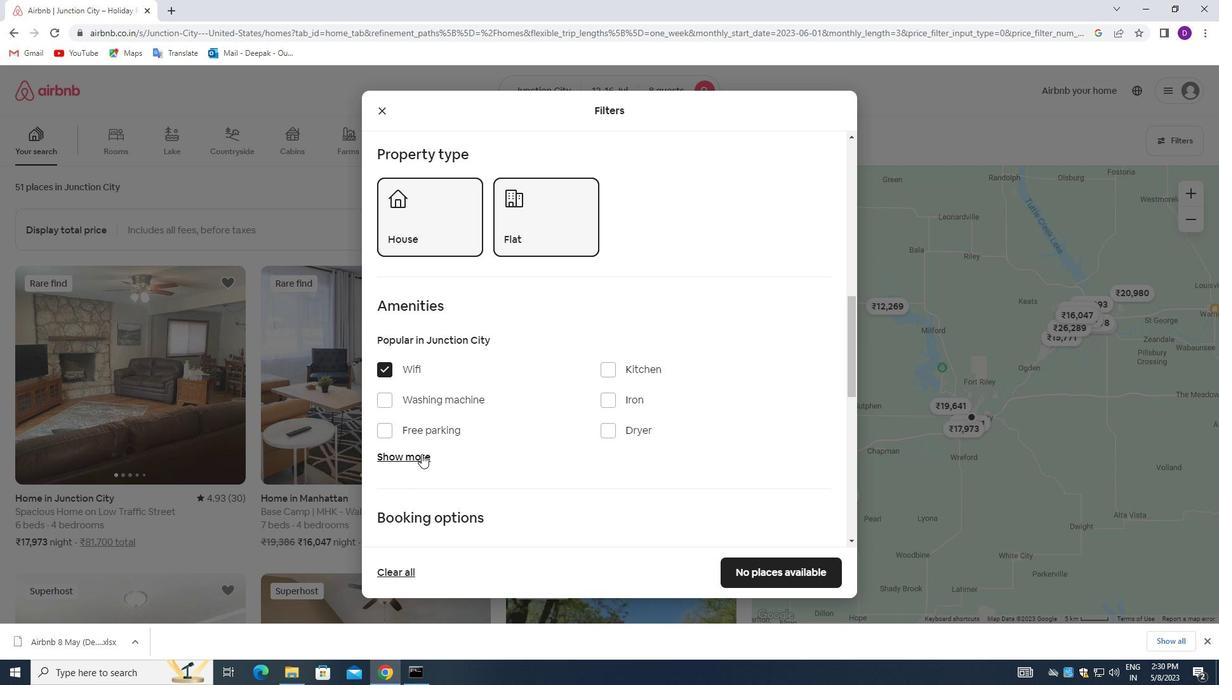 
Action: Mouse moved to (526, 459)
Screenshot: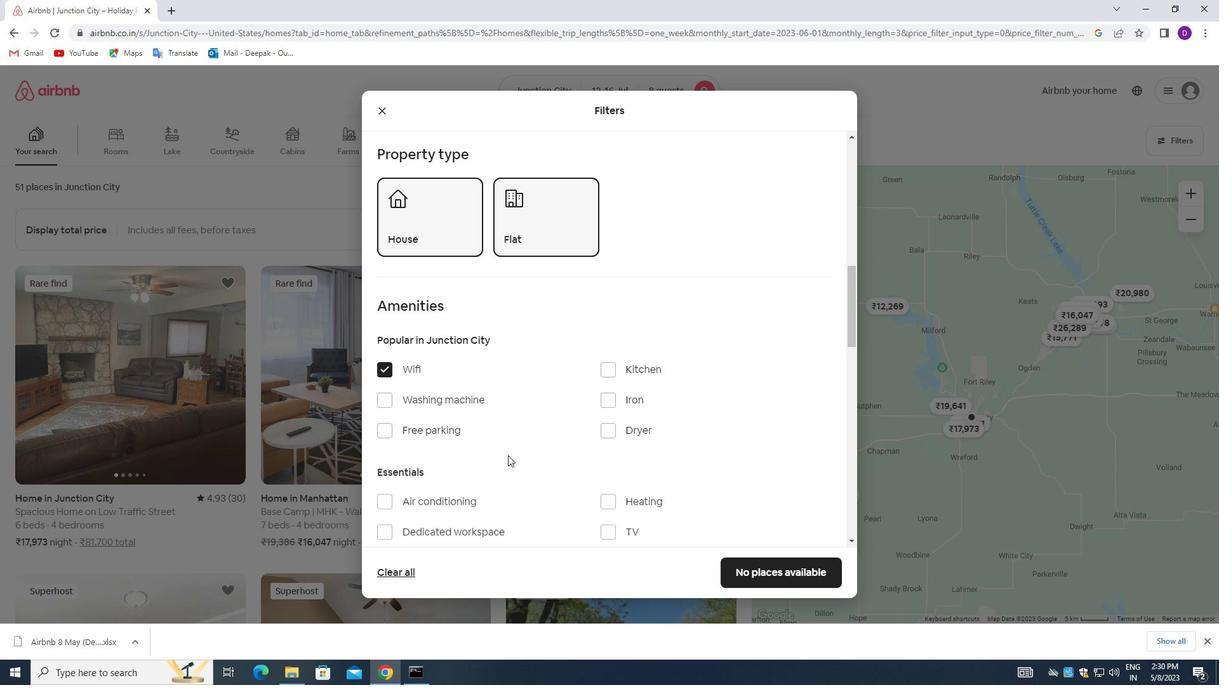 
Action: Mouse scrolled (526, 458) with delta (0, 0)
Screenshot: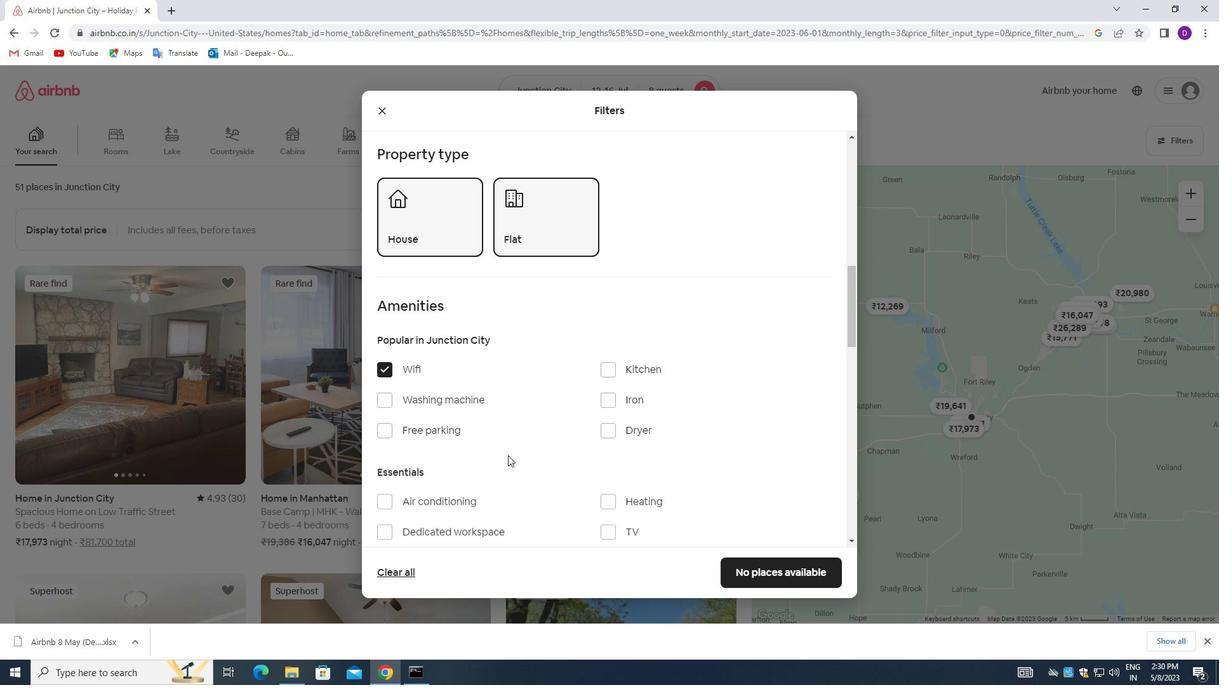 
Action: Mouse moved to (556, 459)
Screenshot: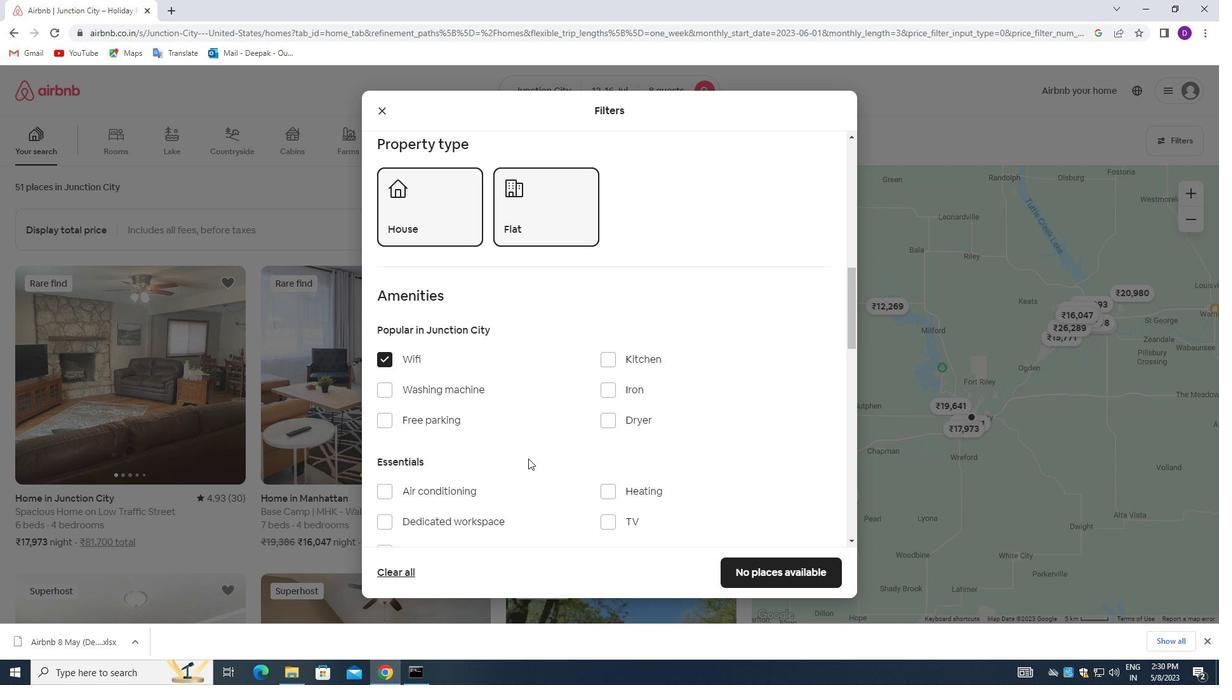 
Action: Mouse scrolled (556, 459) with delta (0, 0)
Screenshot: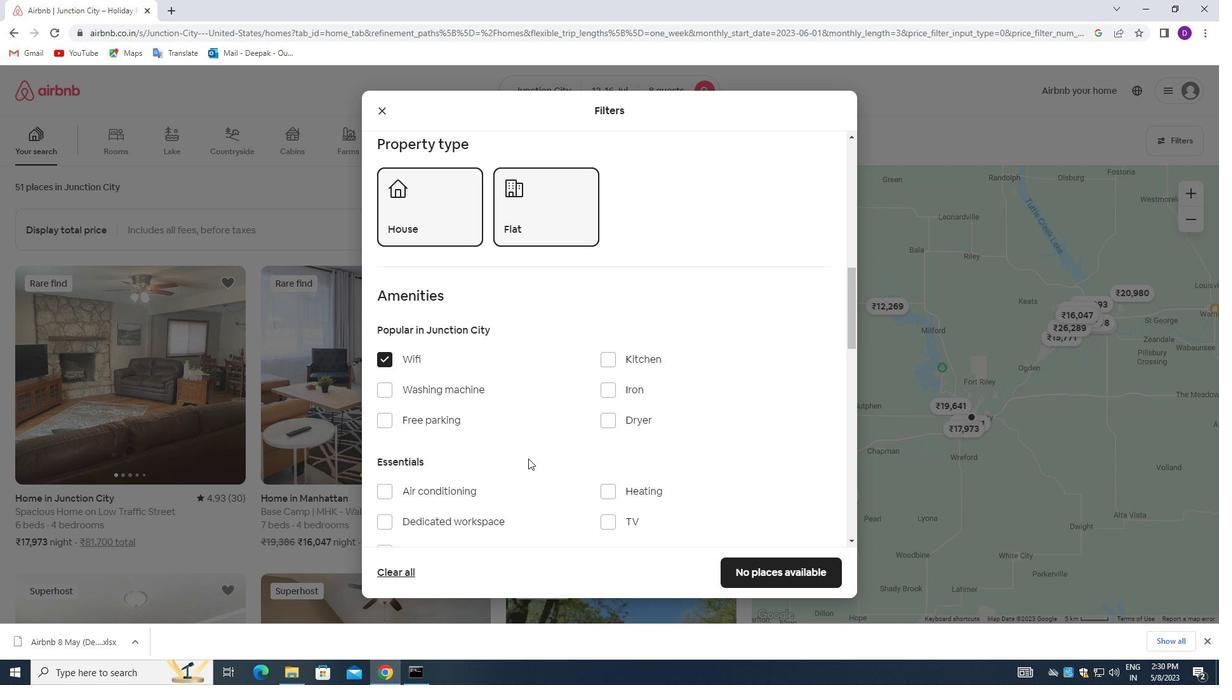 
Action: Mouse moved to (604, 408)
Screenshot: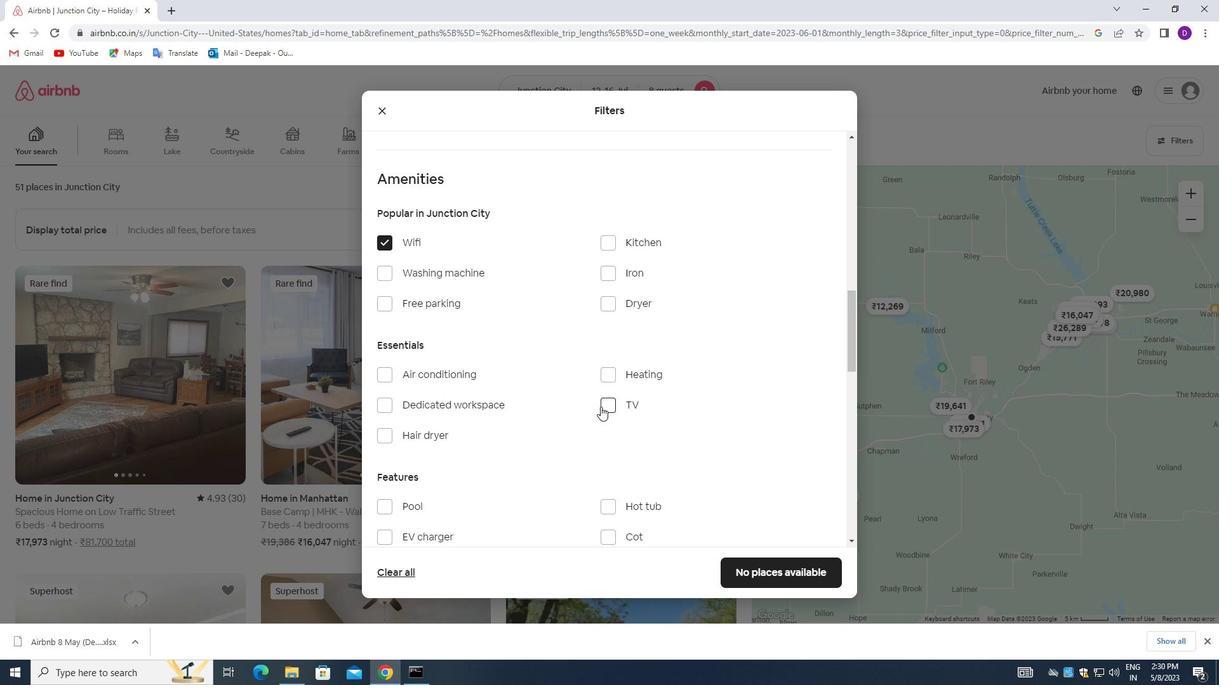 
Action: Mouse pressed left at (604, 408)
Screenshot: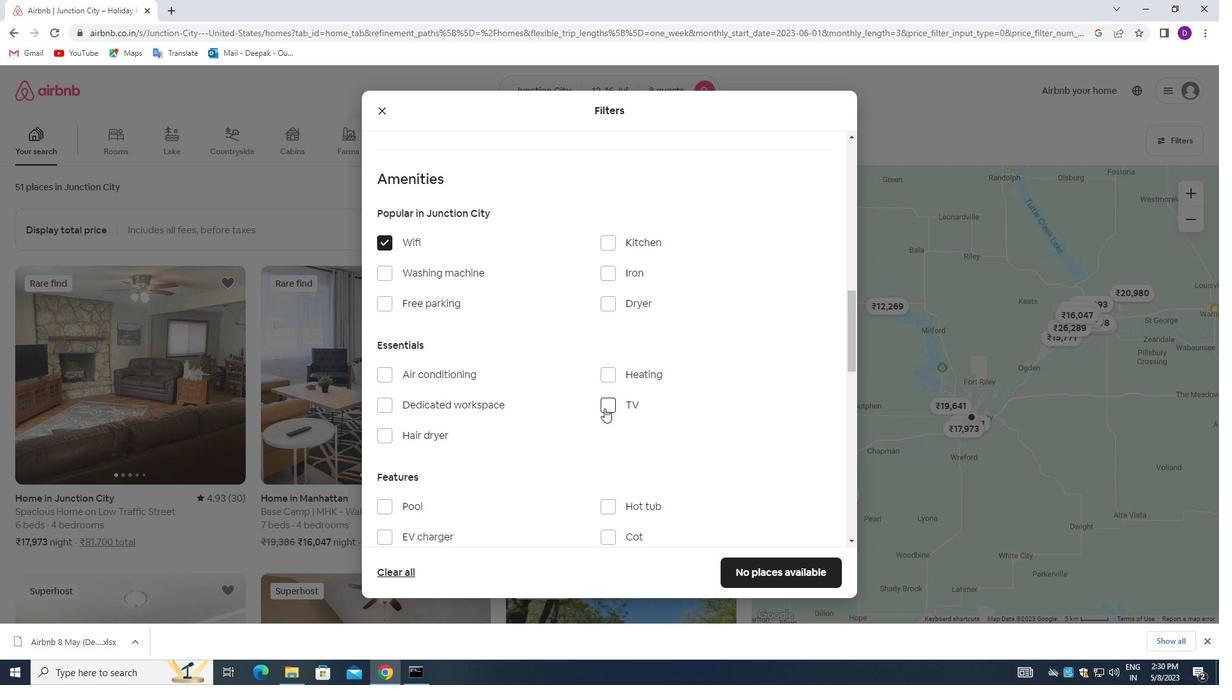 
Action: Mouse moved to (384, 309)
Screenshot: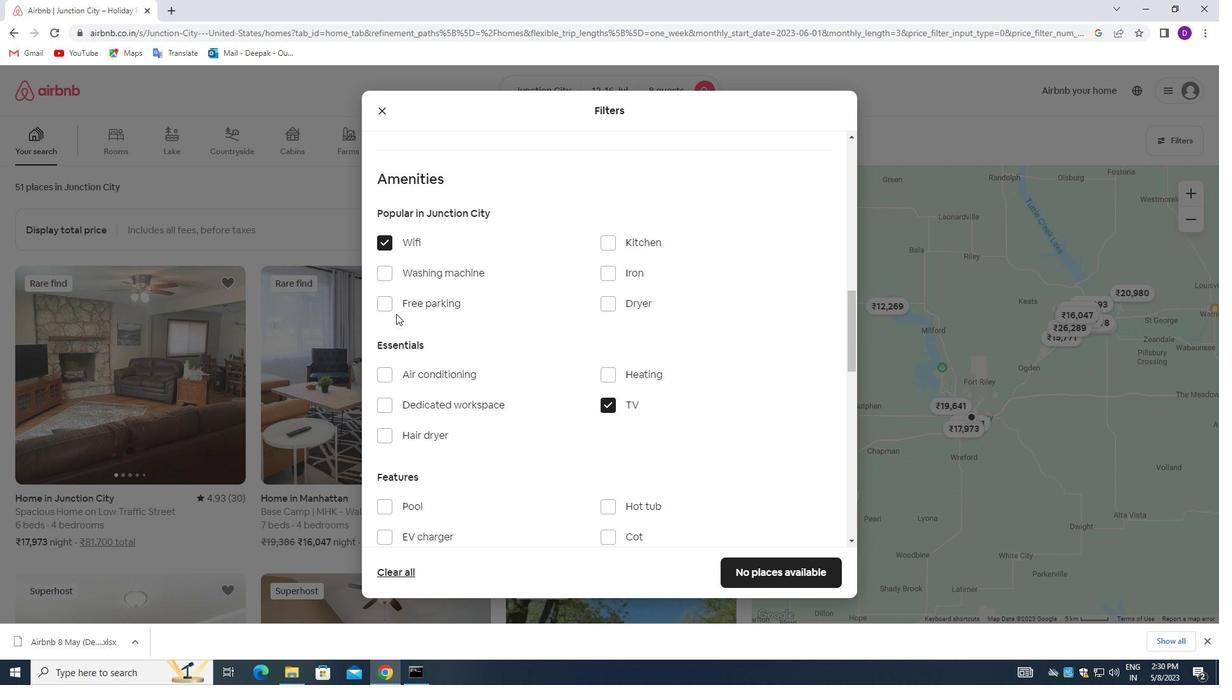 
Action: Mouse pressed left at (384, 309)
Screenshot: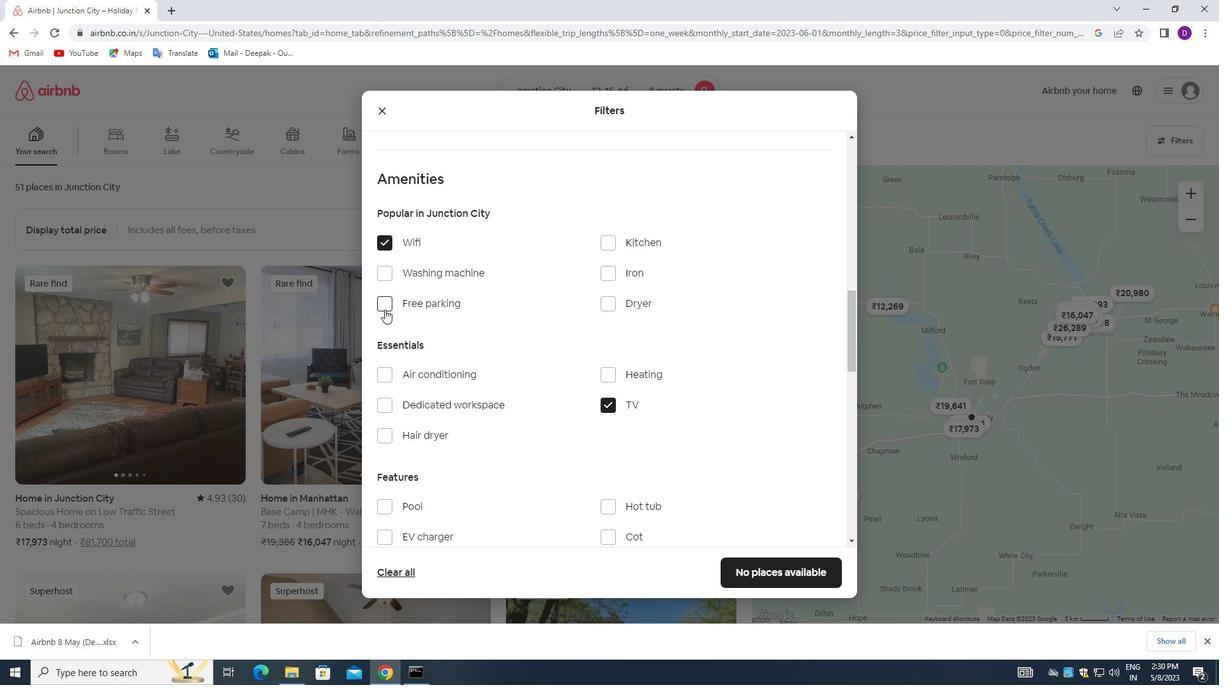 
Action: Mouse moved to (646, 429)
Screenshot: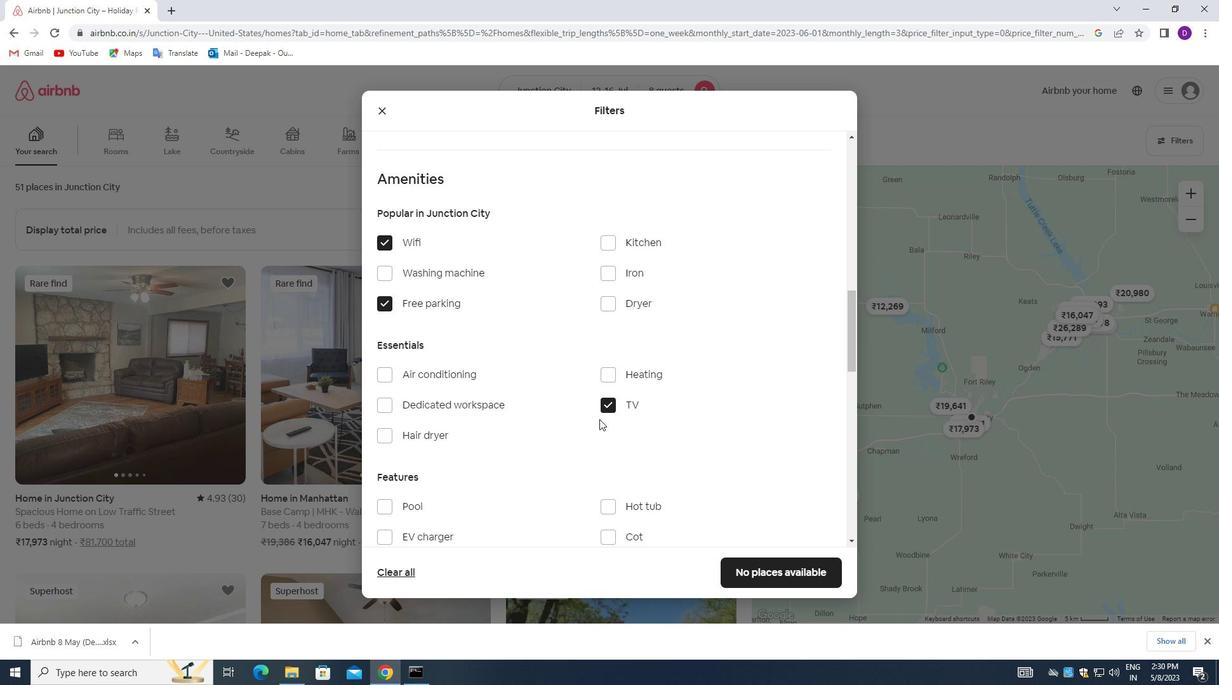 
Action: Mouse scrolled (646, 428) with delta (0, 0)
Screenshot: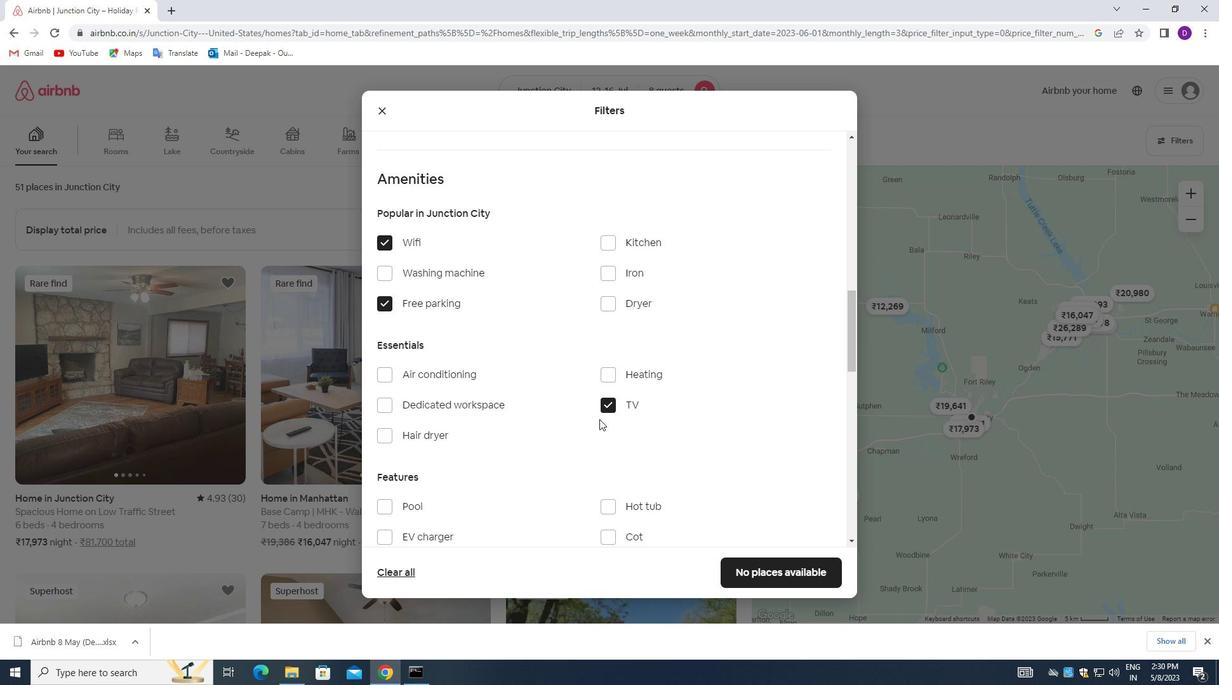 
Action: Mouse moved to (647, 429)
Screenshot: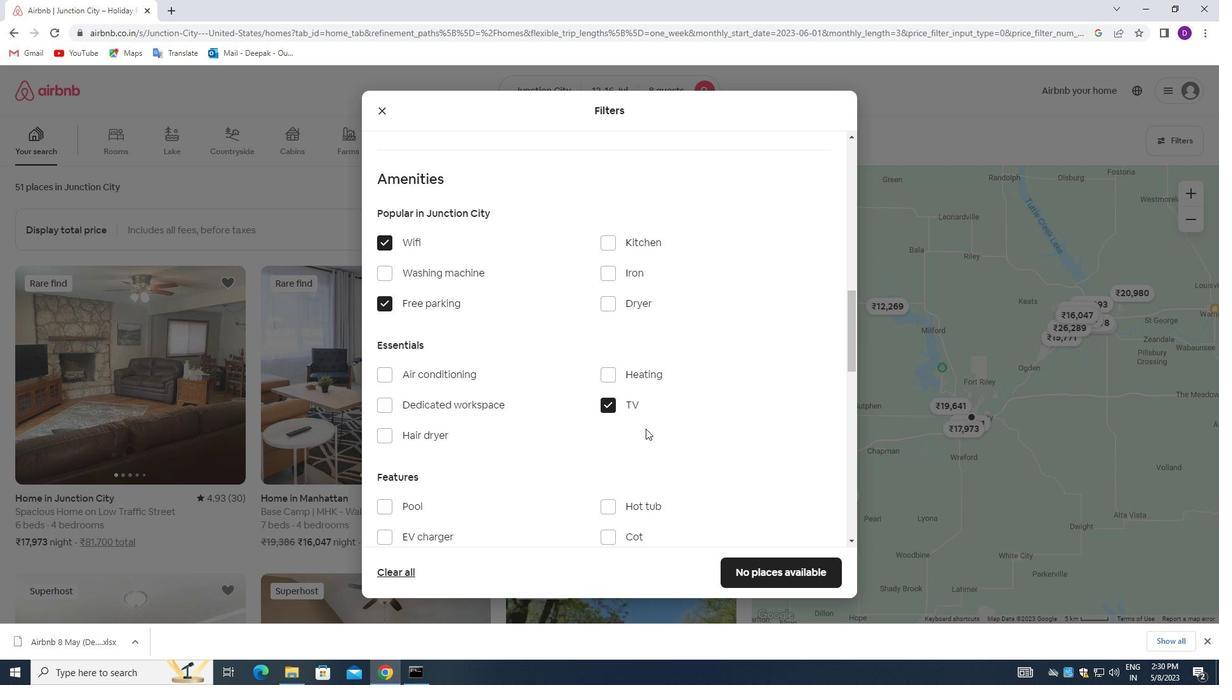 
Action: Mouse scrolled (647, 428) with delta (0, 0)
Screenshot: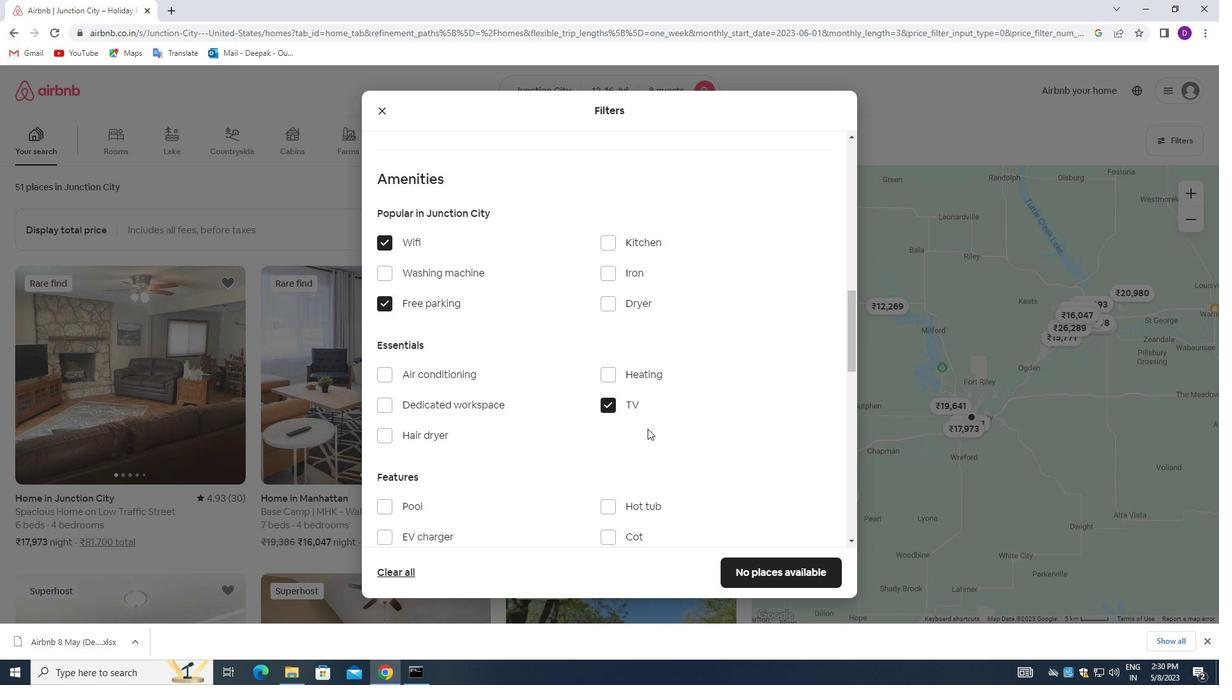 
Action: Mouse moved to (390, 446)
Screenshot: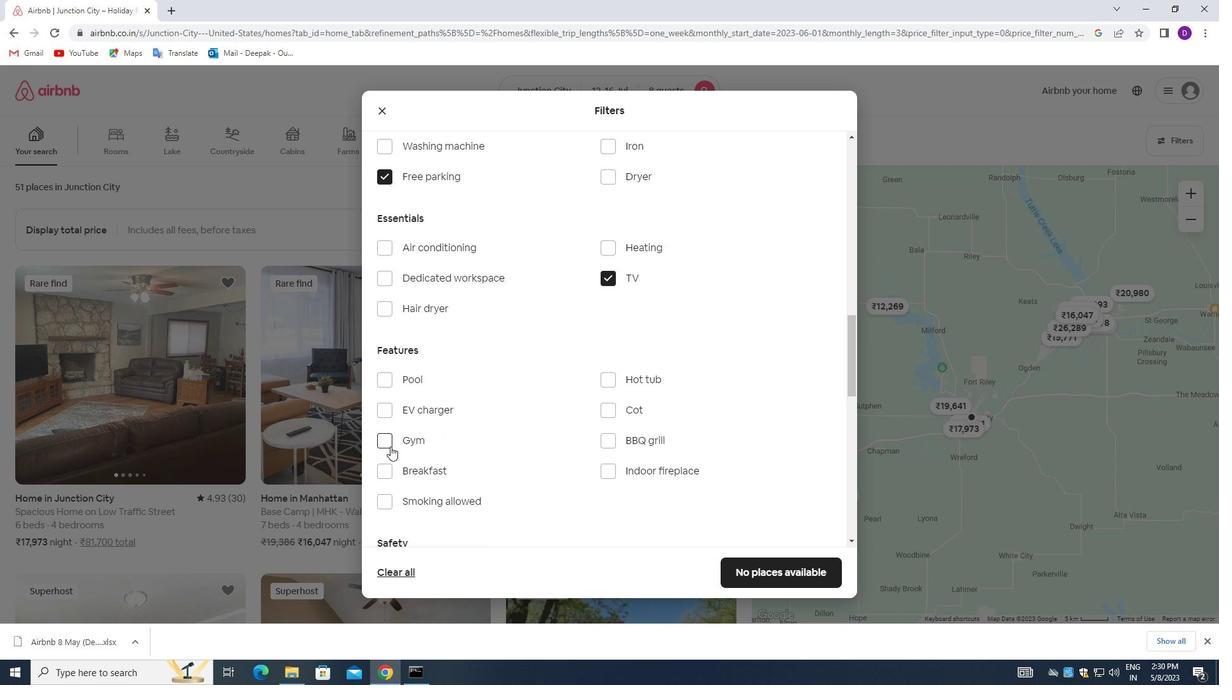 
Action: Mouse pressed left at (390, 446)
Screenshot: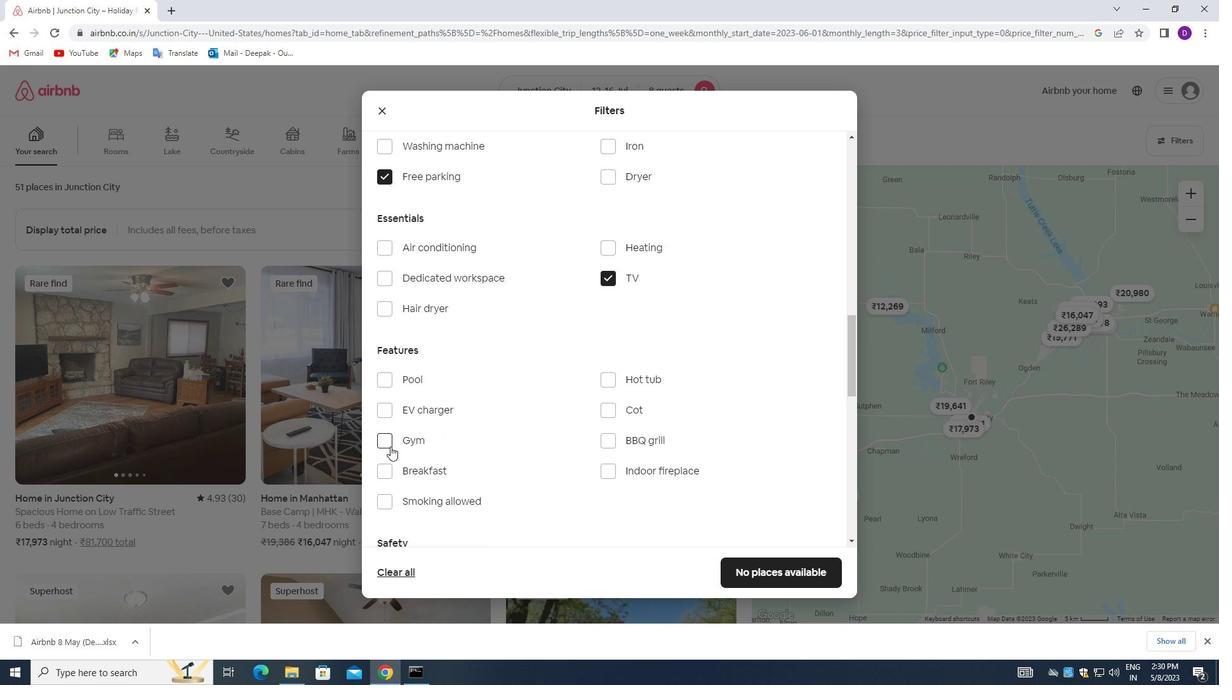 
Action: Mouse moved to (389, 472)
Screenshot: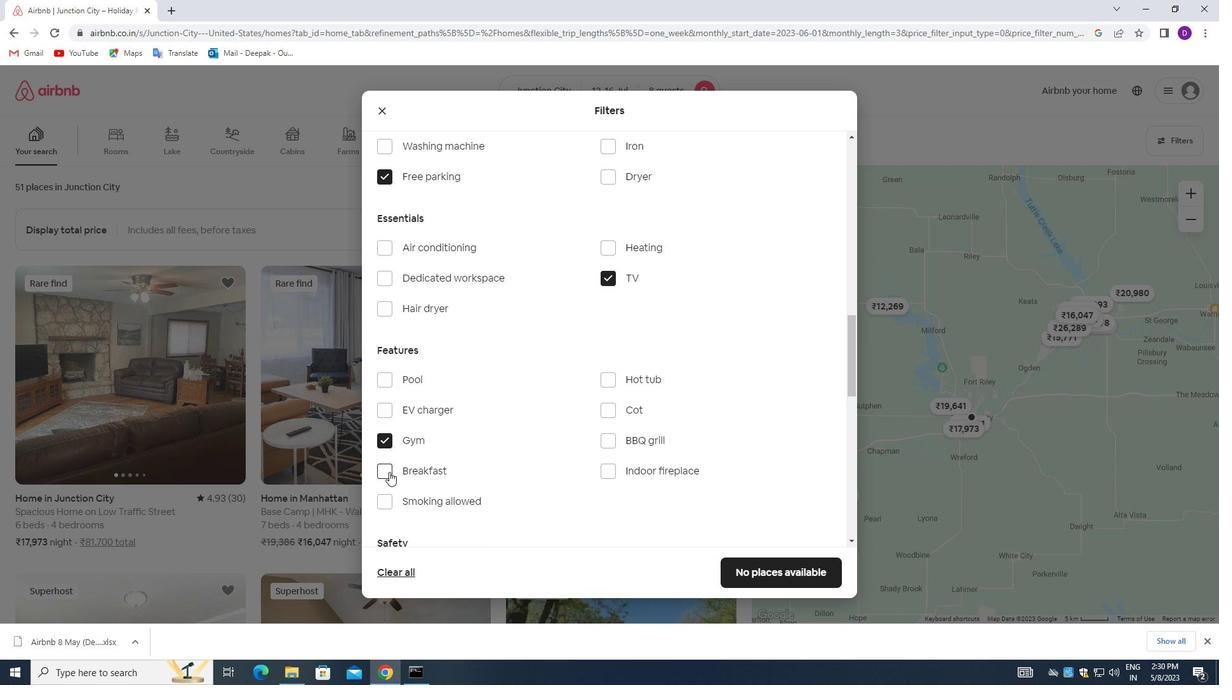 
Action: Mouse pressed left at (389, 472)
Screenshot: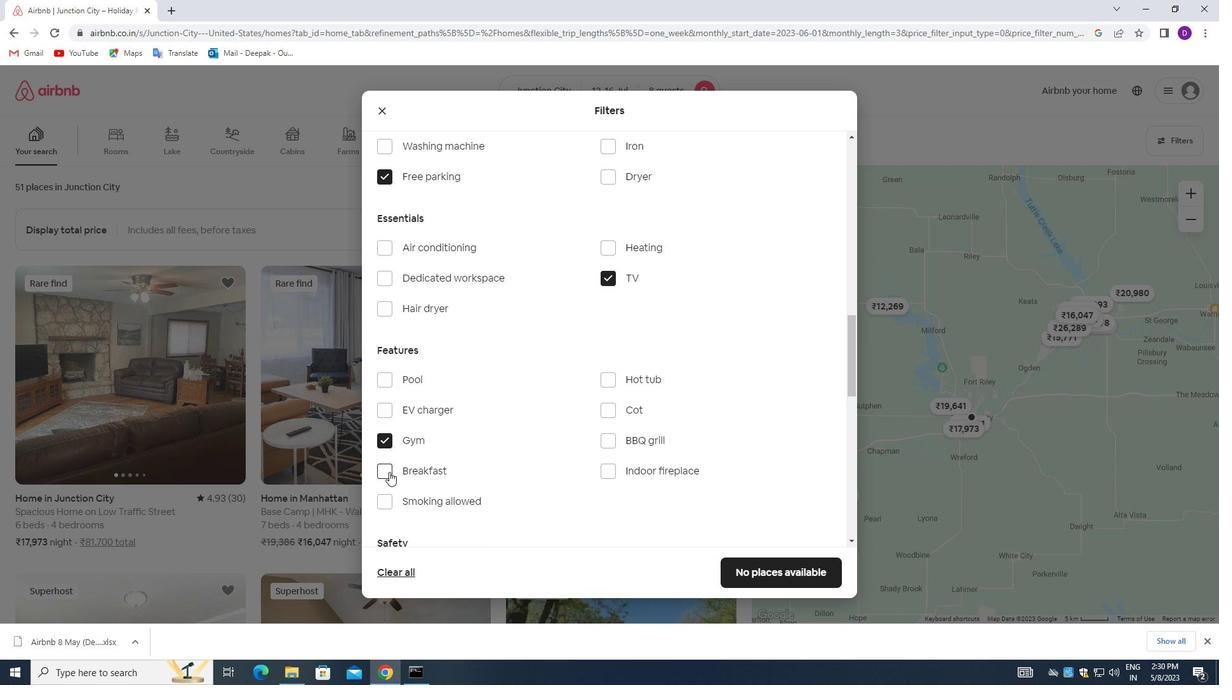 
Action: Mouse moved to (633, 488)
Screenshot: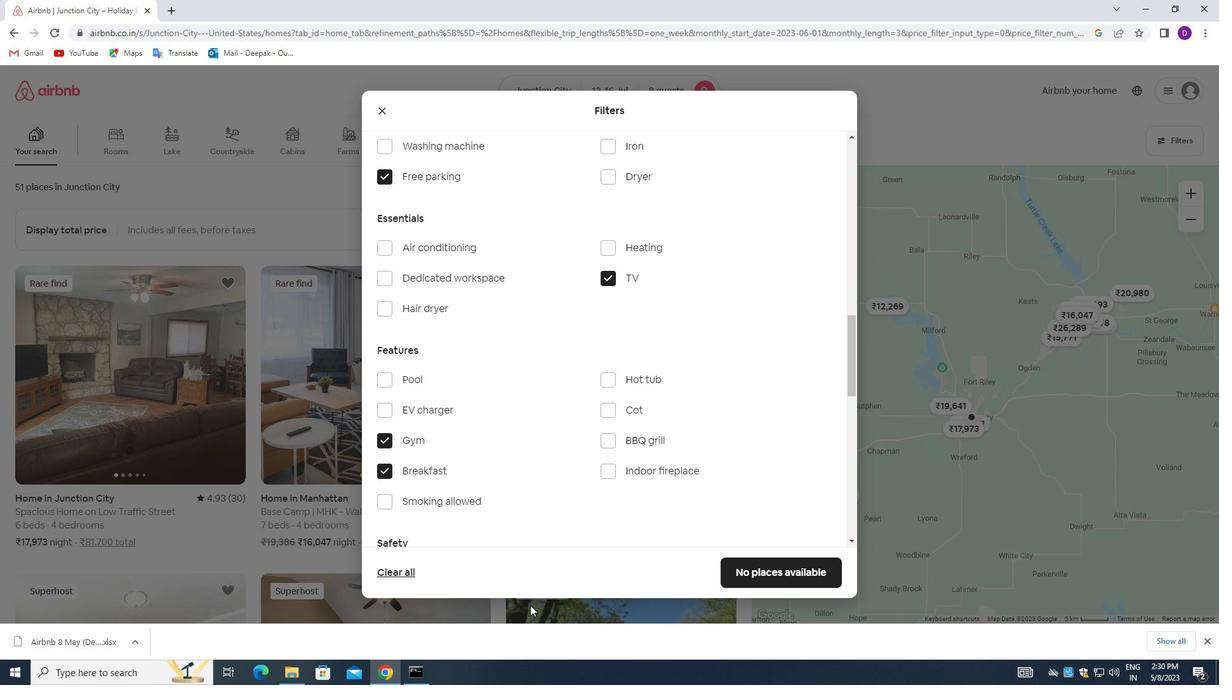 
Action: Mouse scrolled (633, 488) with delta (0, 0)
Screenshot: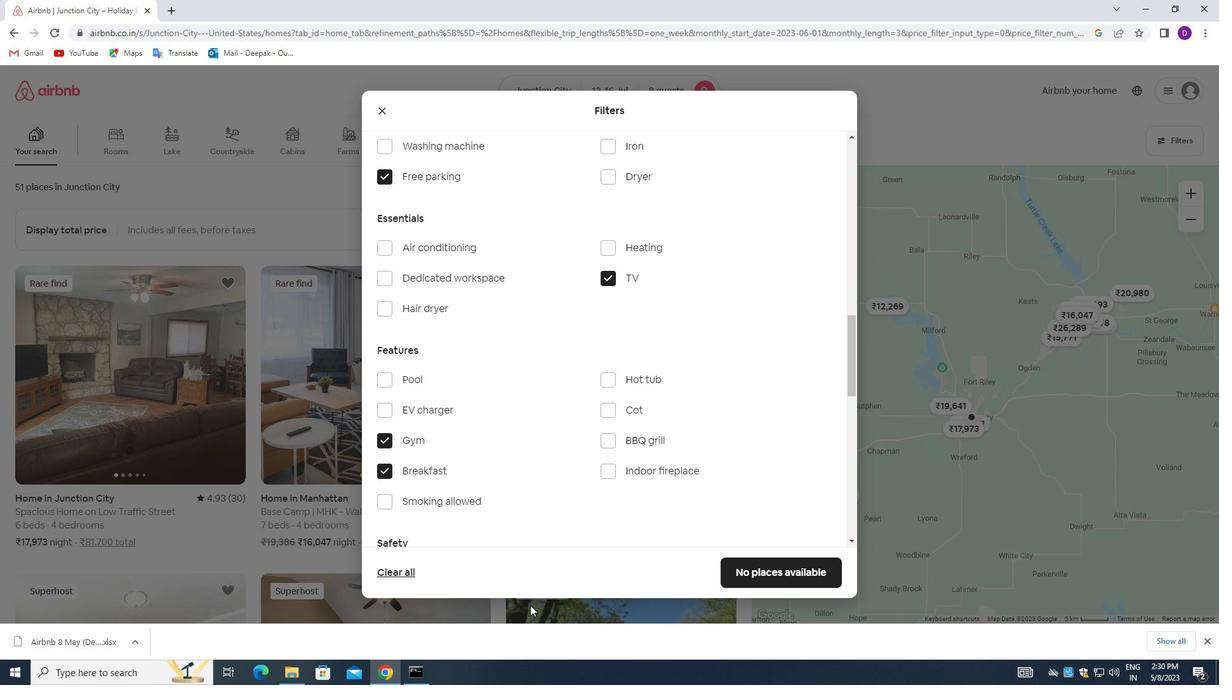 
Action: Mouse moved to (645, 469)
Screenshot: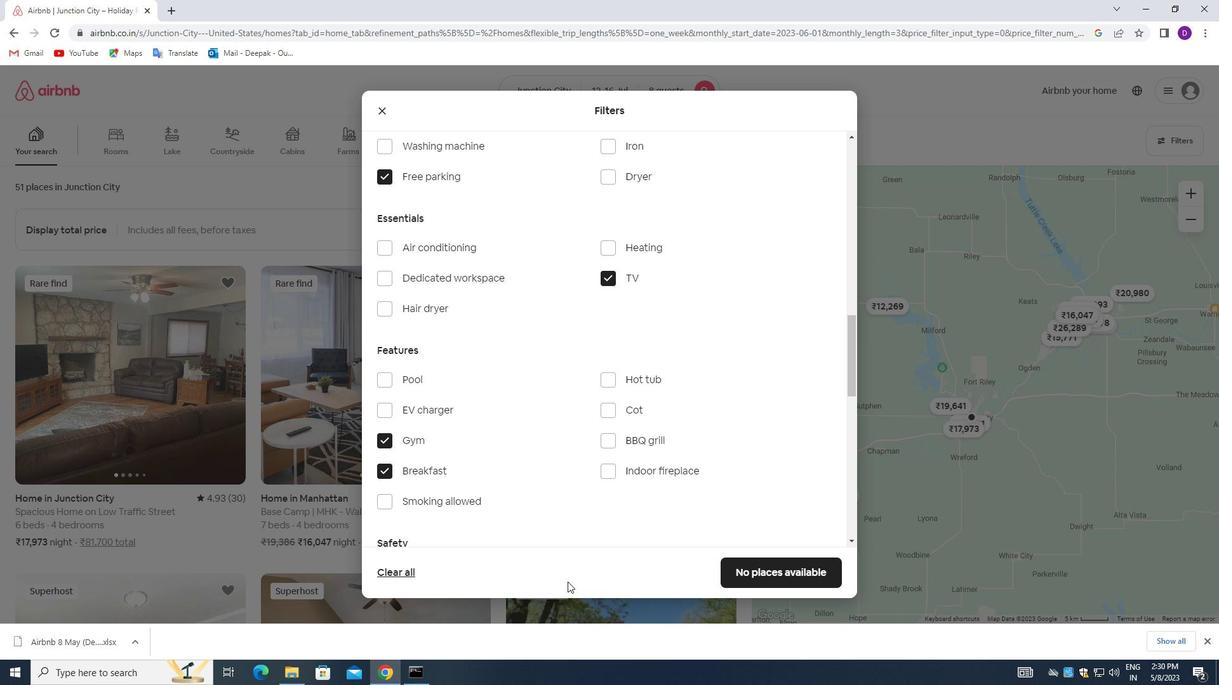 
Action: Mouse scrolled (645, 469) with delta (0, 0)
Screenshot: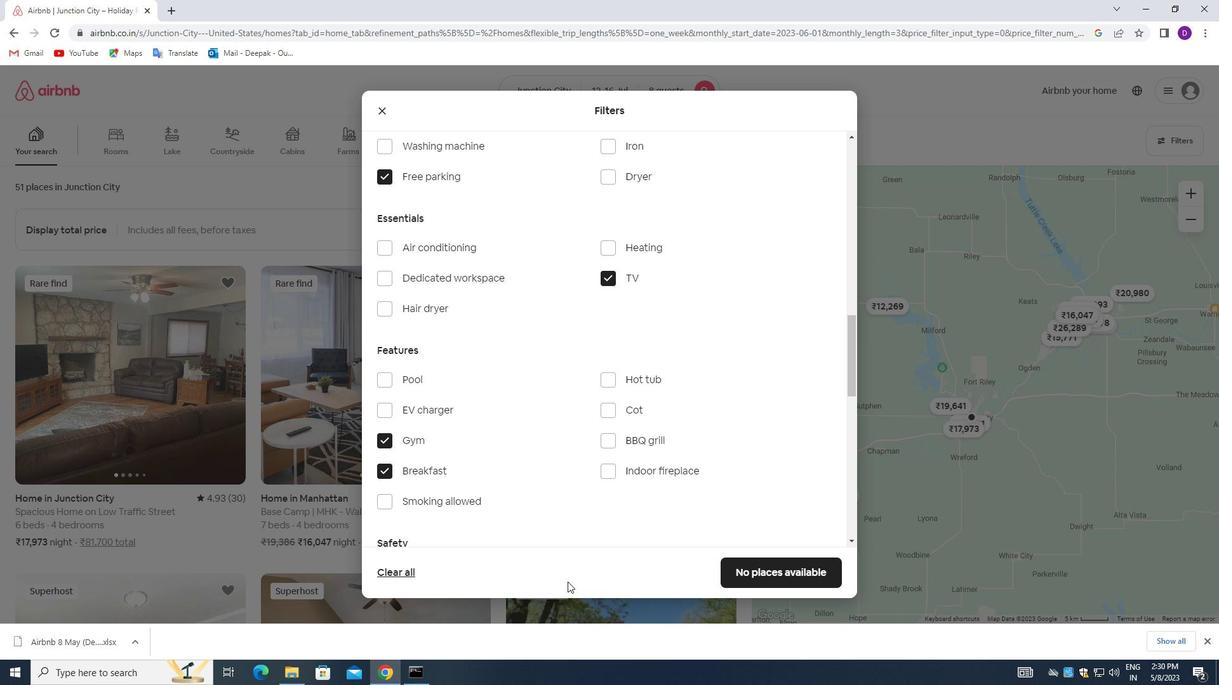 
Action: Mouse moved to (658, 448)
Screenshot: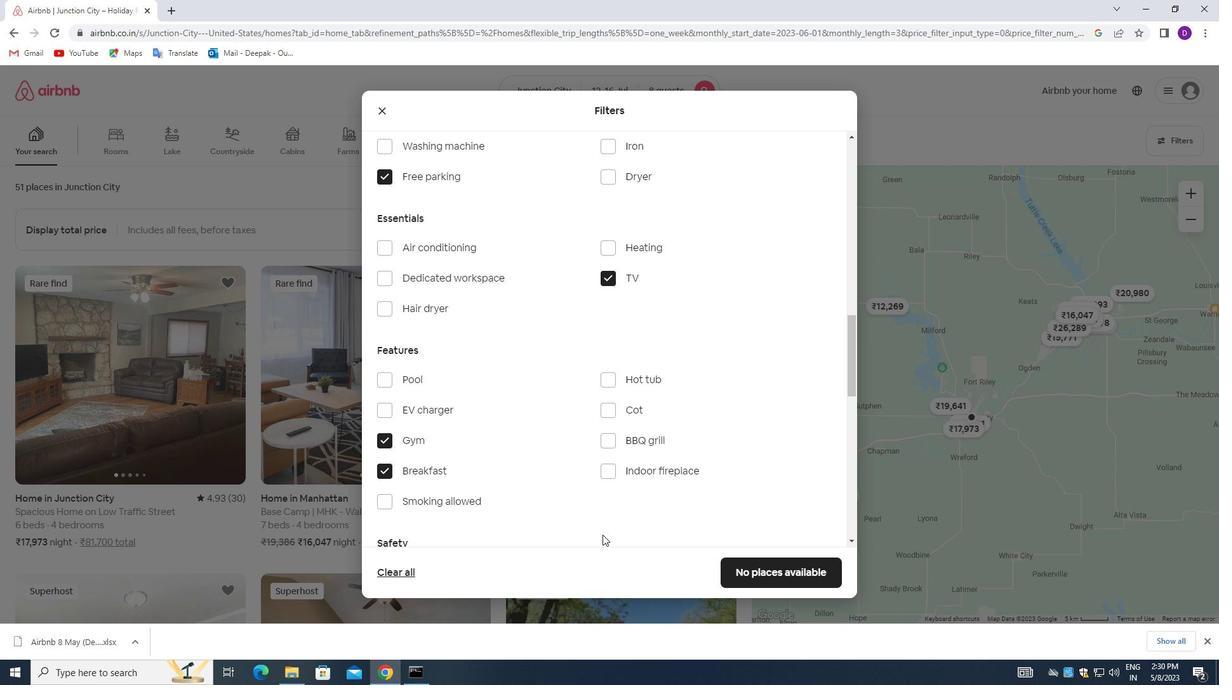
Action: Mouse scrolled (658, 448) with delta (0, 0)
Screenshot: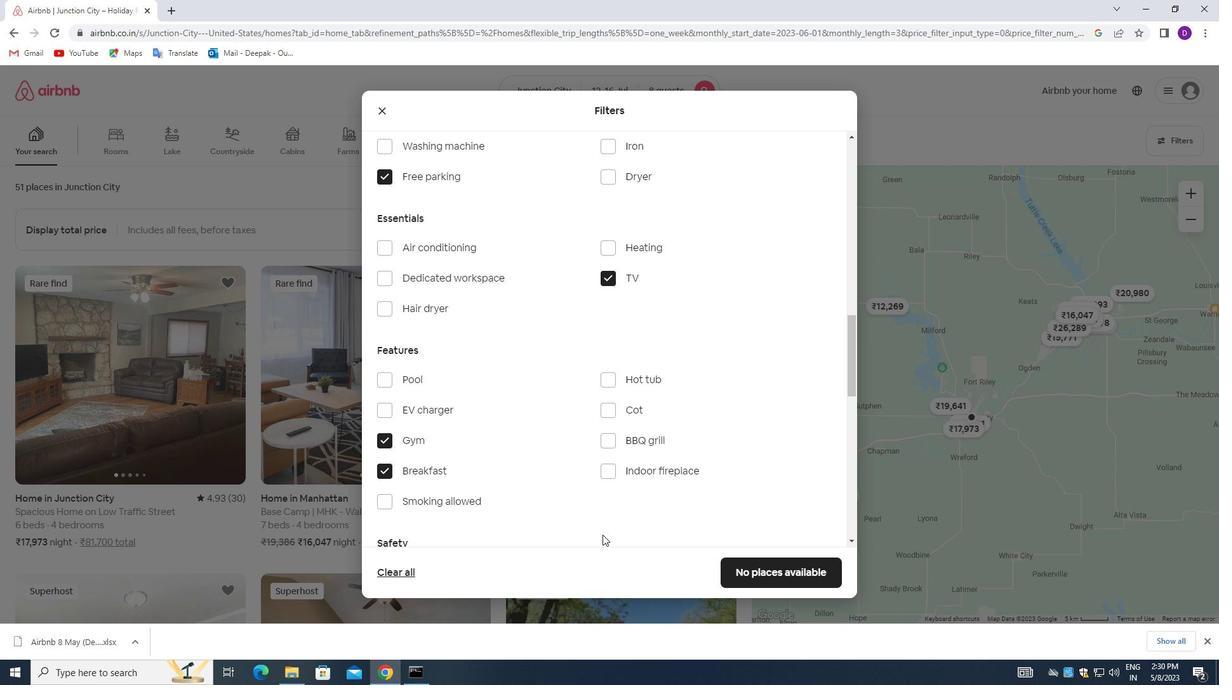
Action: Mouse moved to (658, 447)
Screenshot: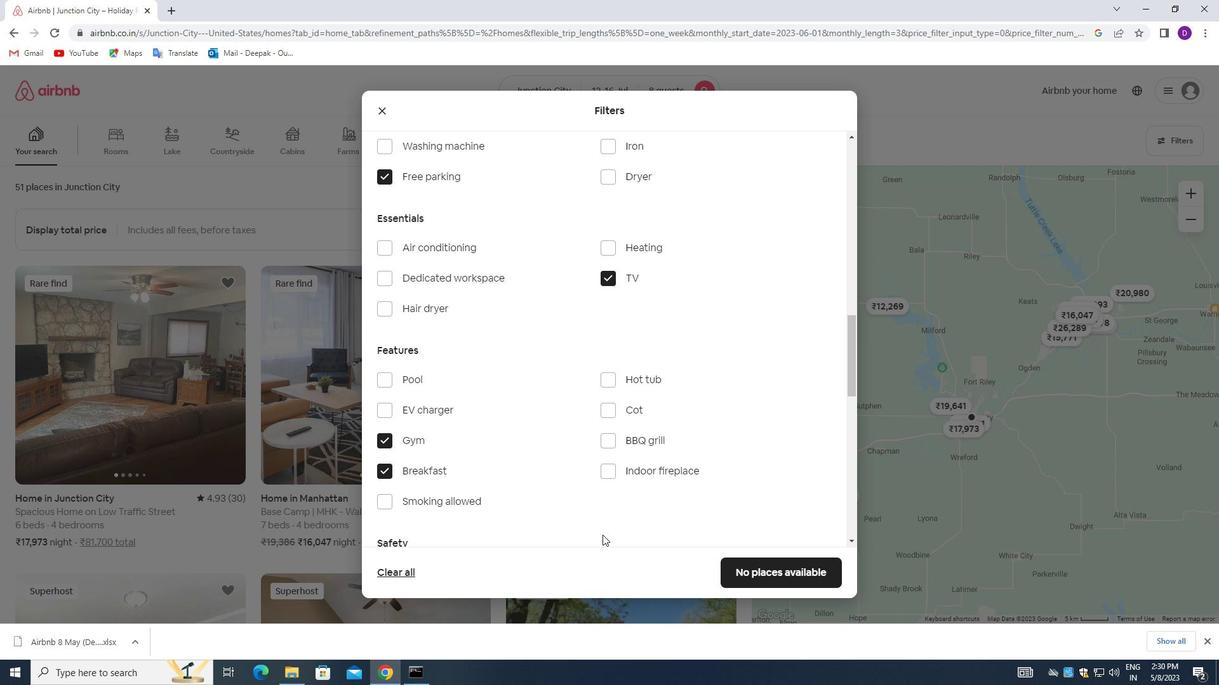 
Action: Mouse scrolled (658, 446) with delta (0, 0)
Screenshot: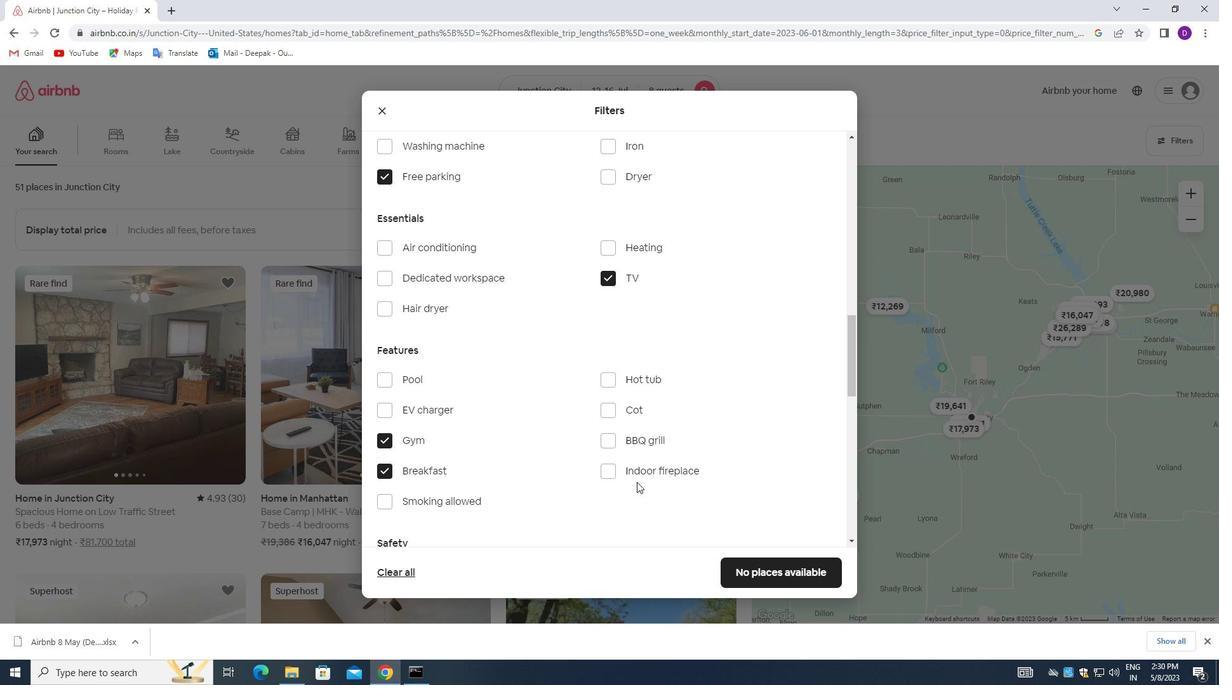 
Action: Mouse scrolled (658, 446) with delta (0, 0)
Screenshot: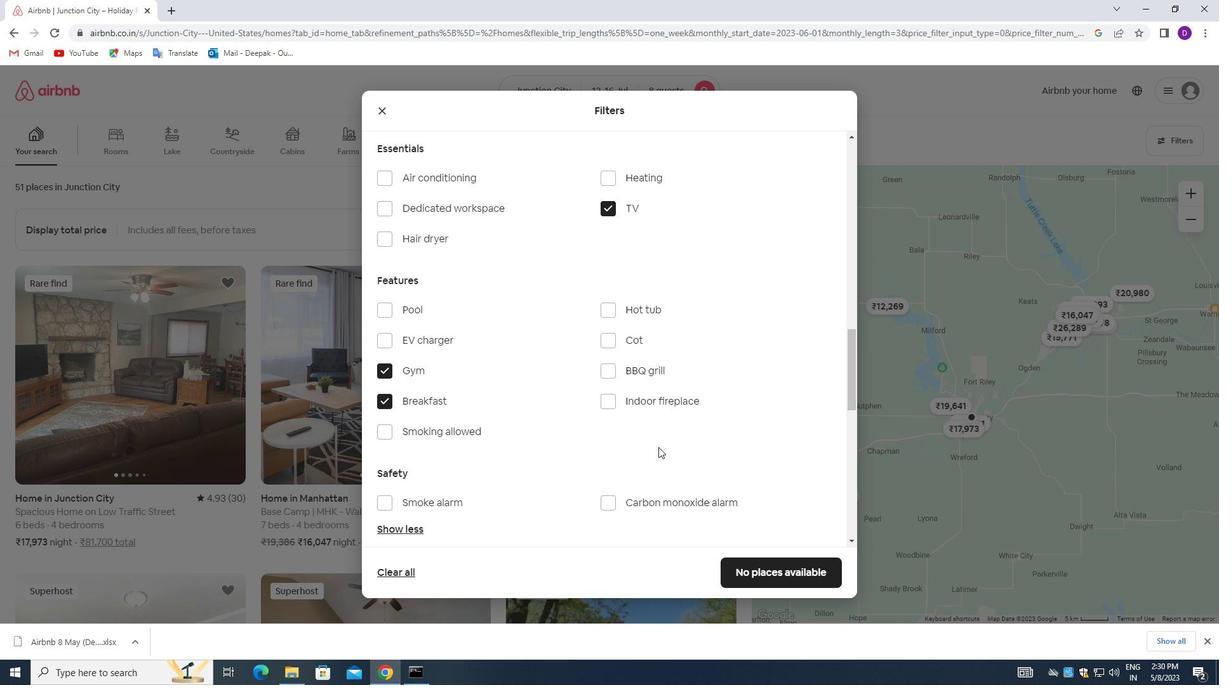 
Action: Mouse moved to (804, 423)
Screenshot: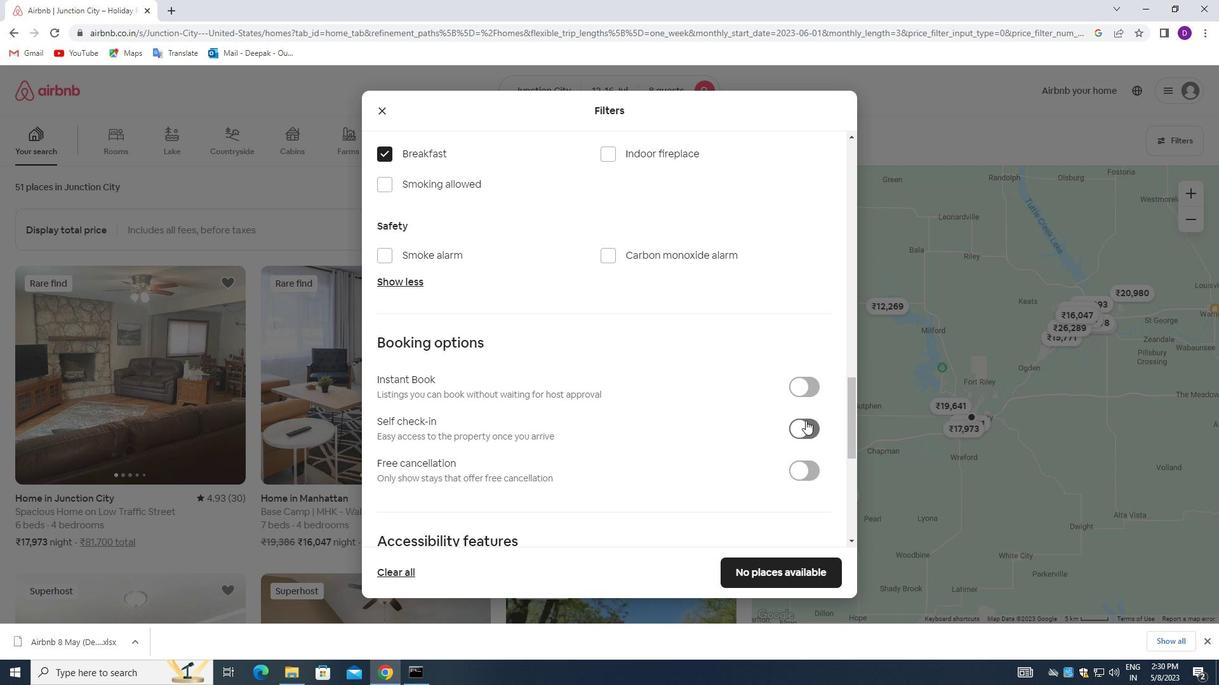 
Action: Mouse pressed left at (804, 423)
Screenshot: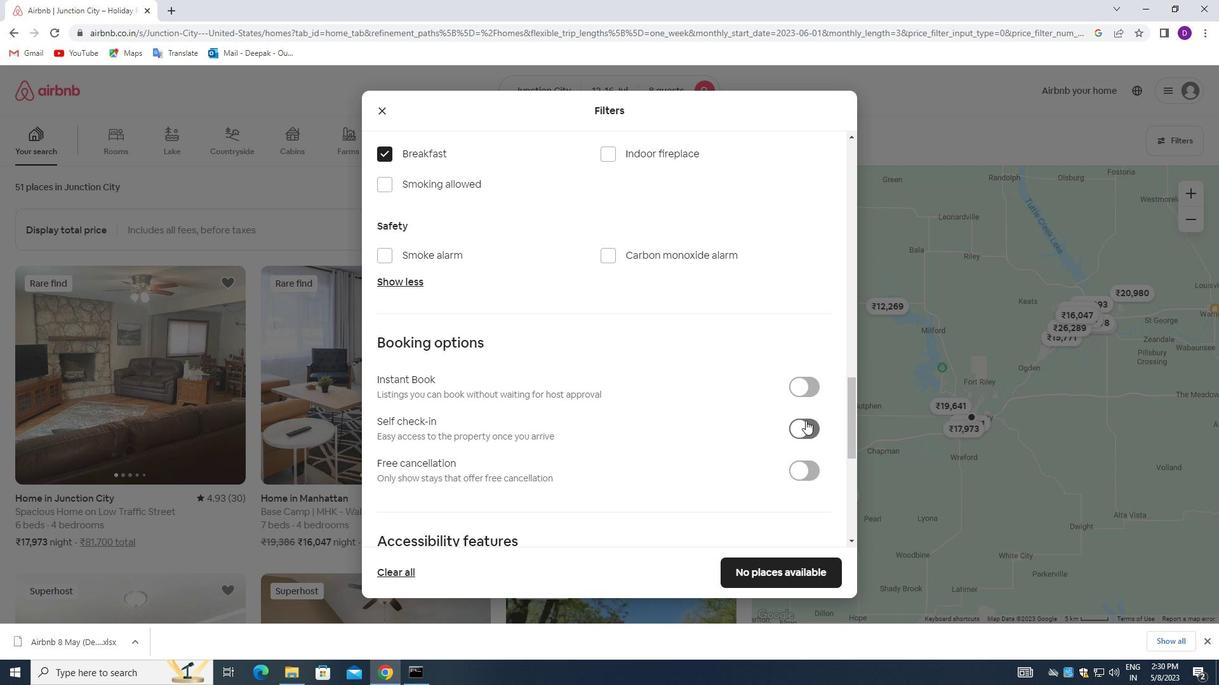 
Action: Mouse moved to (549, 375)
Screenshot: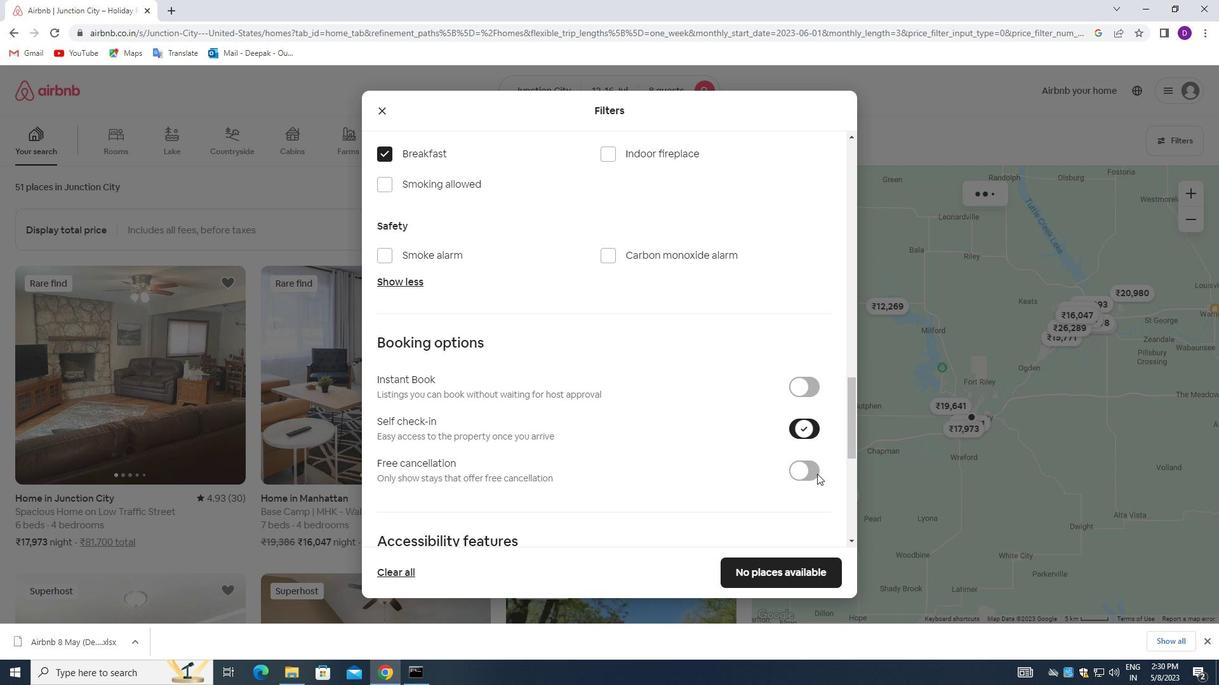
Action: Mouse scrolled (549, 375) with delta (0, 0)
Screenshot: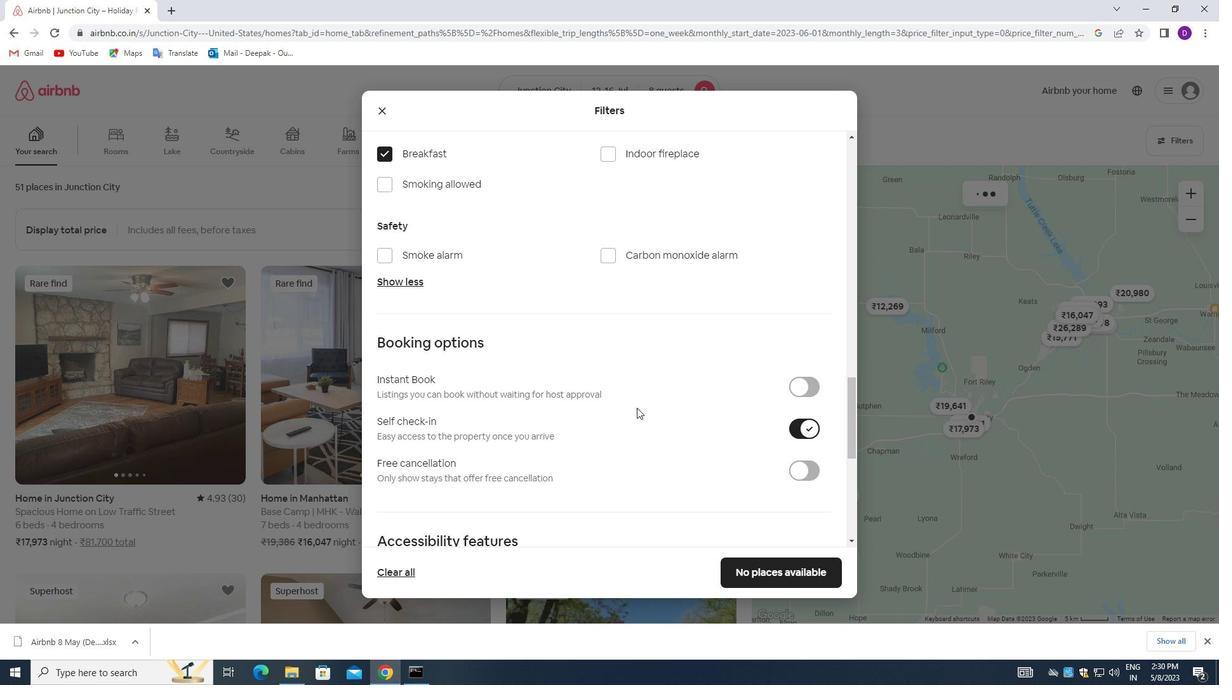 
Action: Mouse moved to (549, 375)
Screenshot: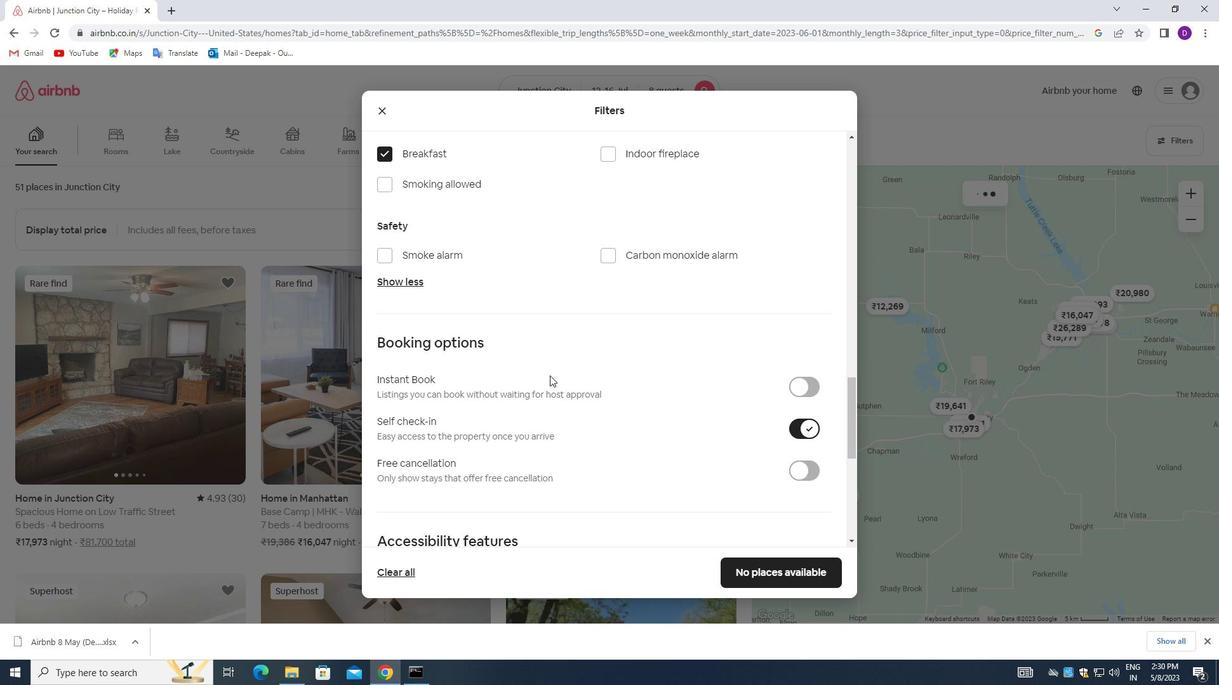 
Action: Mouse scrolled (549, 374) with delta (0, 0)
Screenshot: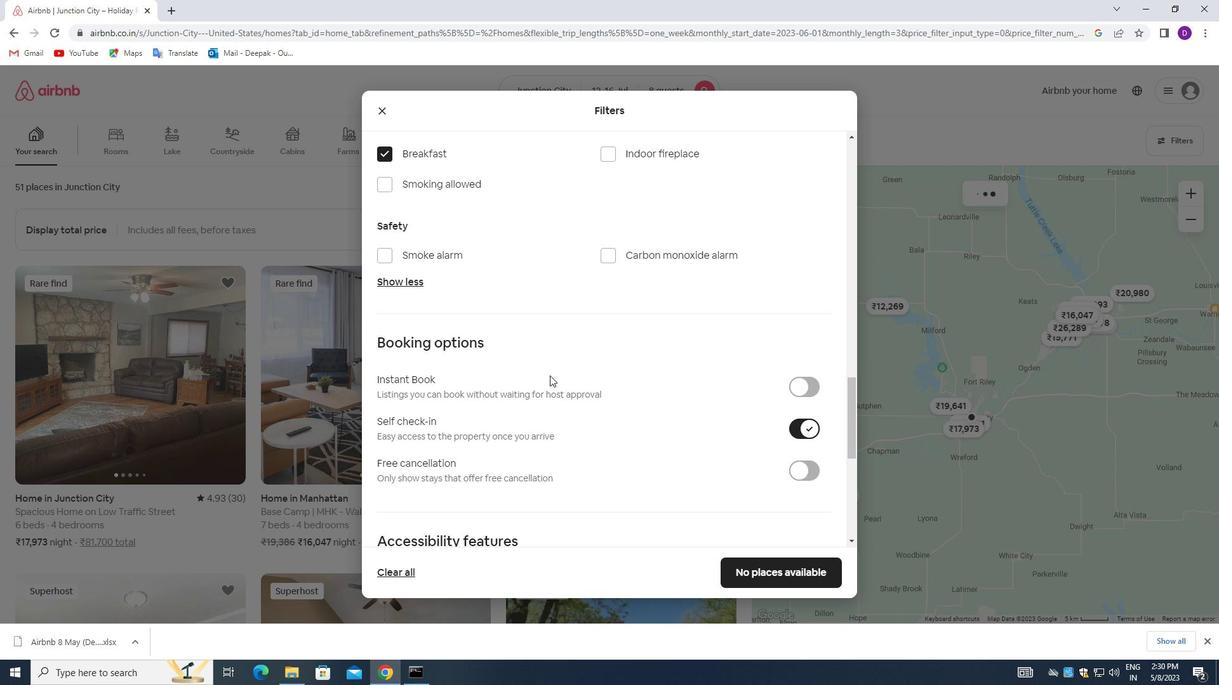 
Action: Mouse moved to (552, 373)
Screenshot: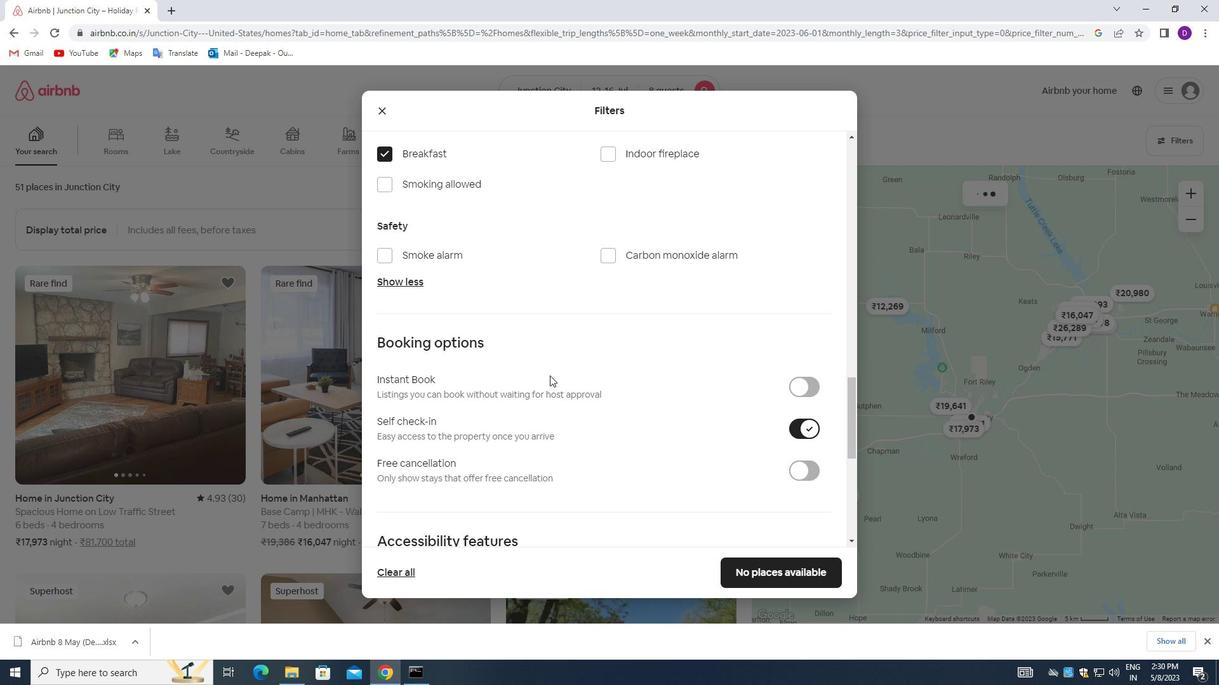 
Action: Mouse scrolled (552, 373) with delta (0, 0)
Screenshot: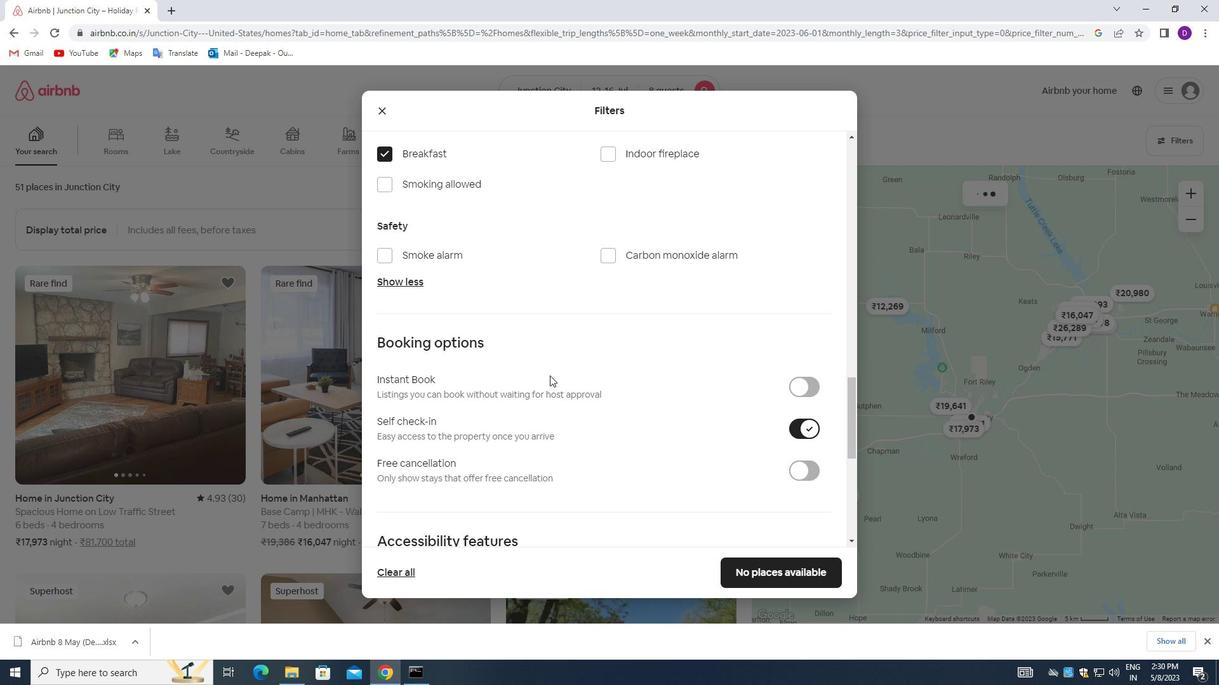 
Action: Mouse moved to (558, 372)
Screenshot: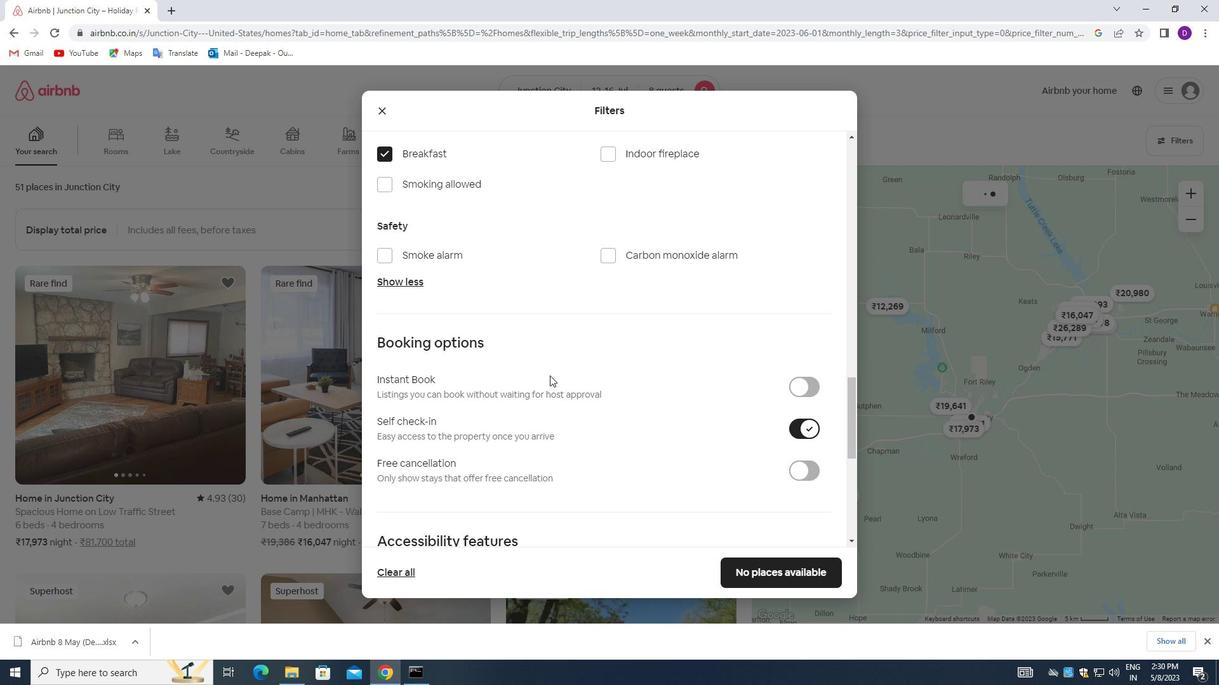 
Action: Mouse scrolled (558, 372) with delta (0, 0)
Screenshot: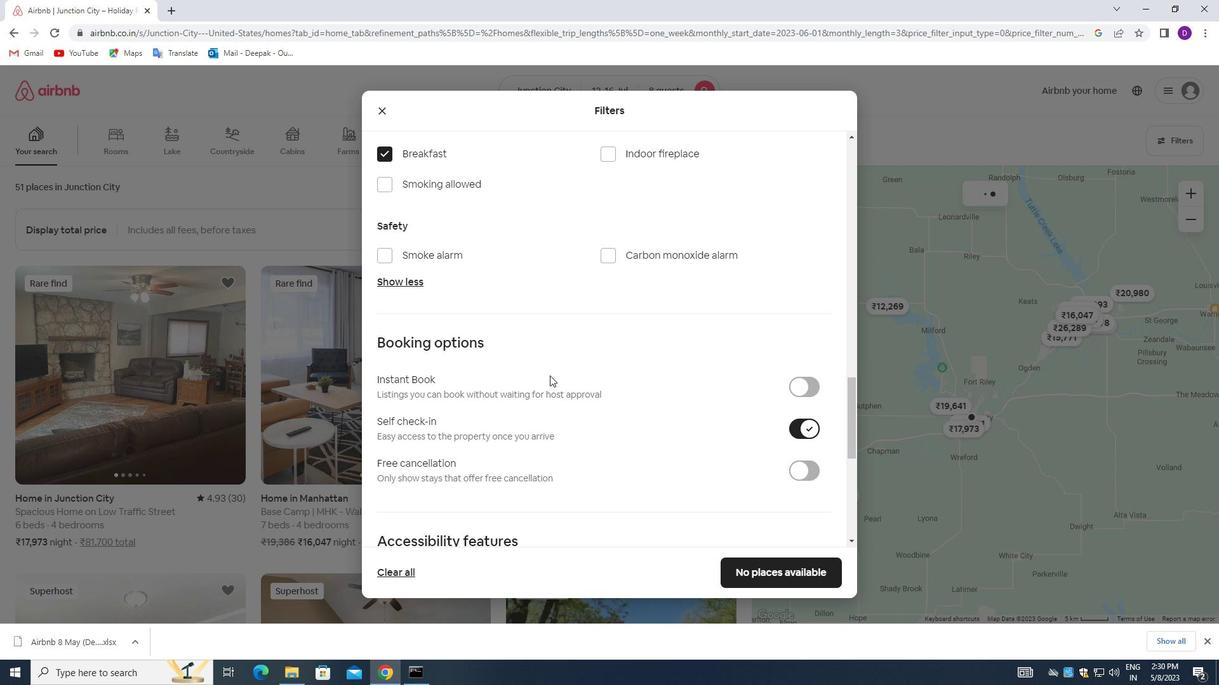 
Action: Mouse moved to (593, 445)
Screenshot: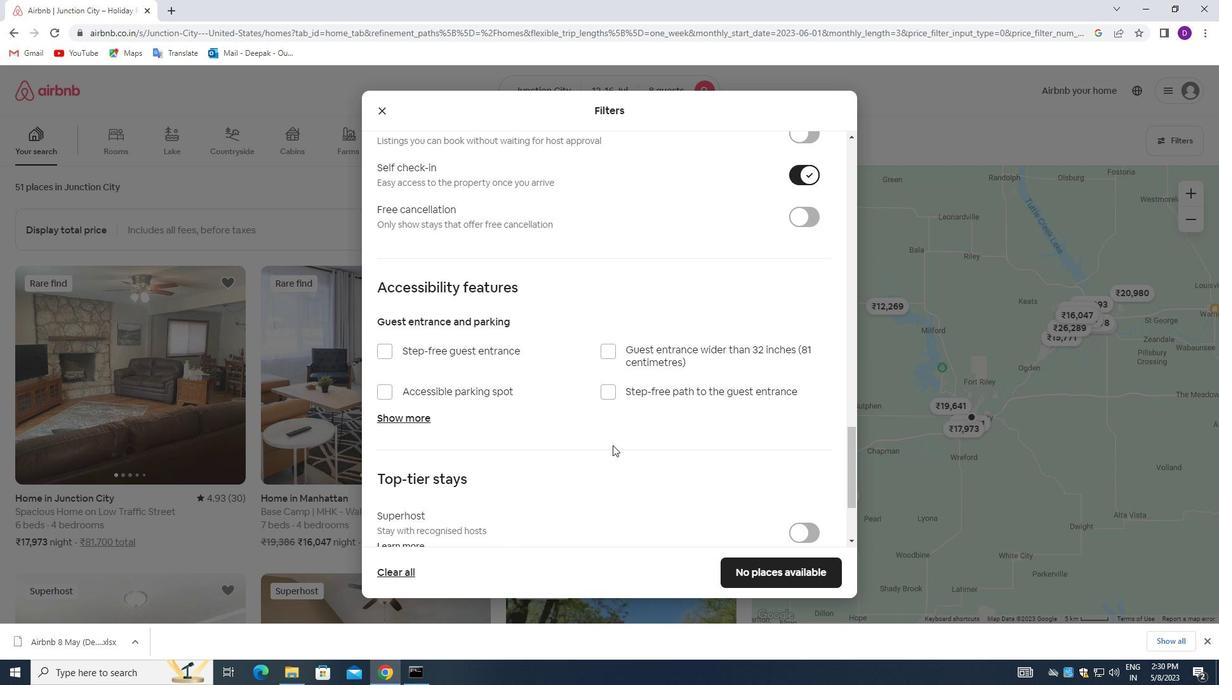 
Action: Mouse scrolled (593, 444) with delta (0, 0)
Screenshot: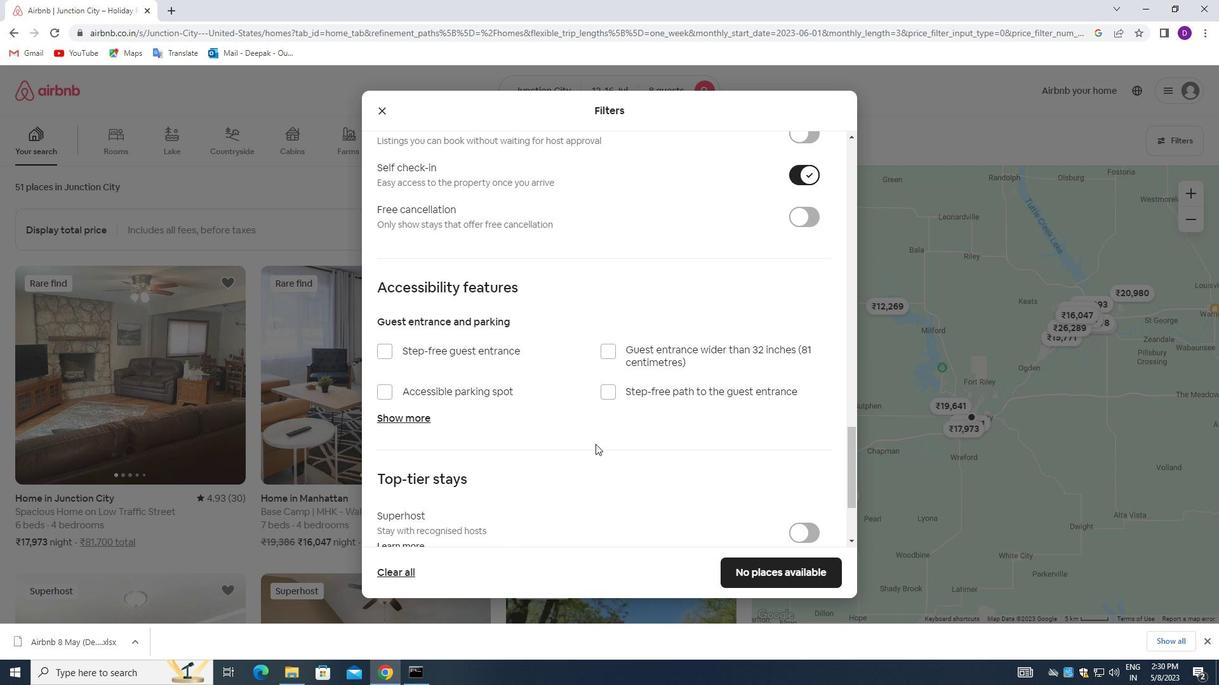 
Action: Mouse scrolled (593, 444) with delta (0, 0)
Screenshot: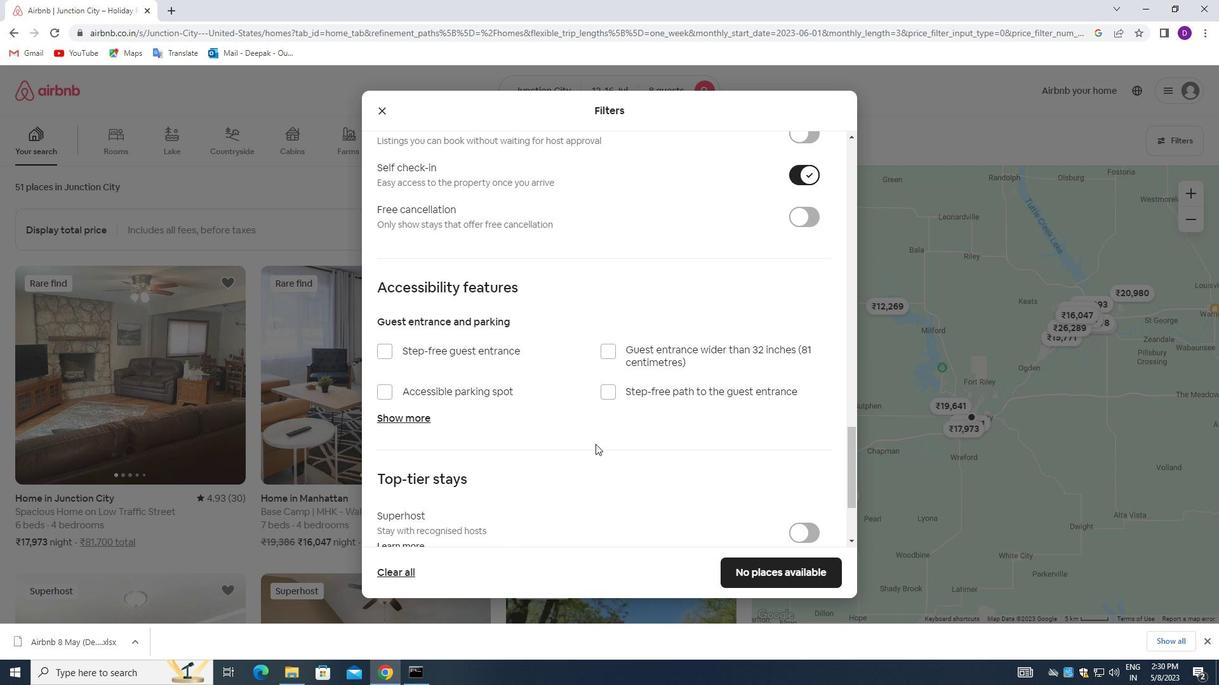 
Action: Mouse moved to (593, 445)
Screenshot: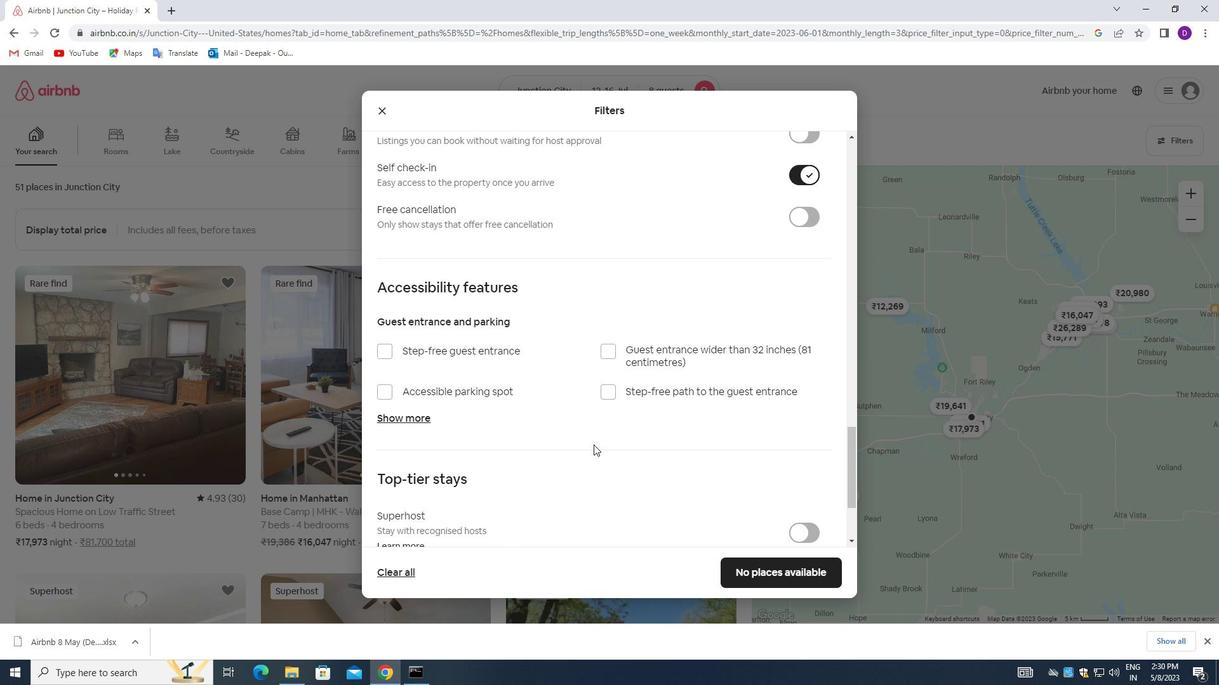 
Action: Mouse scrolled (593, 444) with delta (0, 0)
Screenshot: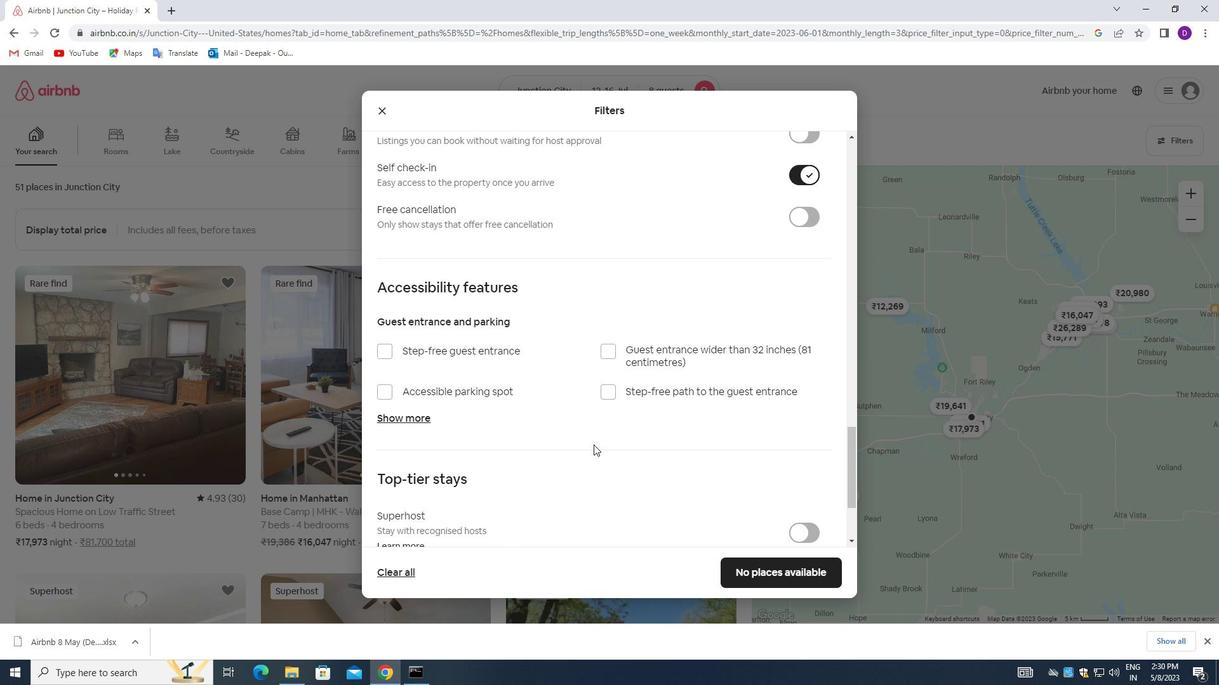 
Action: Mouse moved to (595, 445)
Screenshot: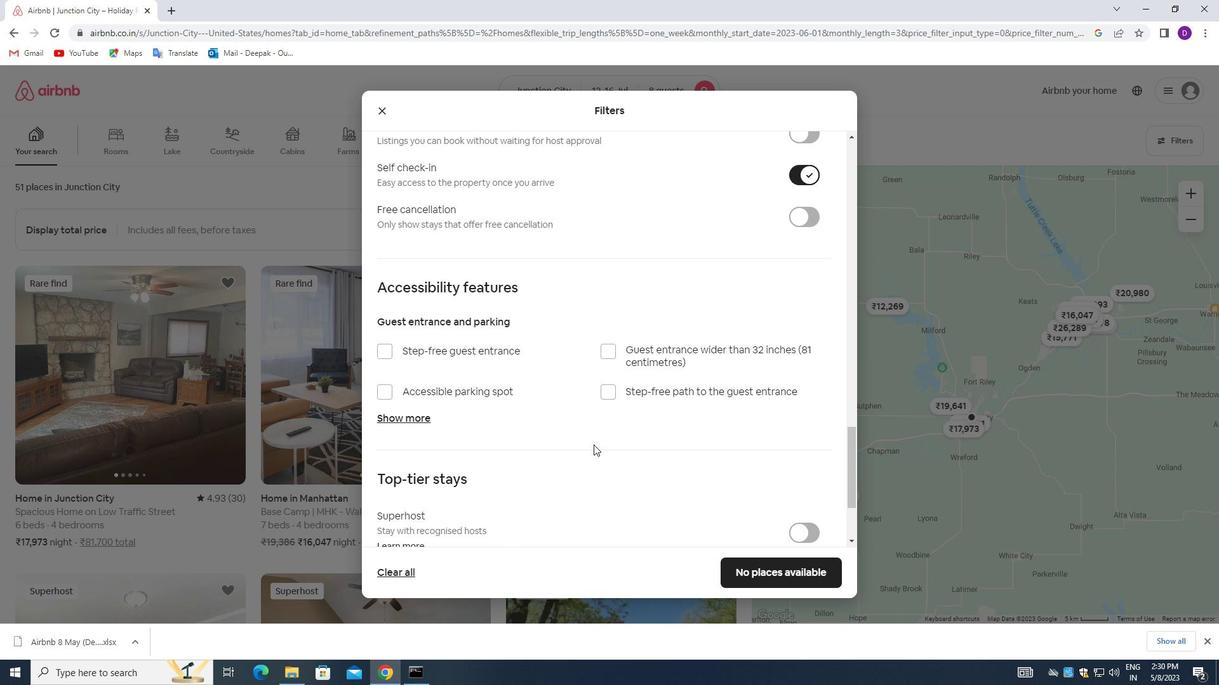 
Action: Mouse scrolled (595, 444) with delta (0, 0)
Screenshot: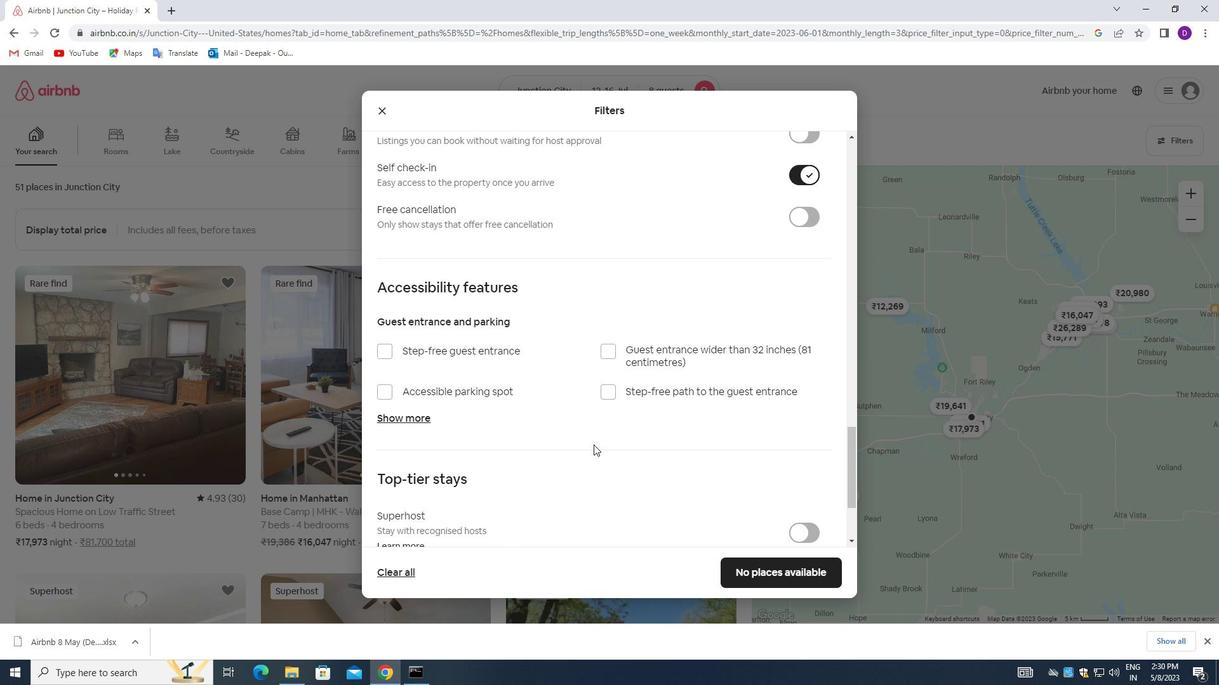 
Action: Mouse moved to (597, 445)
Screenshot: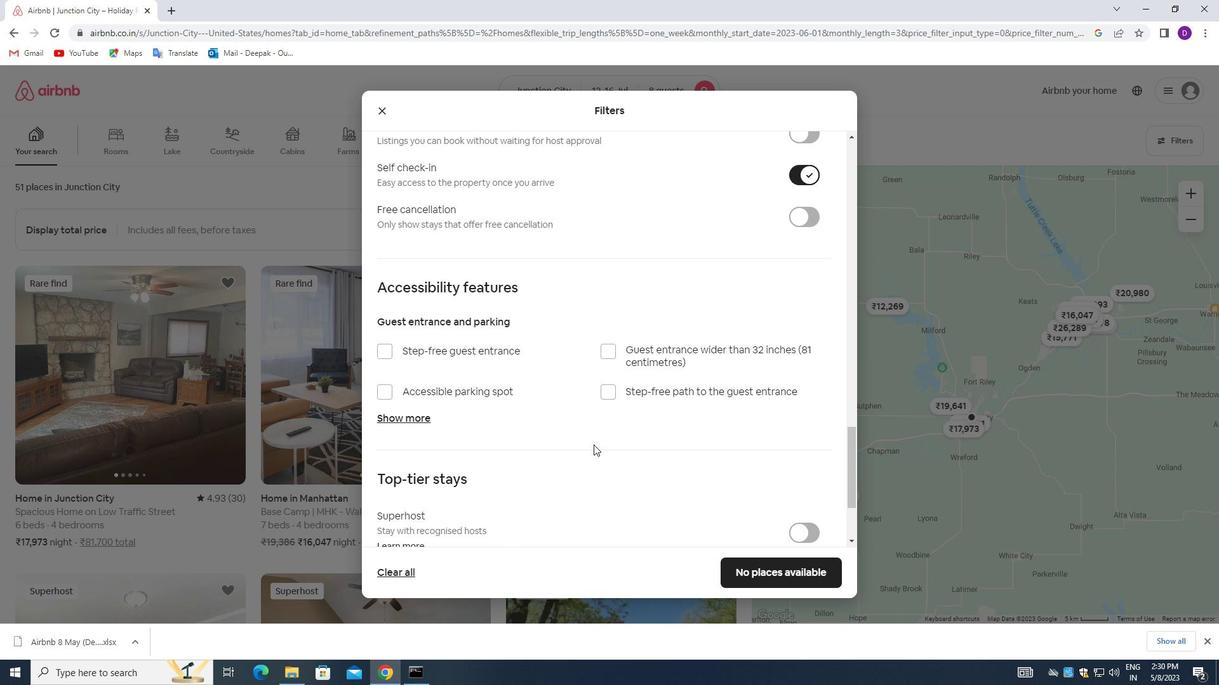 
Action: Mouse scrolled (597, 444) with delta (0, 0)
Screenshot: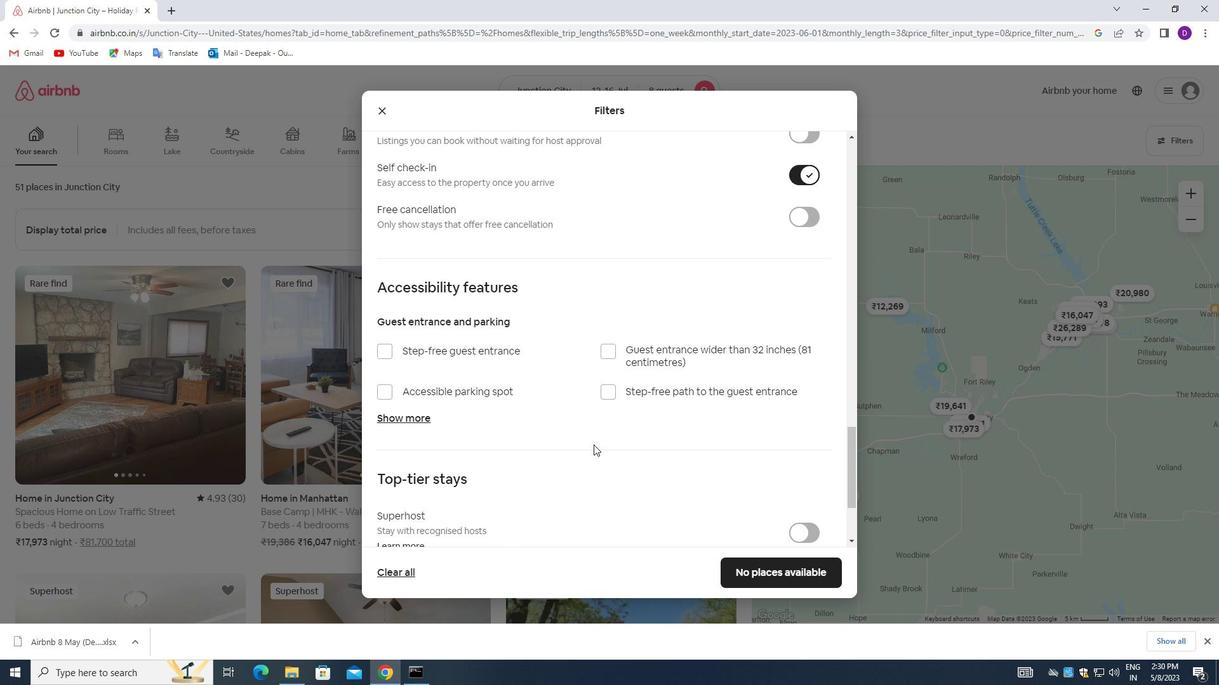 
Action: Mouse moved to (380, 509)
Screenshot: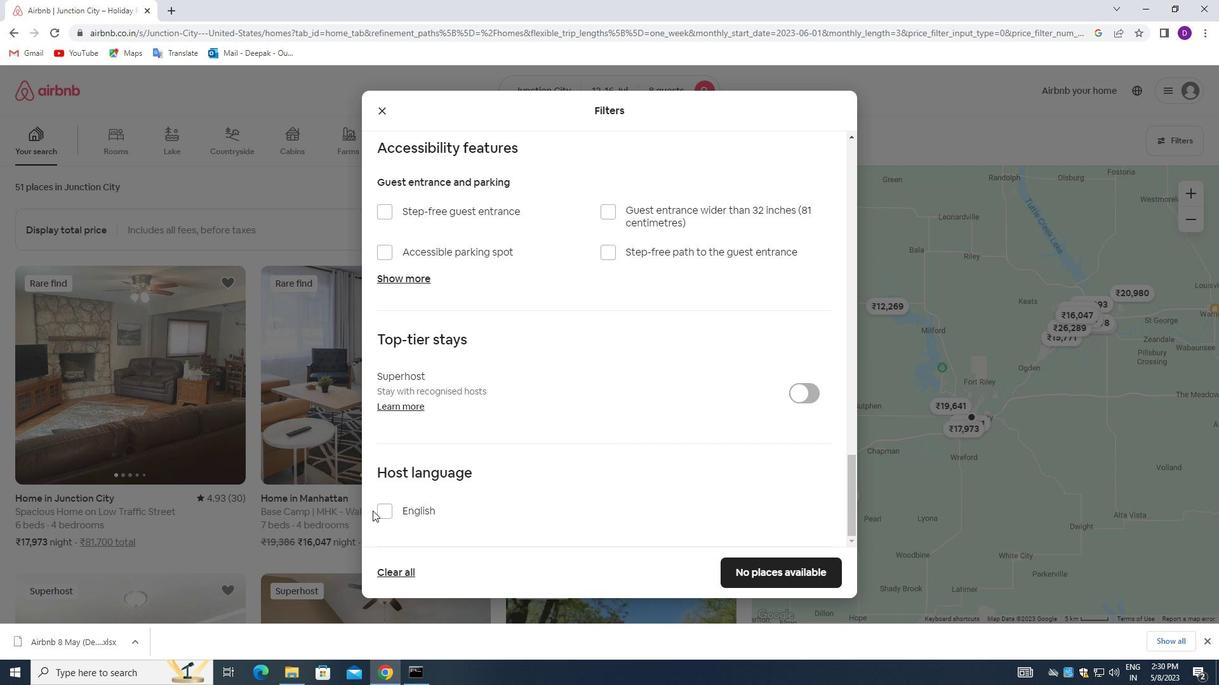 
Action: Mouse pressed left at (380, 509)
Screenshot: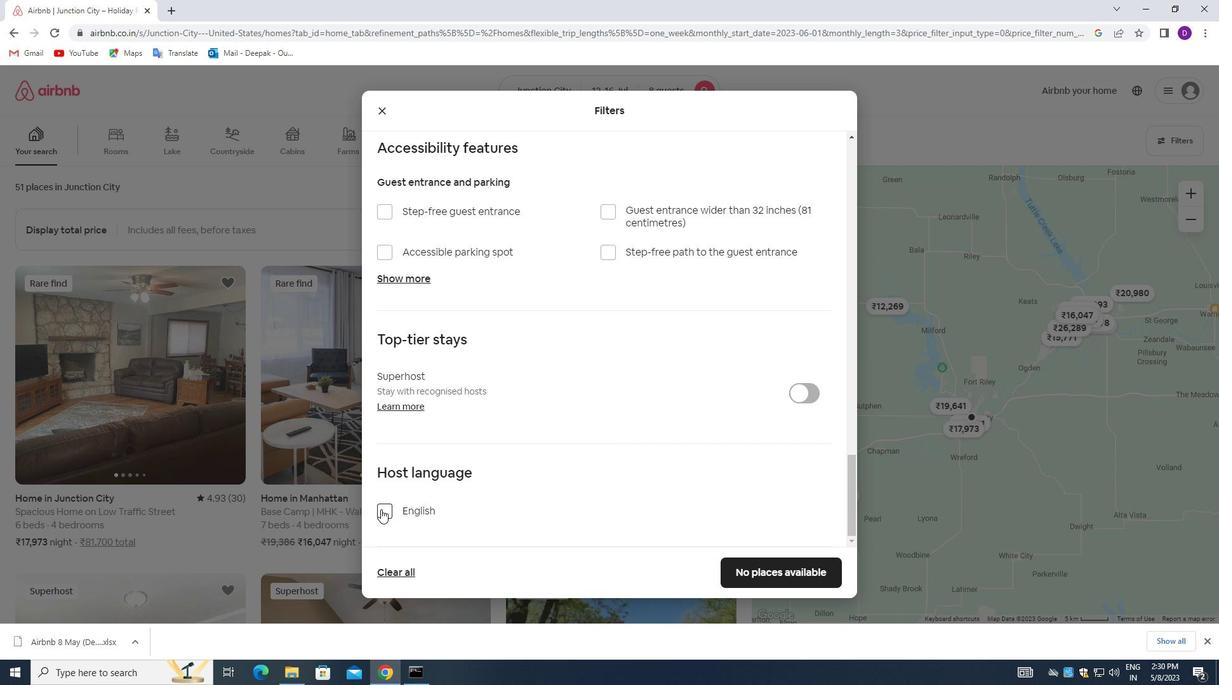 
Action: Mouse moved to (766, 570)
Screenshot: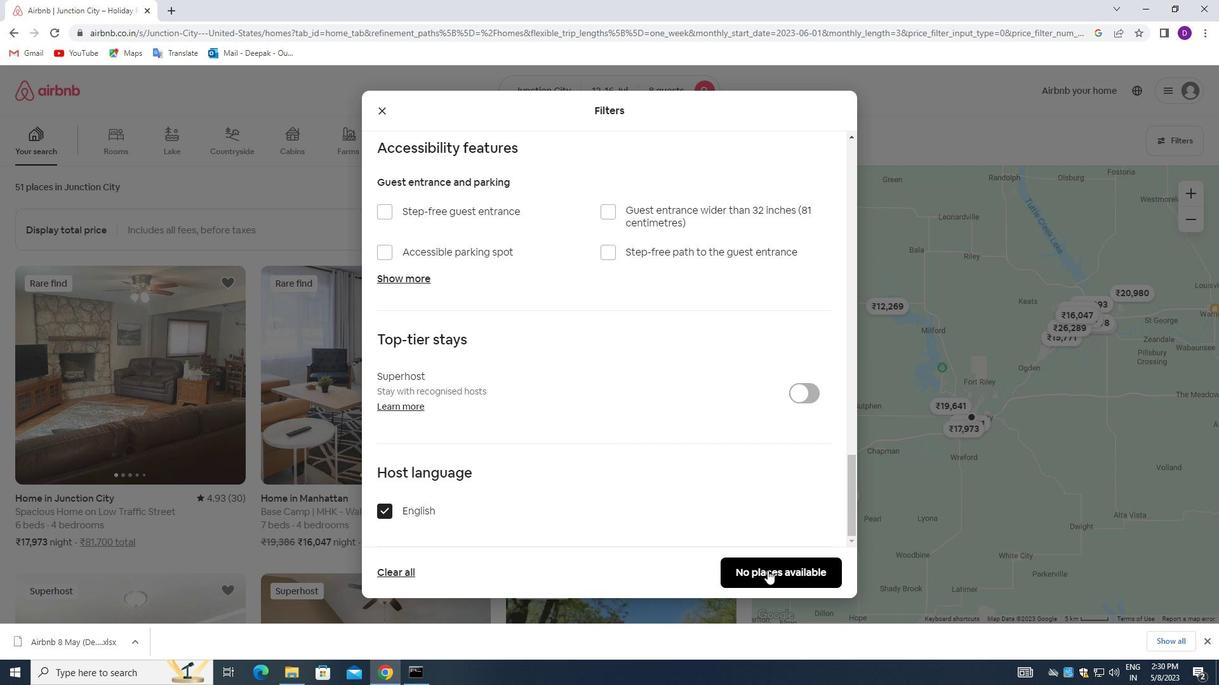 
Action: Mouse pressed left at (766, 570)
Screenshot: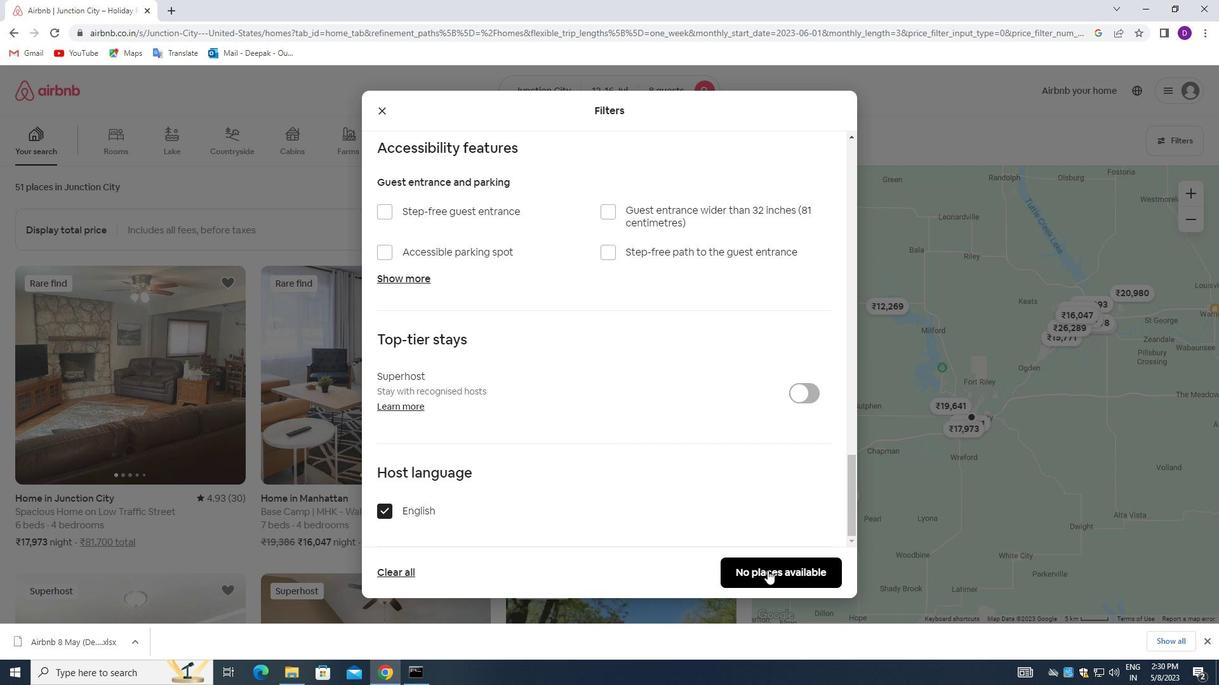 
Action: Mouse moved to (719, 555)
Screenshot: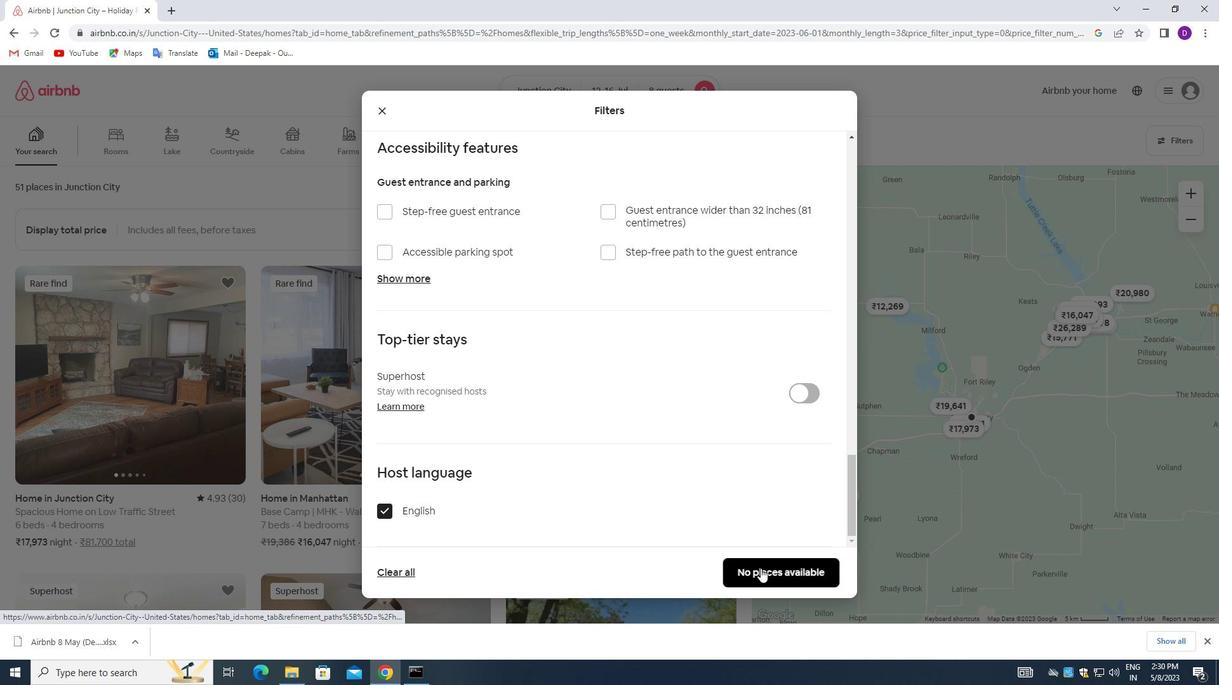 
